 Task: Find connections with filter location Pirojpur with filter topic #whatinspiresmewith filter profile language German with filter current company CyberSecurity Jobs with filter school KRISHNA ENGINERING COLLEGE, GHAZIABAD with filter industry Plastics and Rubber Product Manufacturing with filter service category AnimationArchitecture with filter keywords title Director of Bean Counting
Action: Mouse moved to (568, 106)
Screenshot: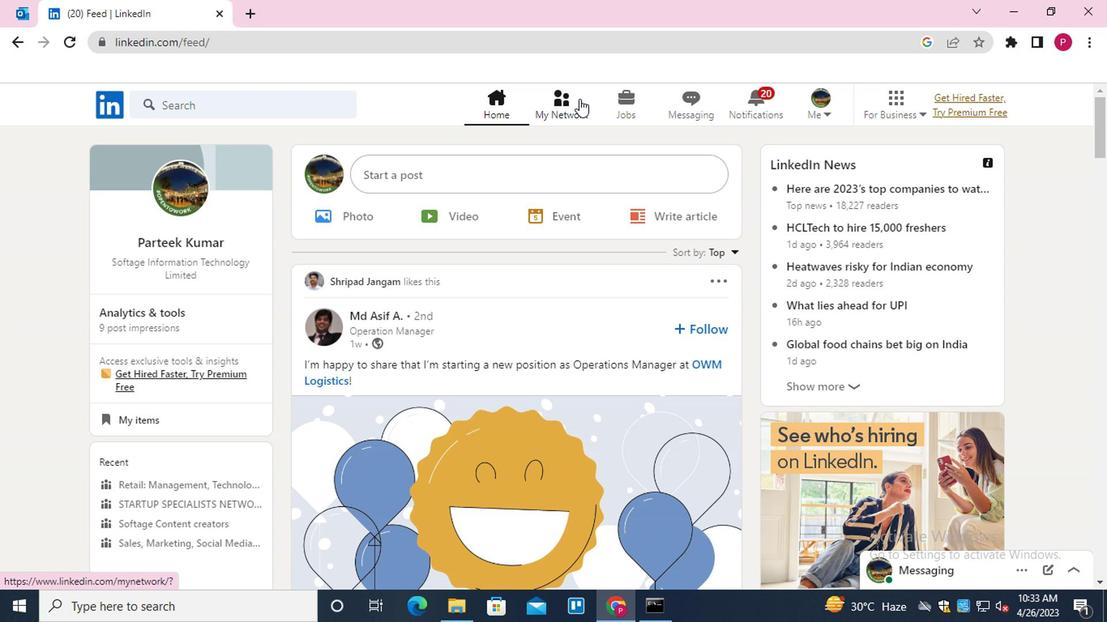 
Action: Mouse pressed left at (568, 106)
Screenshot: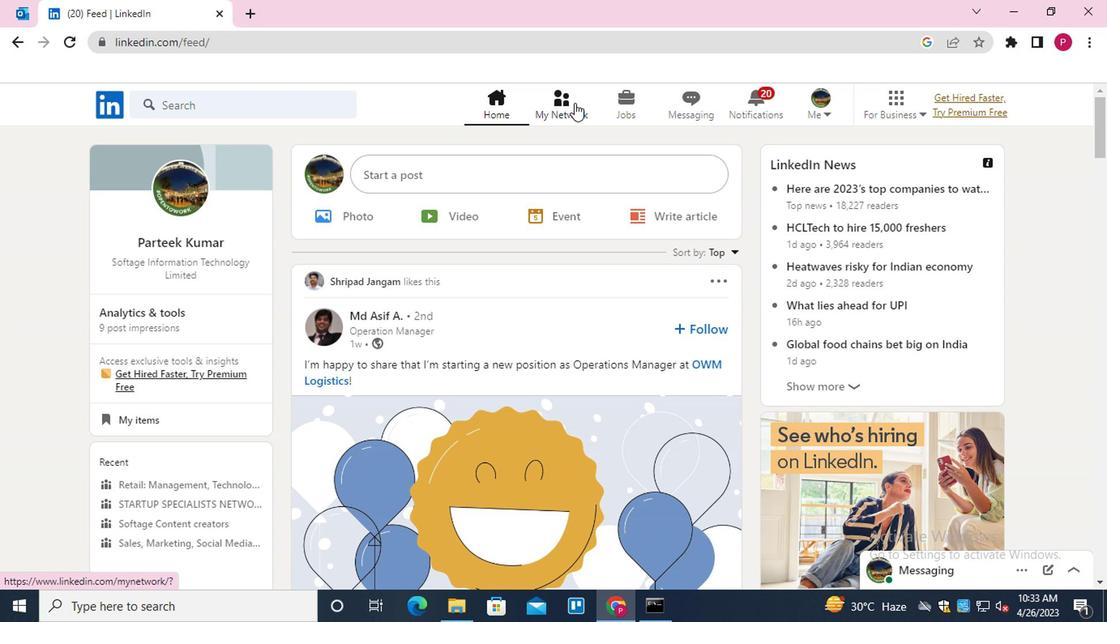 
Action: Mouse moved to (220, 204)
Screenshot: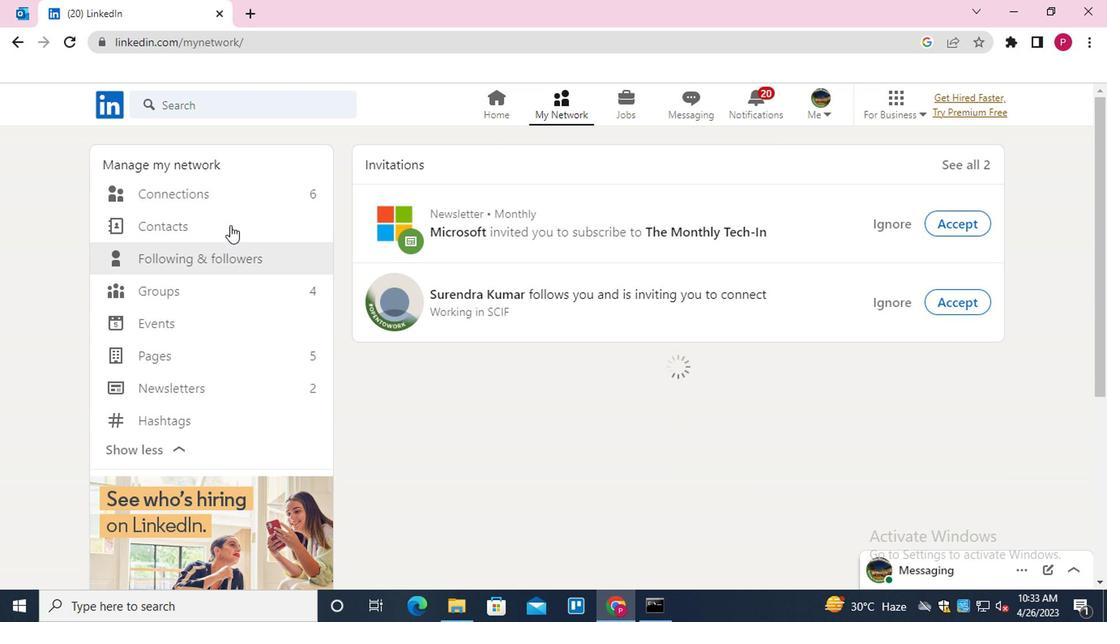 
Action: Mouse pressed left at (220, 204)
Screenshot: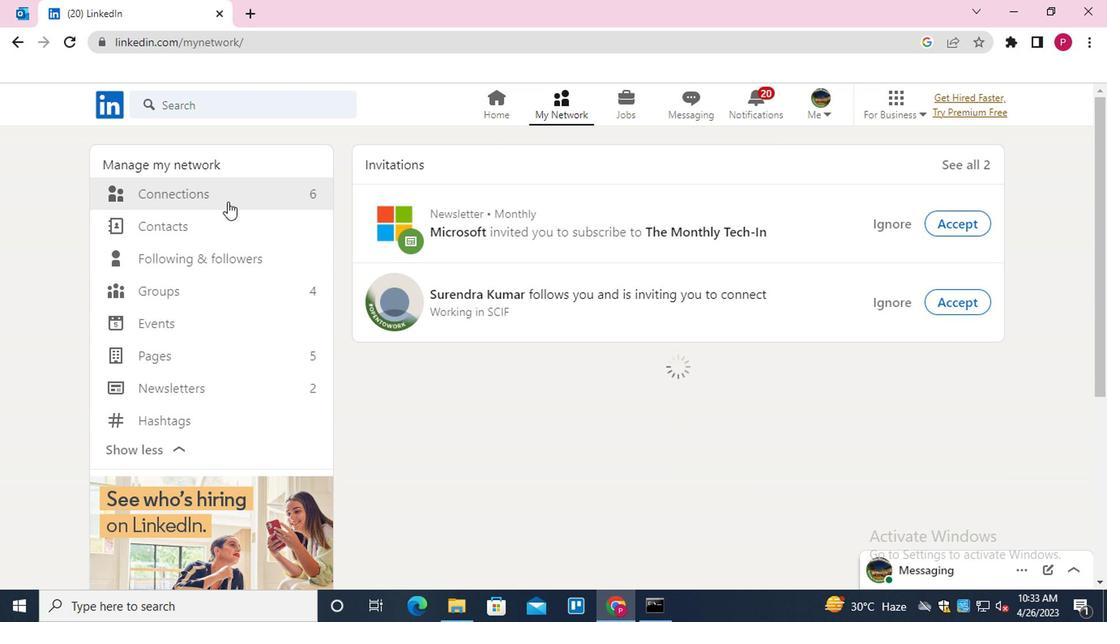 
Action: Mouse moved to (656, 200)
Screenshot: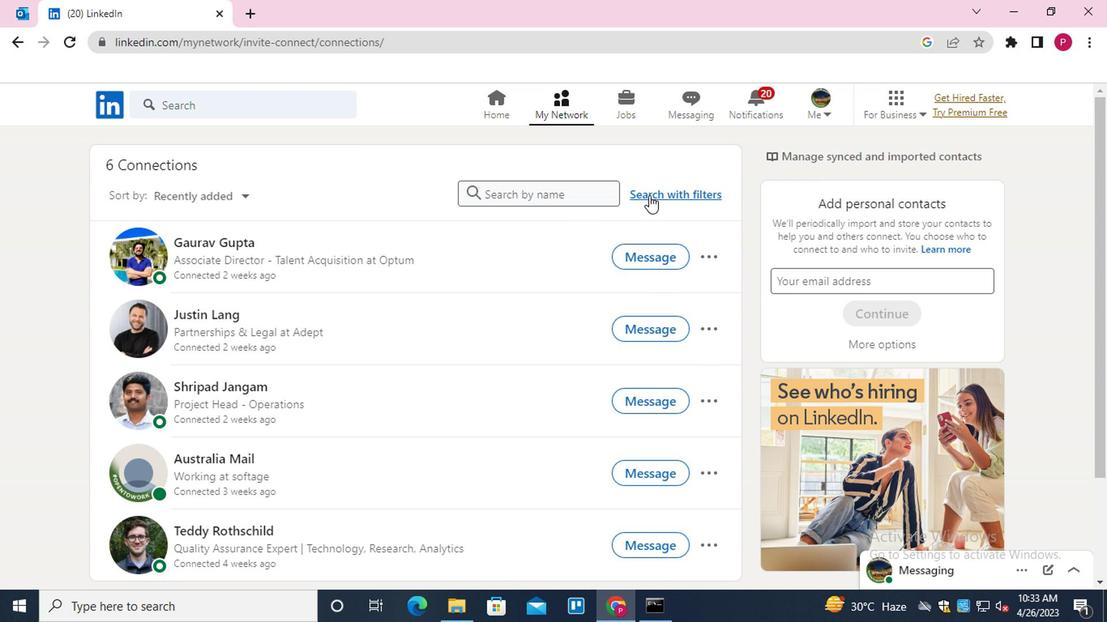 
Action: Mouse pressed left at (656, 200)
Screenshot: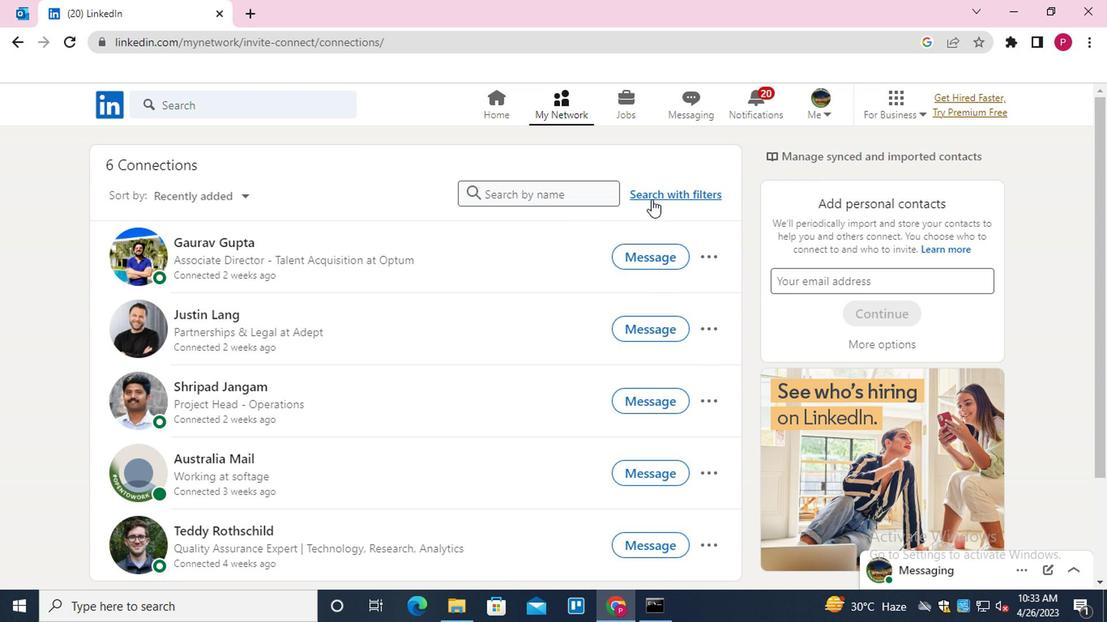 
Action: Mouse moved to (524, 154)
Screenshot: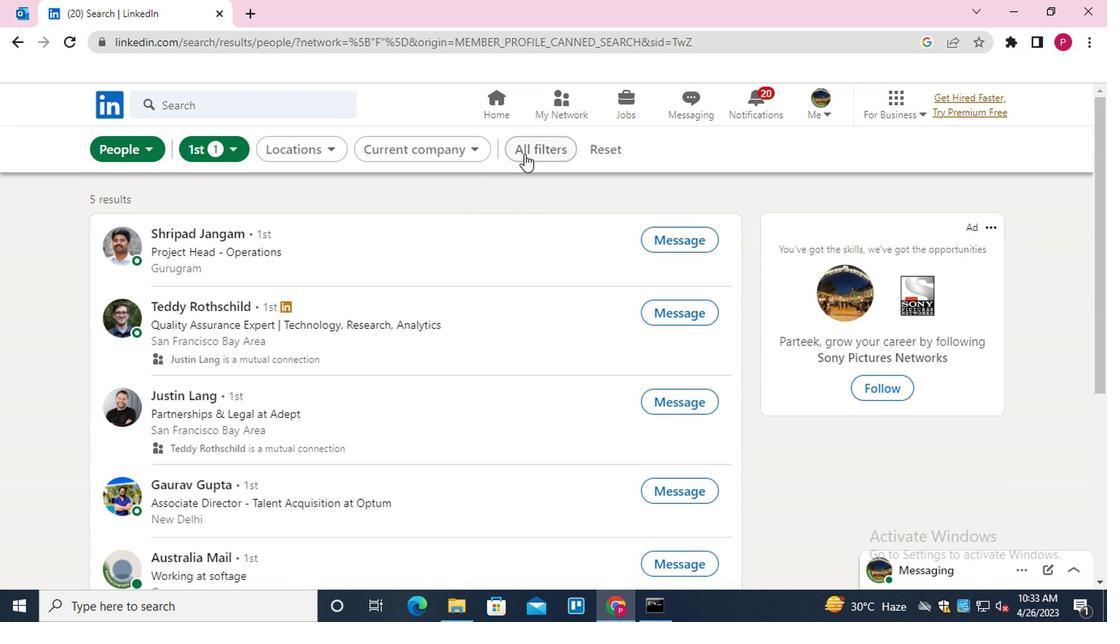 
Action: Mouse pressed left at (524, 154)
Screenshot: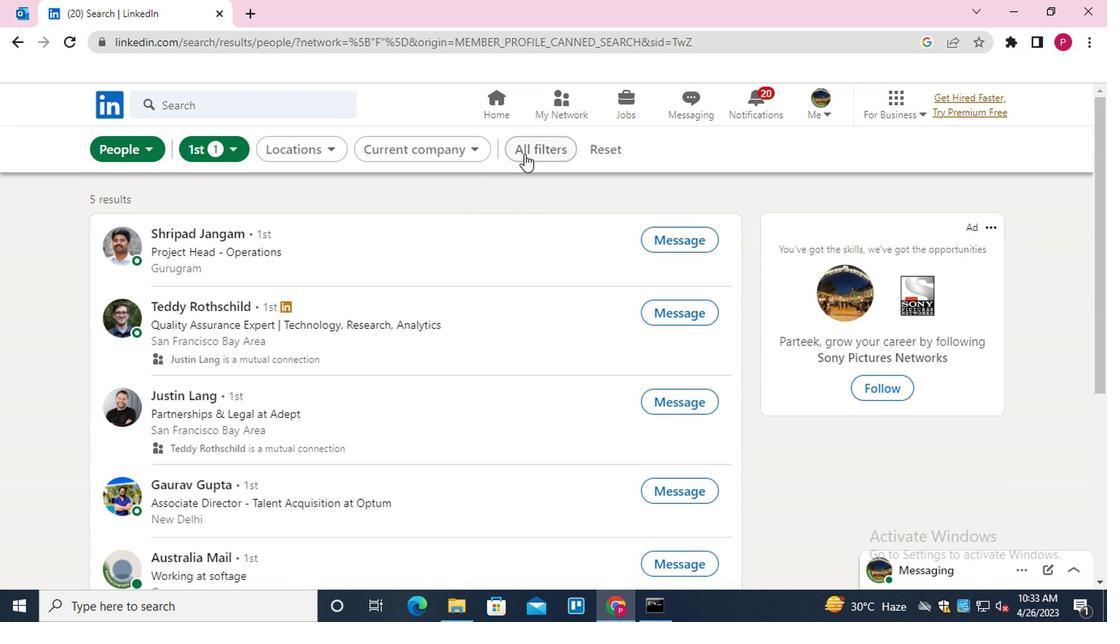 
Action: Mouse moved to (758, 352)
Screenshot: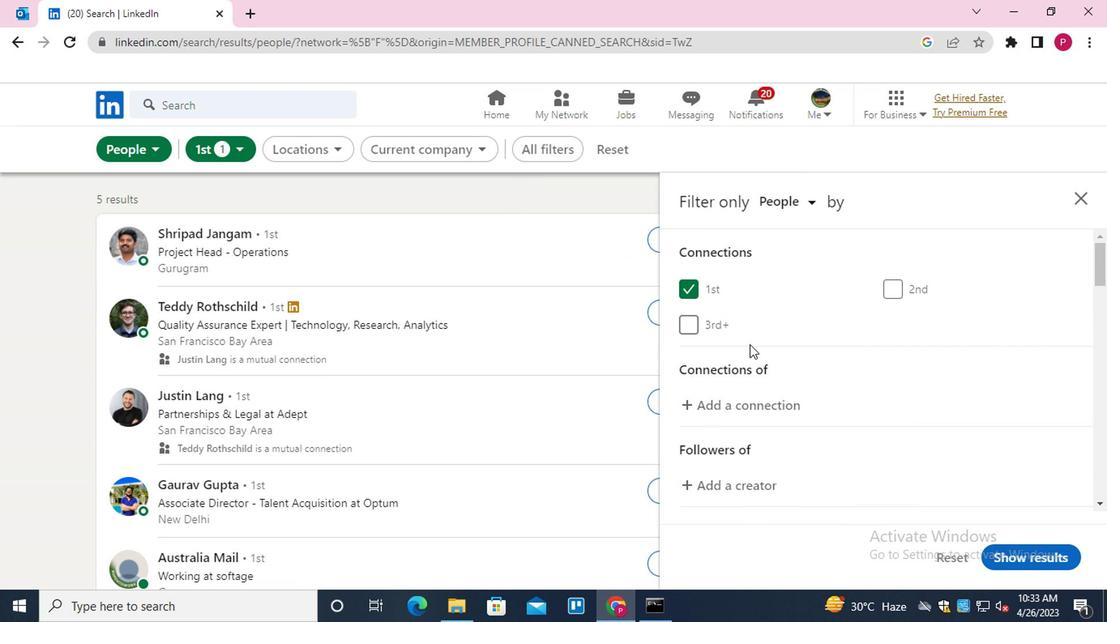 
Action: Mouse scrolled (758, 352) with delta (0, 0)
Screenshot: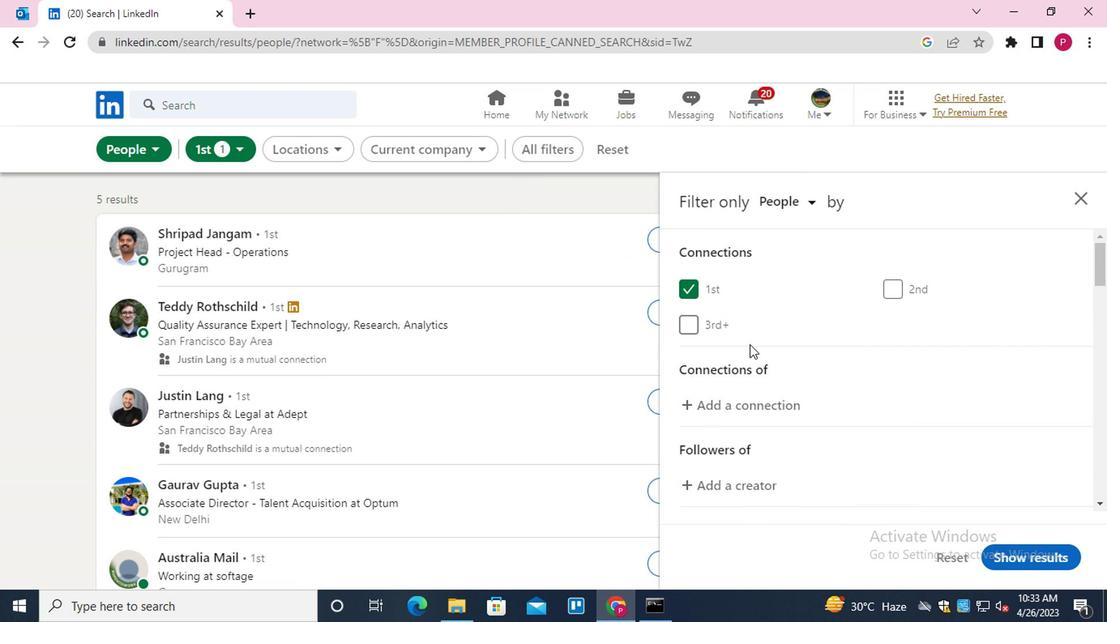 
Action: Mouse moved to (759, 354)
Screenshot: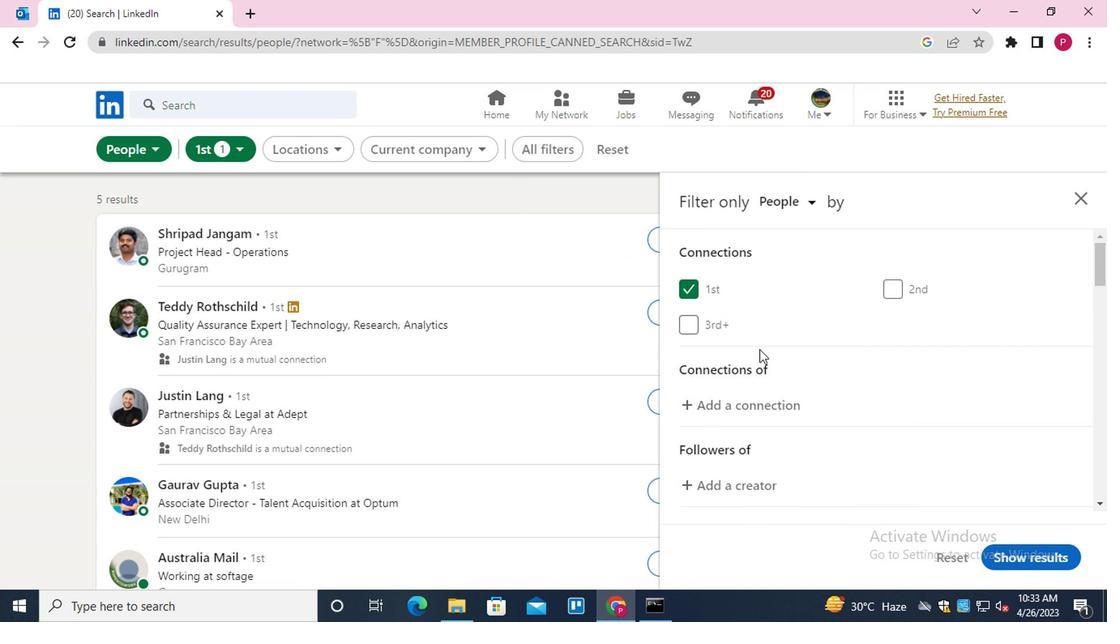 
Action: Mouse scrolled (759, 352) with delta (0, -1)
Screenshot: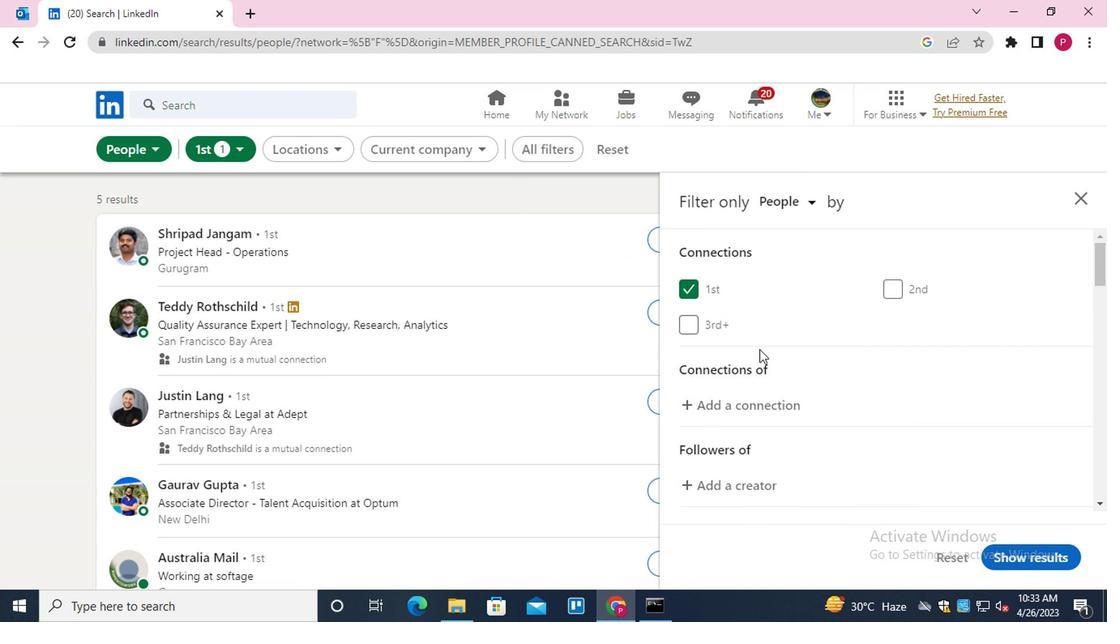 
Action: Mouse moved to (764, 355)
Screenshot: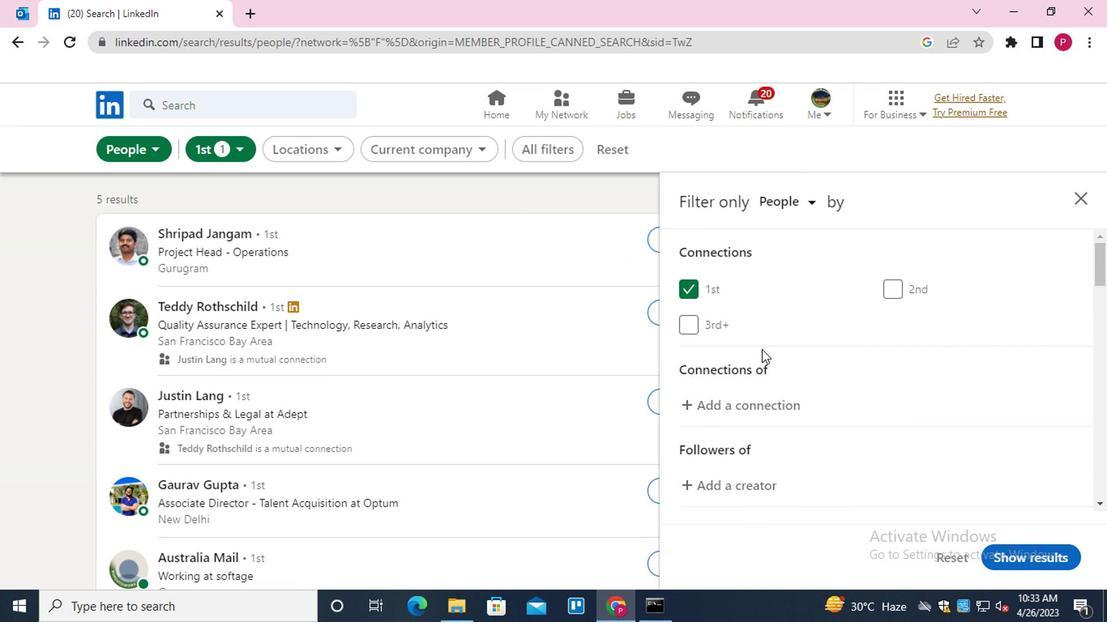 
Action: Mouse scrolled (764, 354) with delta (0, 0)
Screenshot: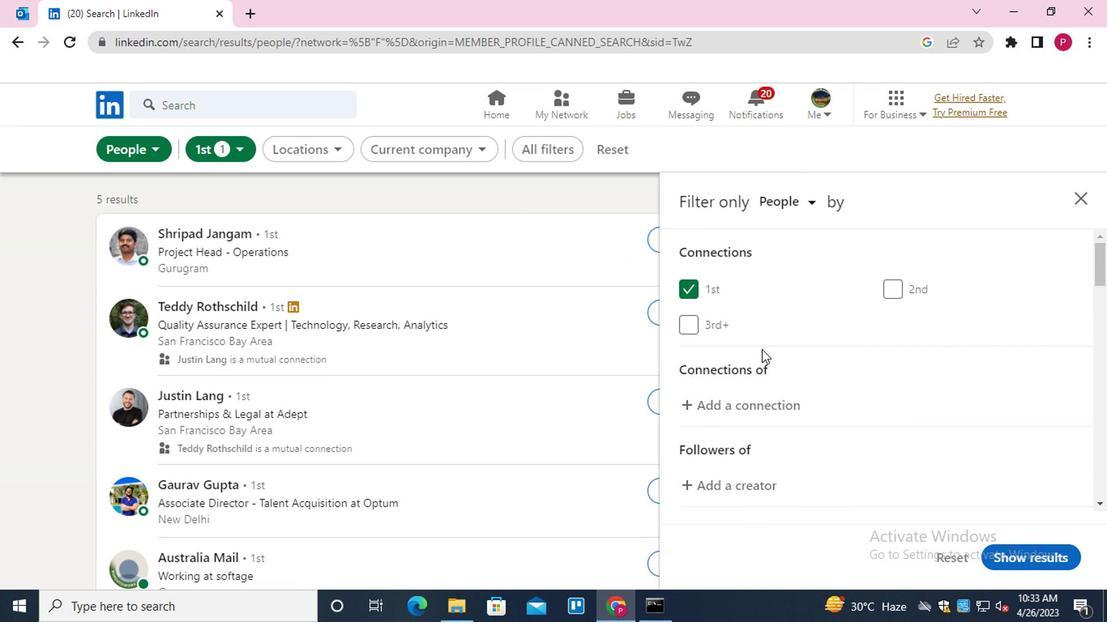 
Action: Mouse moved to (922, 394)
Screenshot: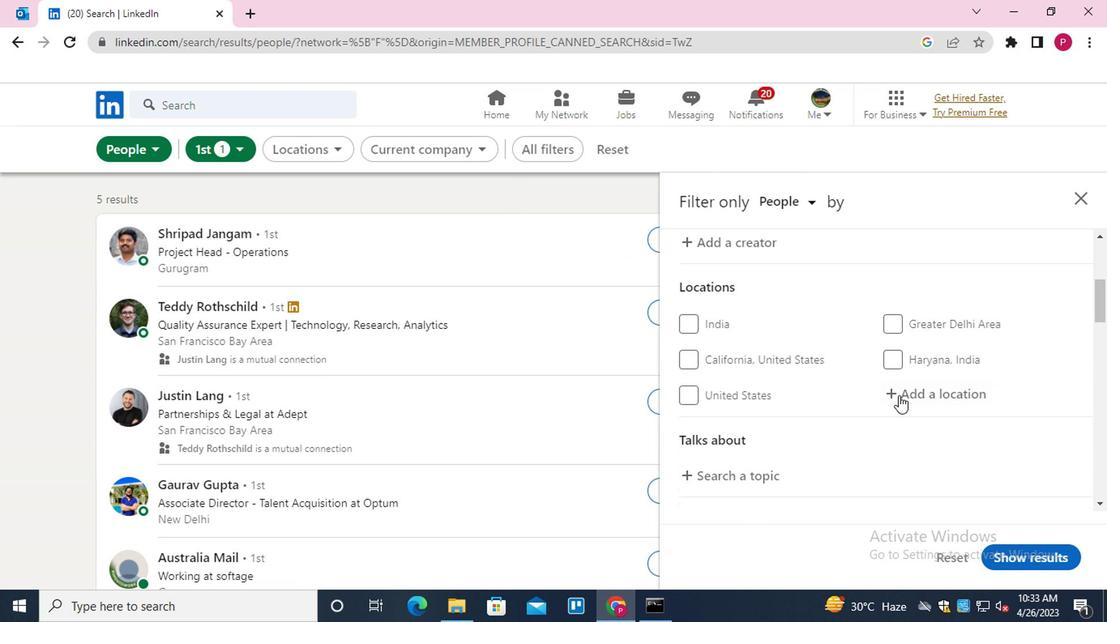 
Action: Mouse pressed left at (922, 394)
Screenshot: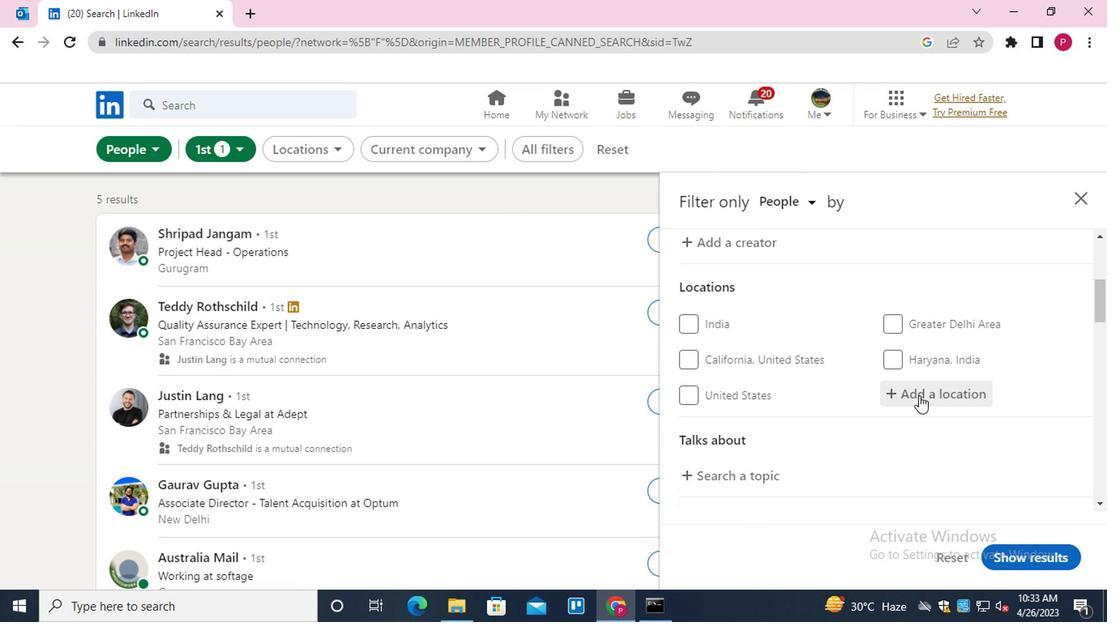
Action: Mouse moved to (906, 393)
Screenshot: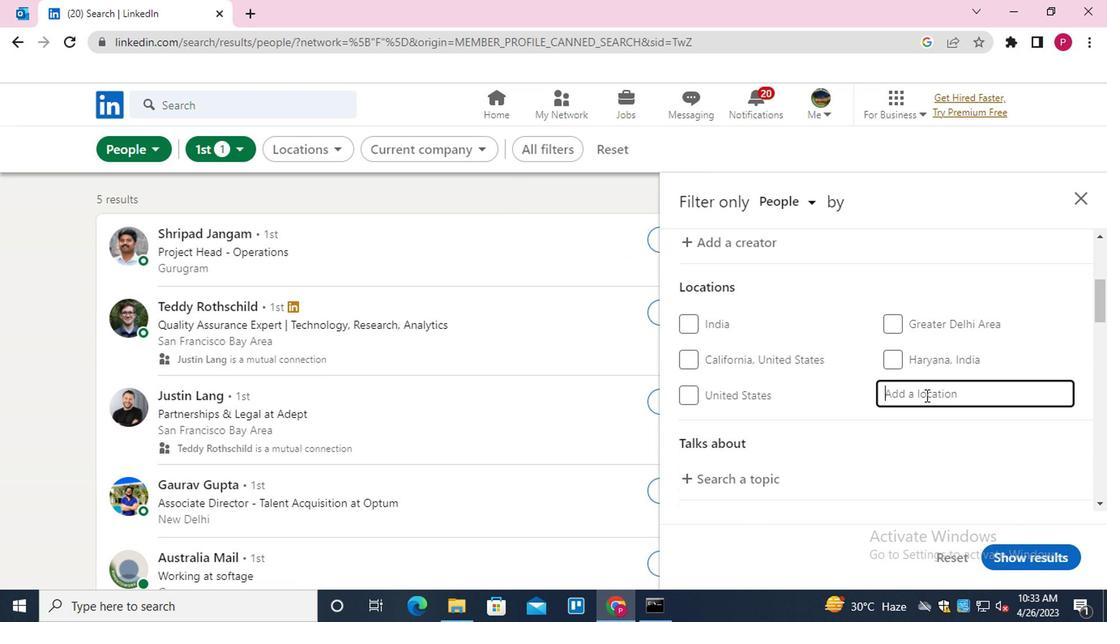 
Action: Key pressed <Key.shift>PIROJPUR<Key.backspace><Key.backspace><Key.backspace><Key.backspace><Key.backspace><Key.backspace><Key.backspace><Key.backspace><Key.shift>FIROJPUR
Screenshot: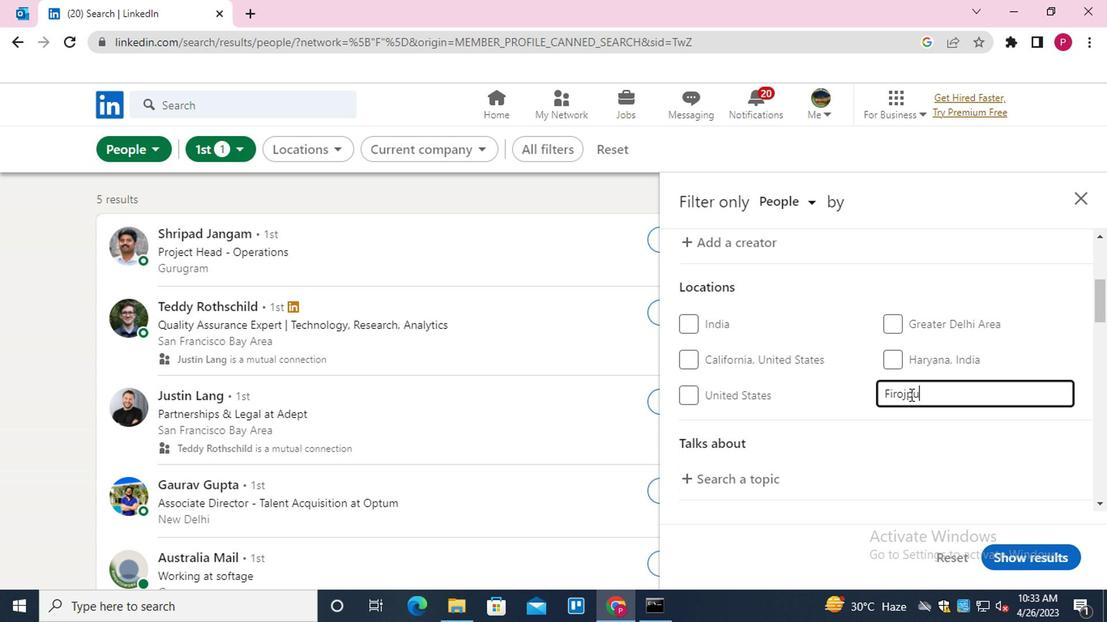 
Action: Mouse moved to (873, 403)
Screenshot: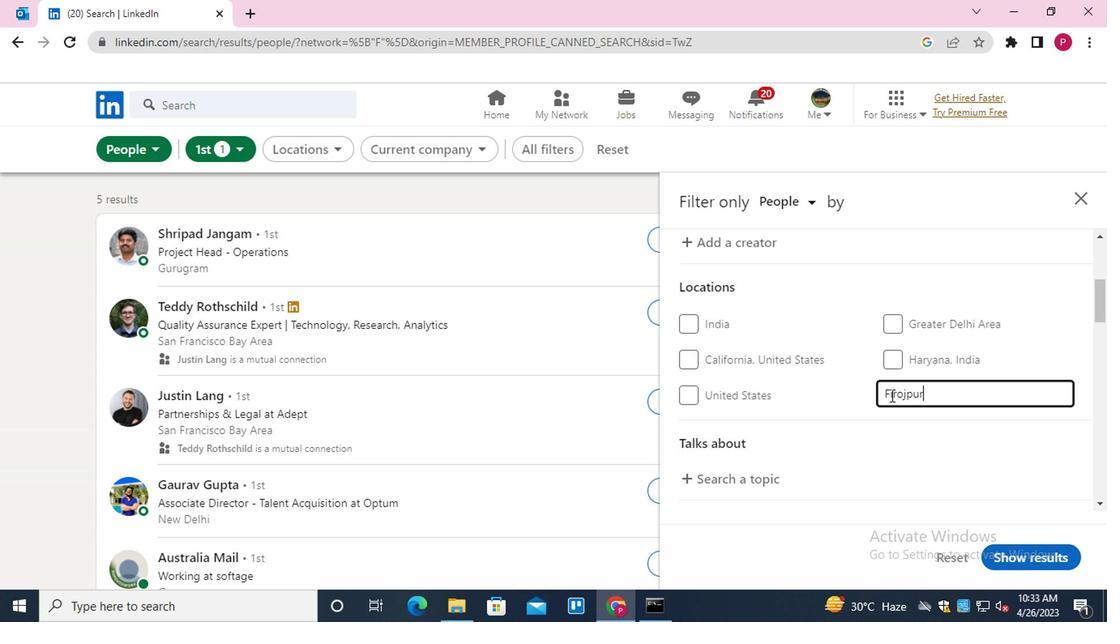 
Action: Key pressed <Key.enter><Key.backspace><Key.backspace><Key.backspace><Key.backspace><Key.backspace><Key.backspace><Key.backspace><Key.backspace><Key.backspace><Key.backspace><Key.backspace><Key.shift>PIROJPUR
Screenshot: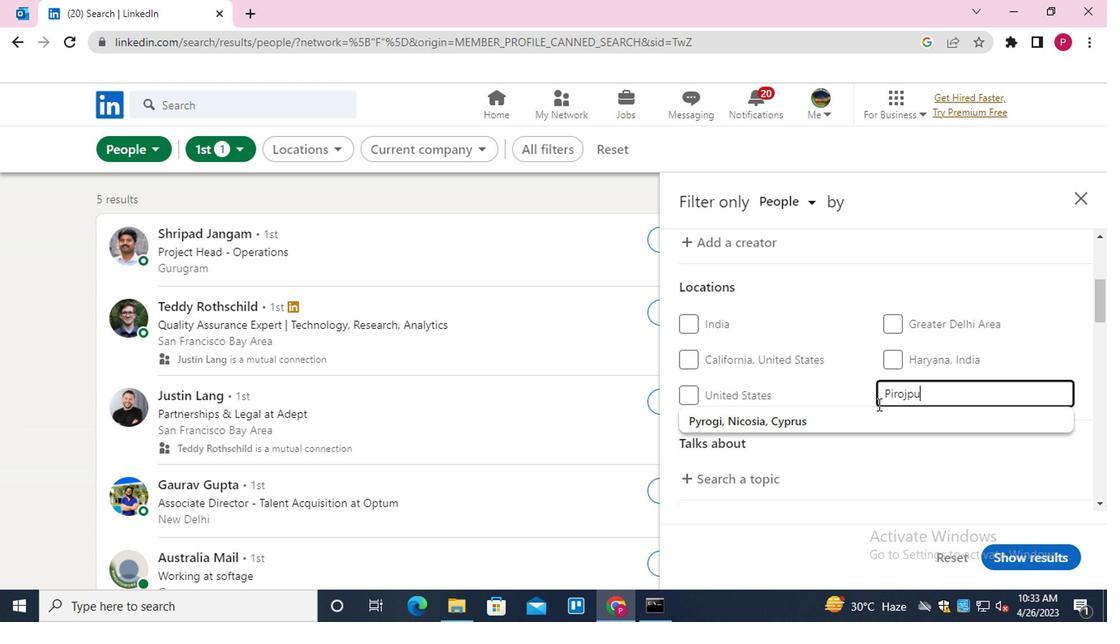 
Action: Mouse moved to (731, 374)
Screenshot: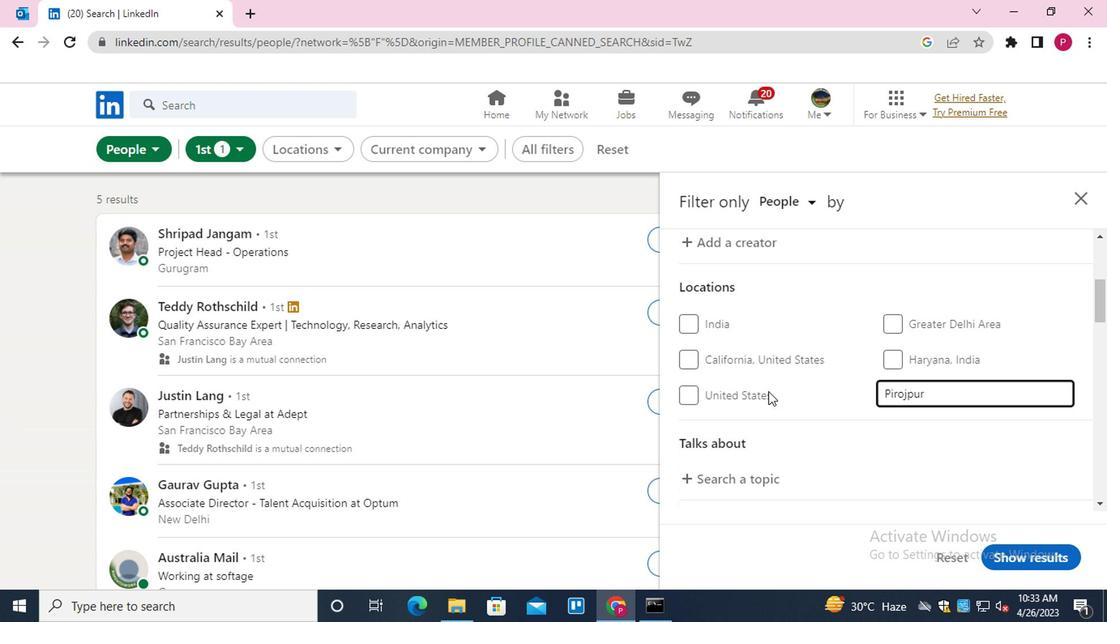
Action: Mouse scrolled (731, 373) with delta (0, -1)
Screenshot: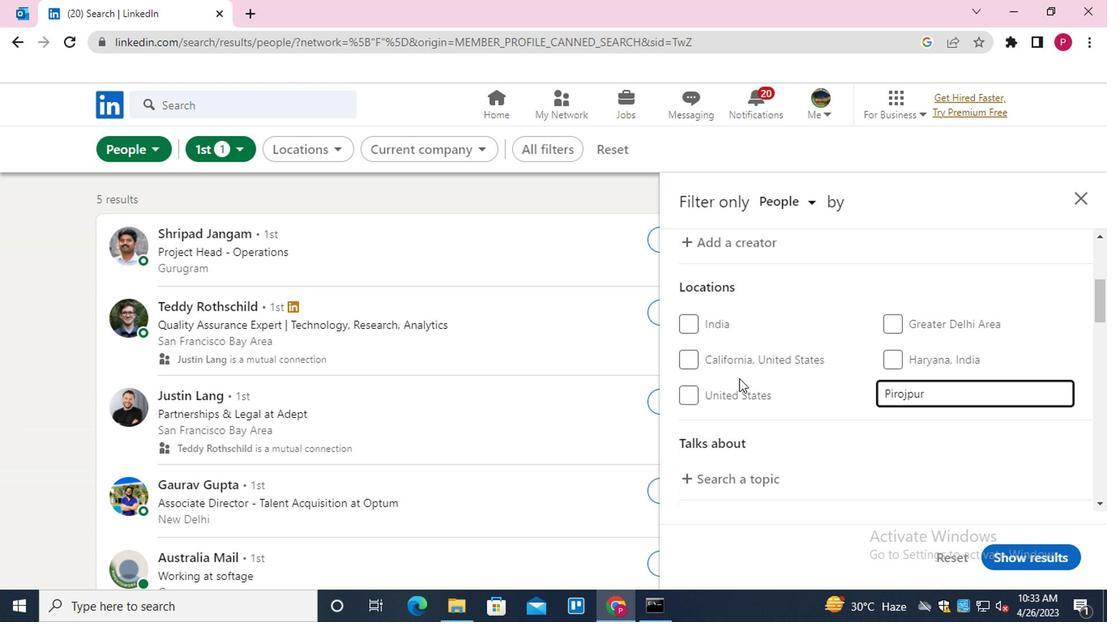 
Action: Mouse scrolled (731, 373) with delta (0, -1)
Screenshot: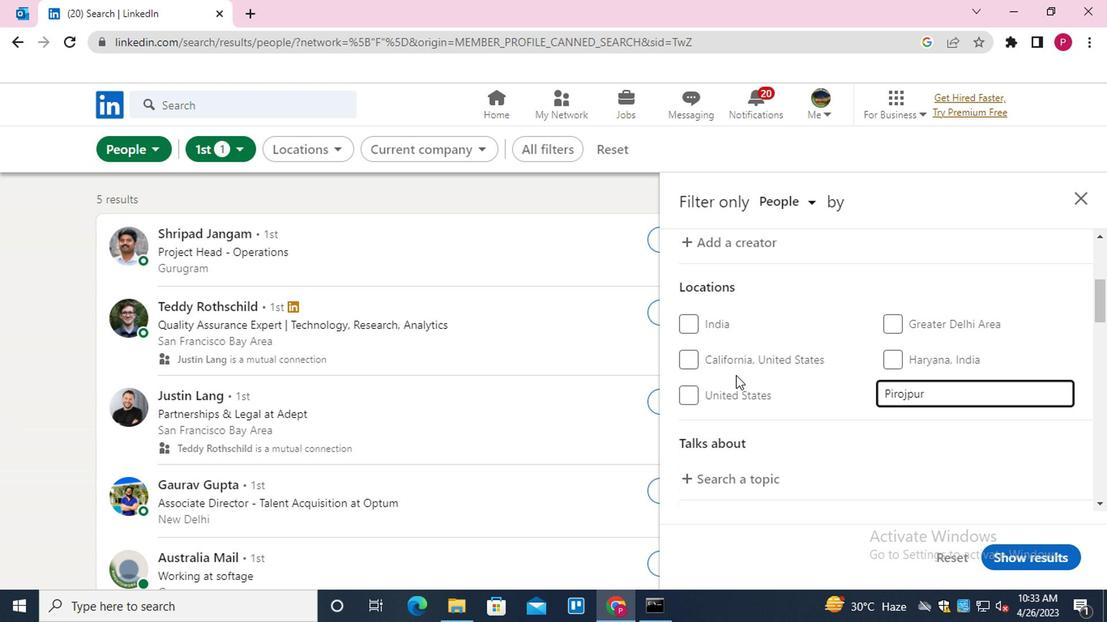 
Action: Mouse moved to (727, 317)
Screenshot: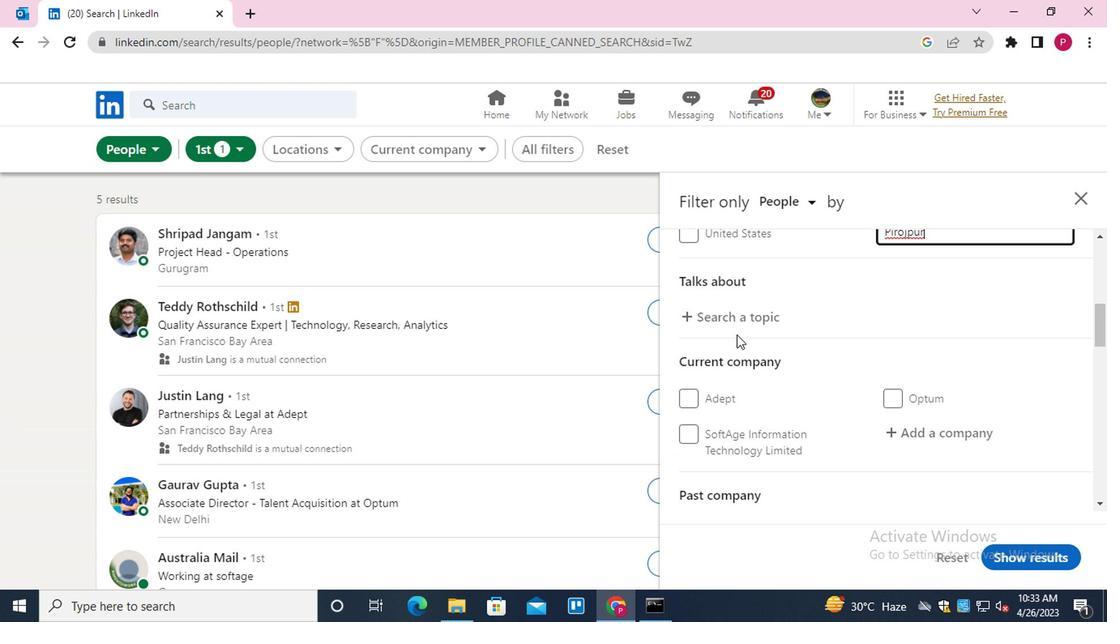 
Action: Mouse pressed left at (727, 317)
Screenshot: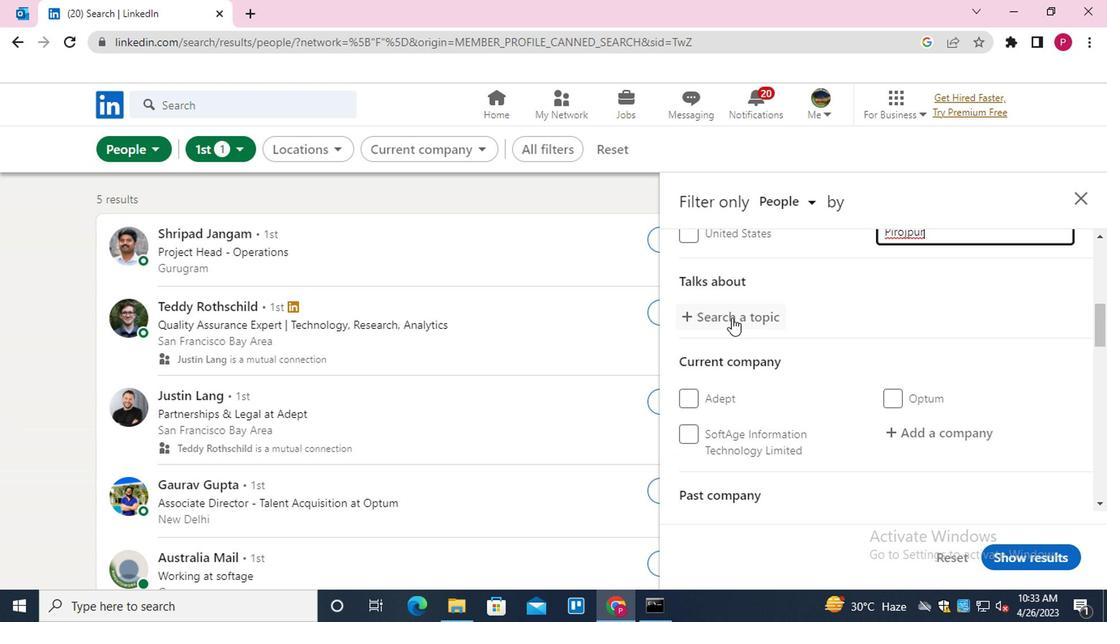 
Action: Key pressed WHATINSPIRESME<Key.down><Key.enter>
Screenshot: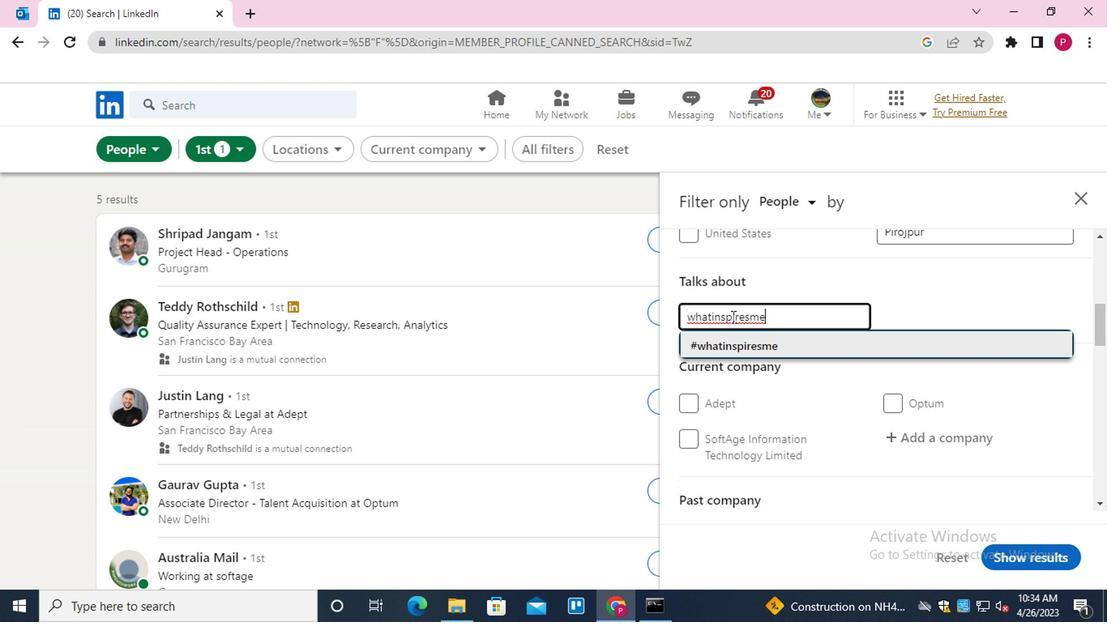 
Action: Mouse moved to (716, 322)
Screenshot: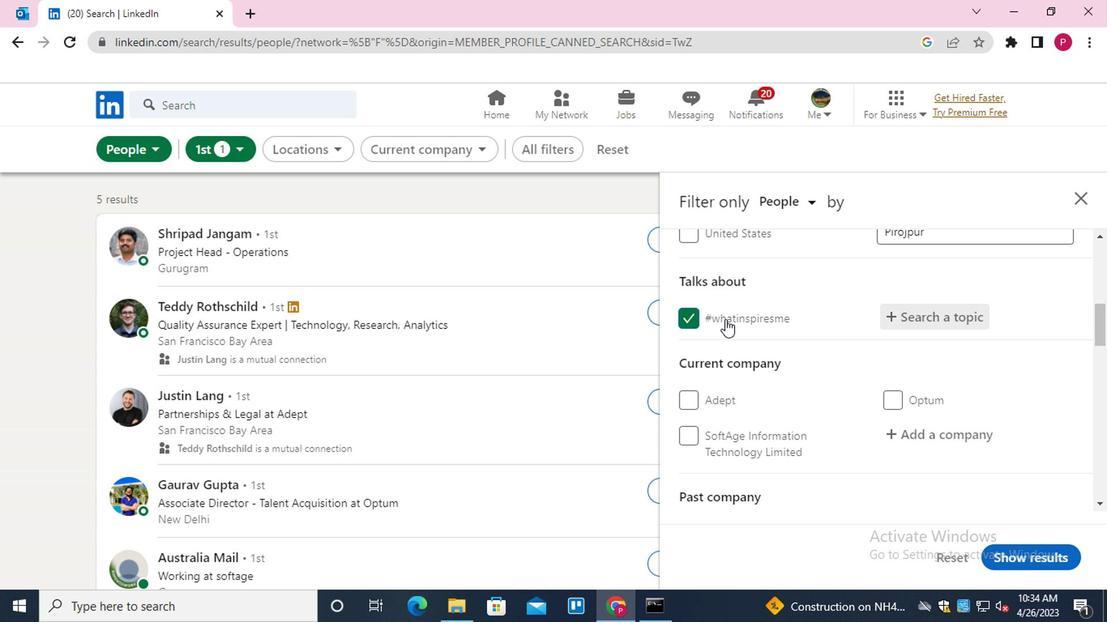
Action: Mouse scrolled (716, 321) with delta (0, -1)
Screenshot: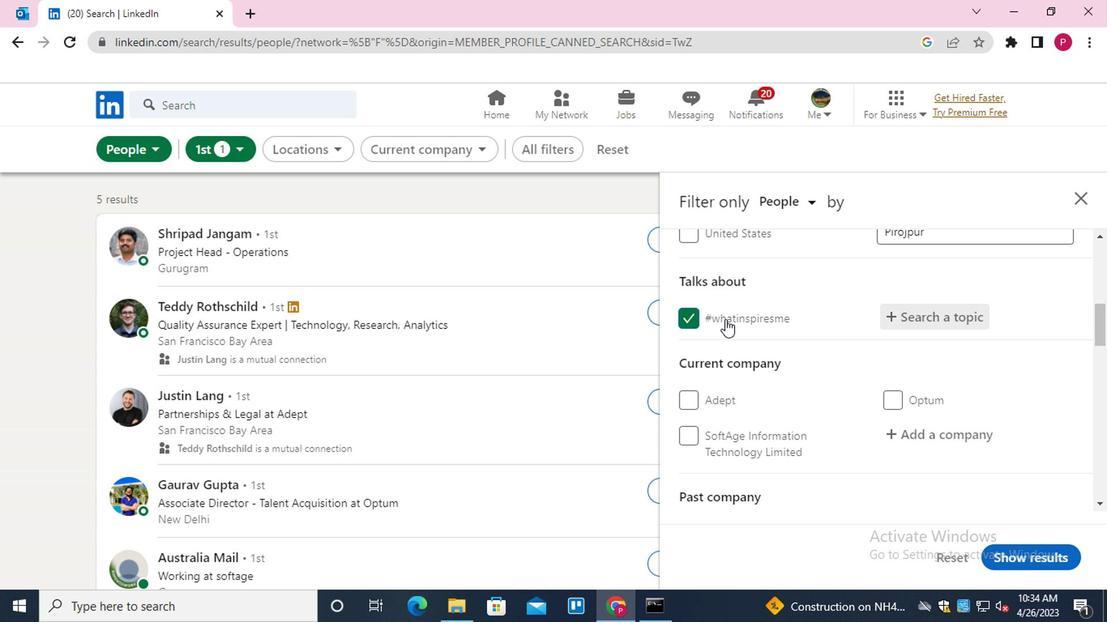 
Action: Mouse moved to (715, 325)
Screenshot: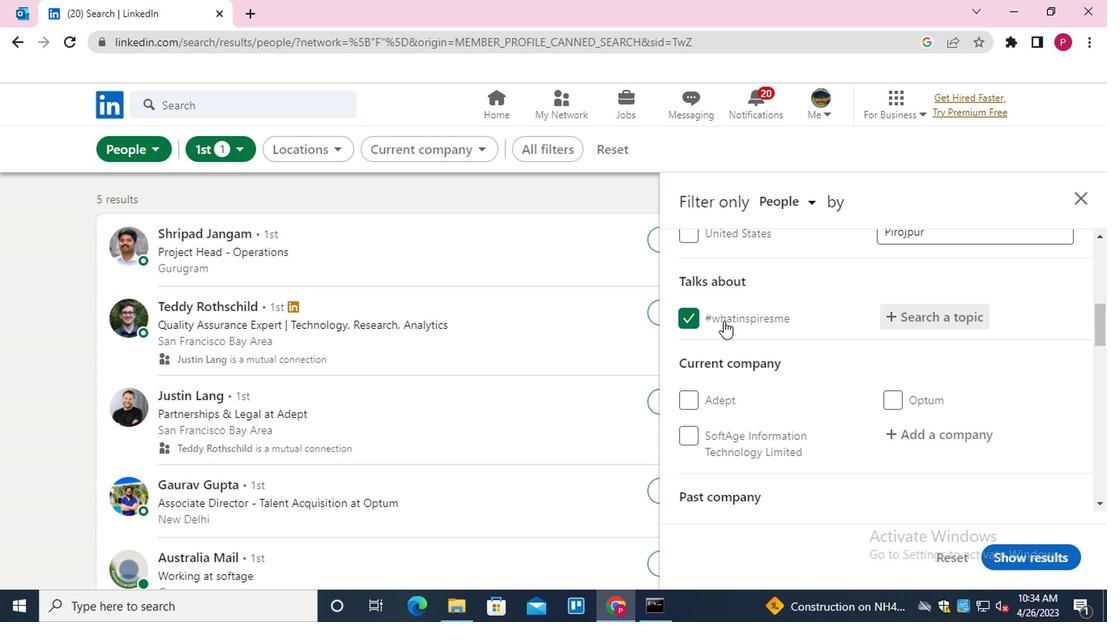
Action: Mouse scrolled (715, 325) with delta (0, 0)
Screenshot: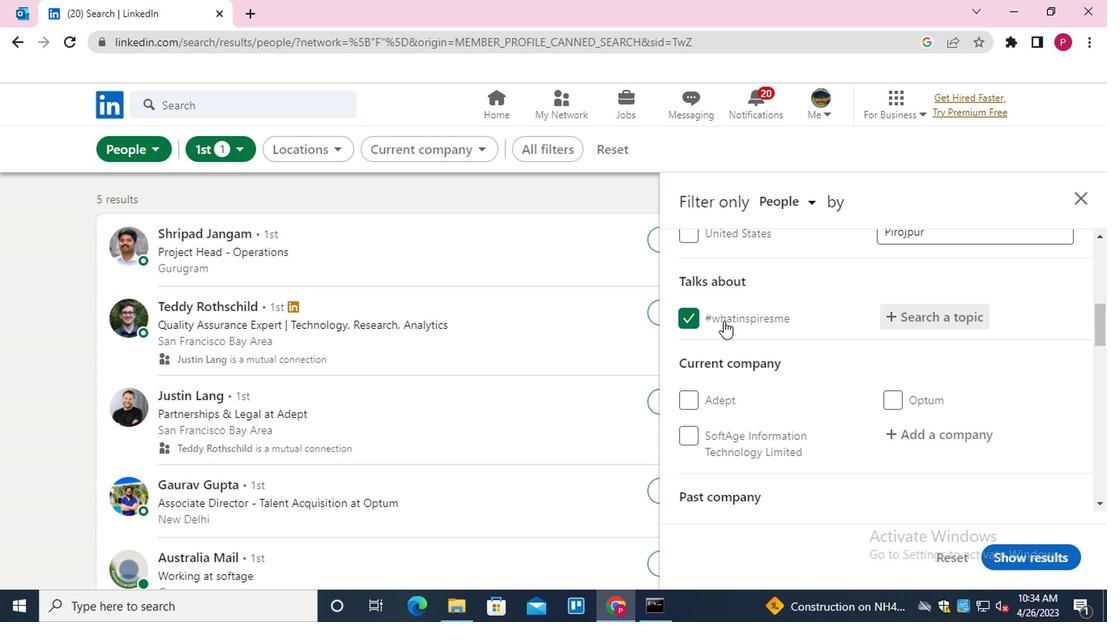 
Action: Mouse moved to (934, 273)
Screenshot: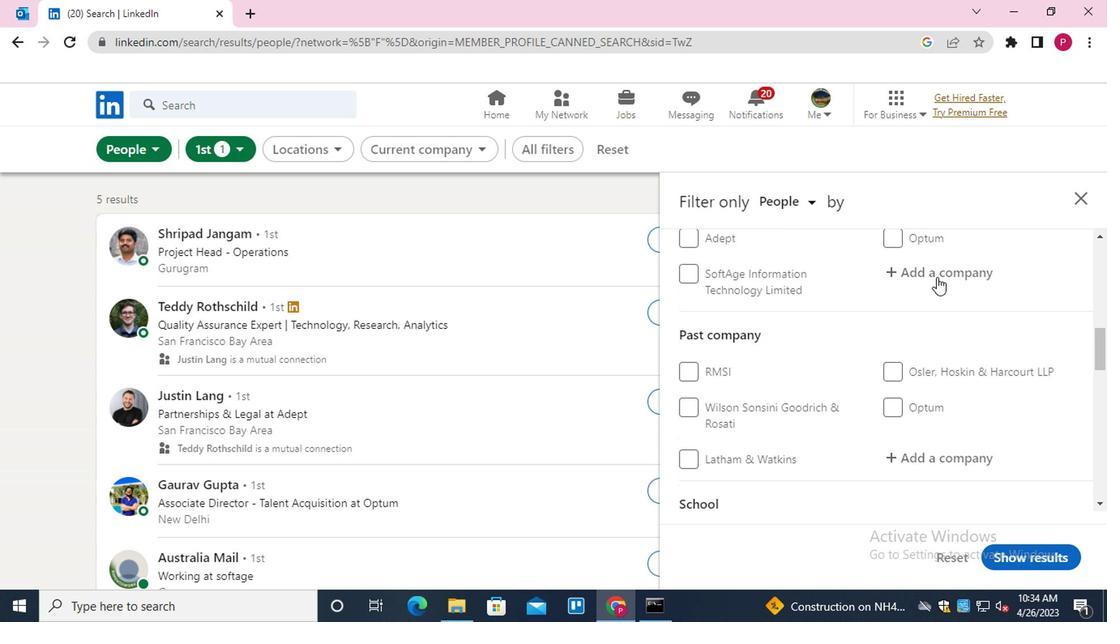 
Action: Mouse pressed left at (934, 273)
Screenshot: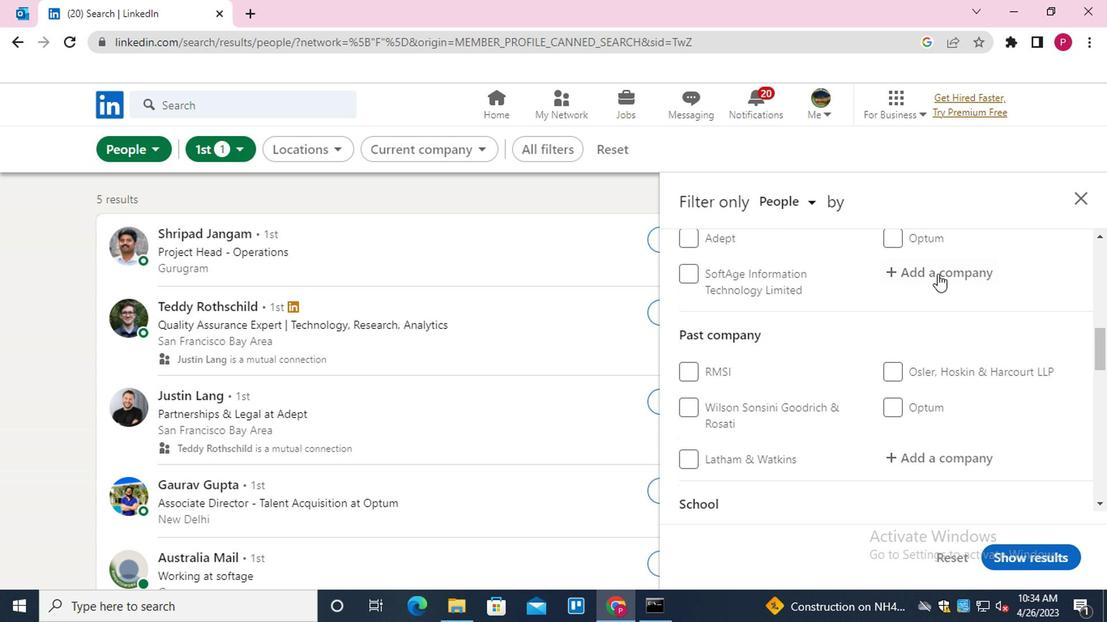
Action: Mouse moved to (905, 287)
Screenshot: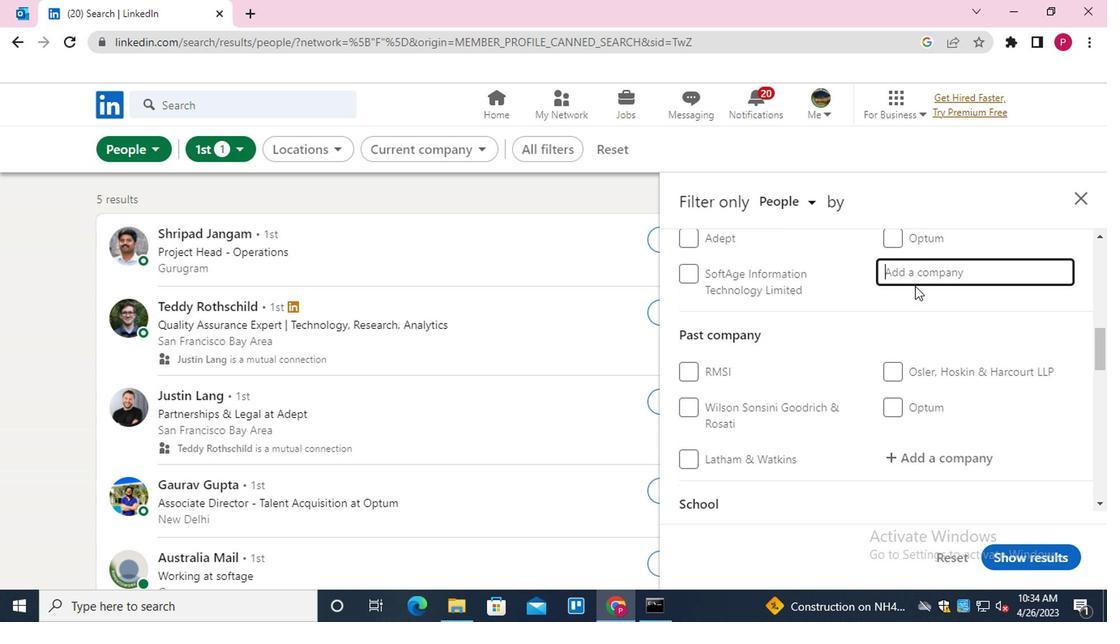 
Action: Key pressed <Key.shift>CYBER<Key.space>S<Key.backspace><Key.shift>SECURITY
Screenshot: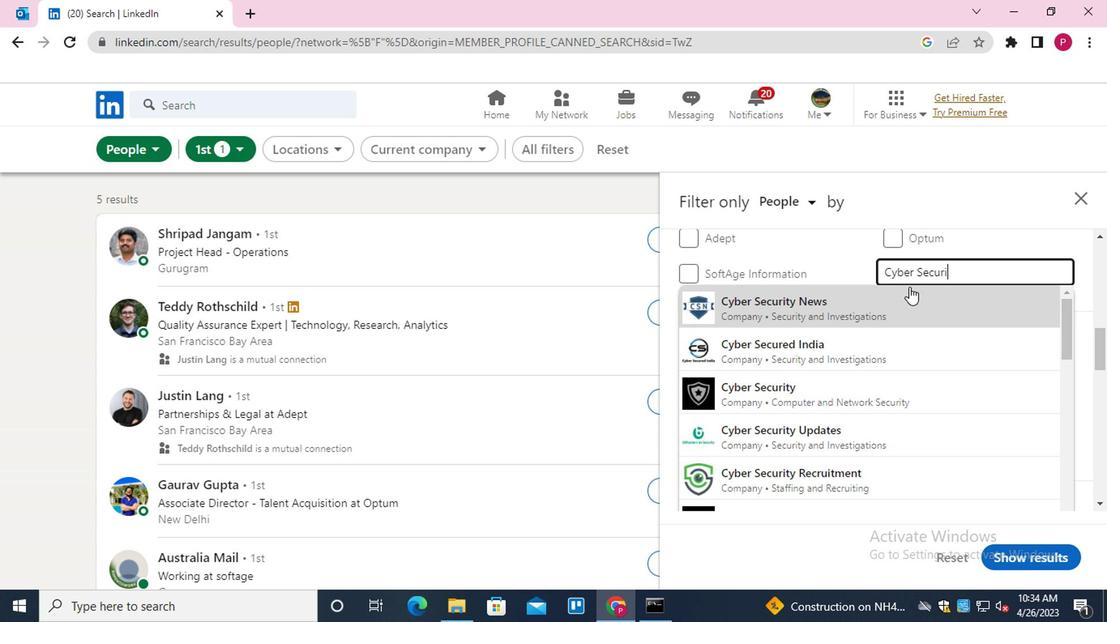
Action: Mouse moved to (898, 454)
Screenshot: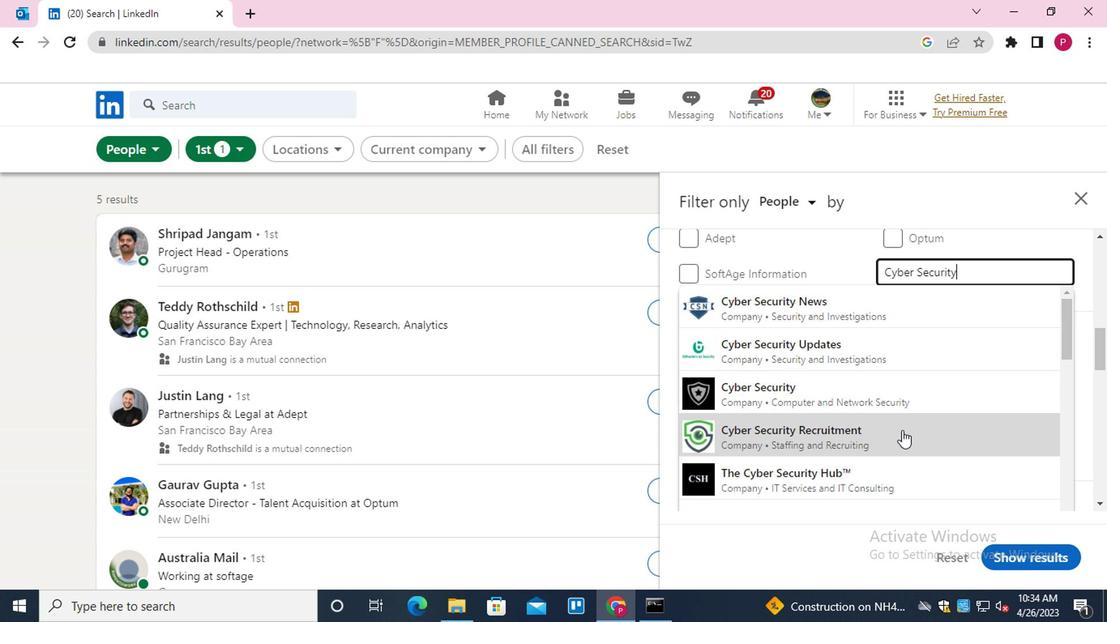 
Action: Mouse scrolled (898, 453) with delta (0, -1)
Screenshot: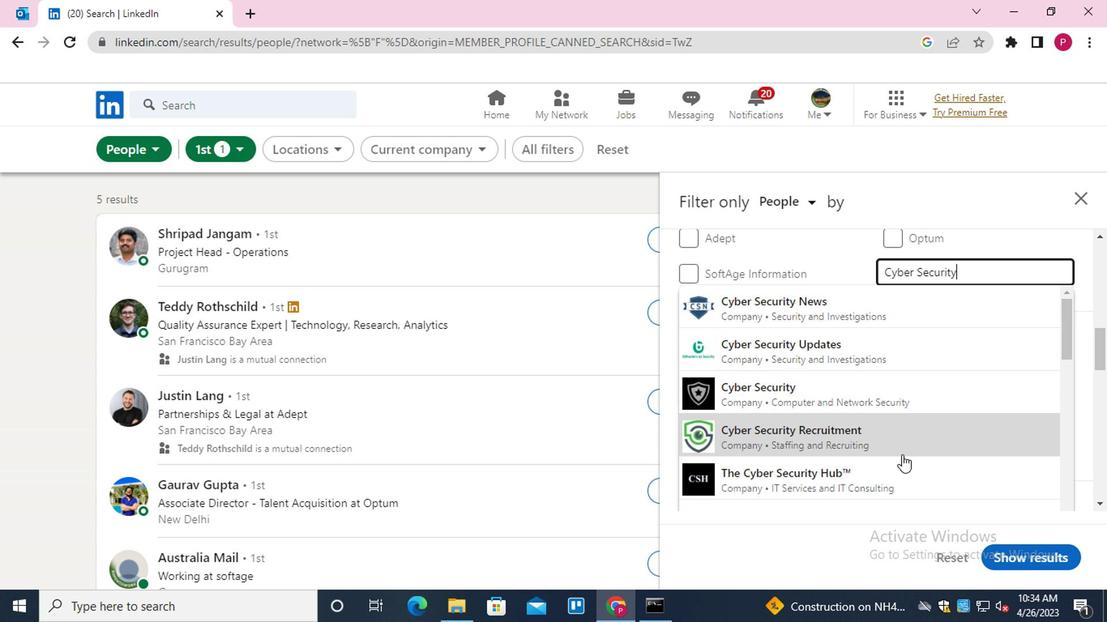 
Action: Mouse moved to (893, 450)
Screenshot: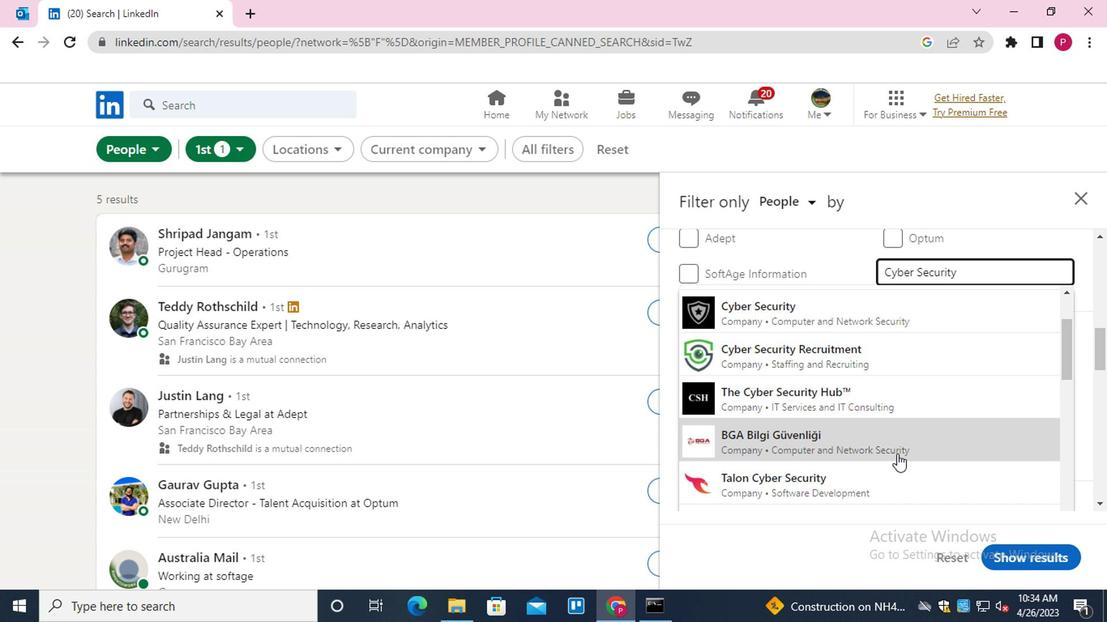 
Action: Mouse scrolled (893, 450) with delta (0, 0)
Screenshot: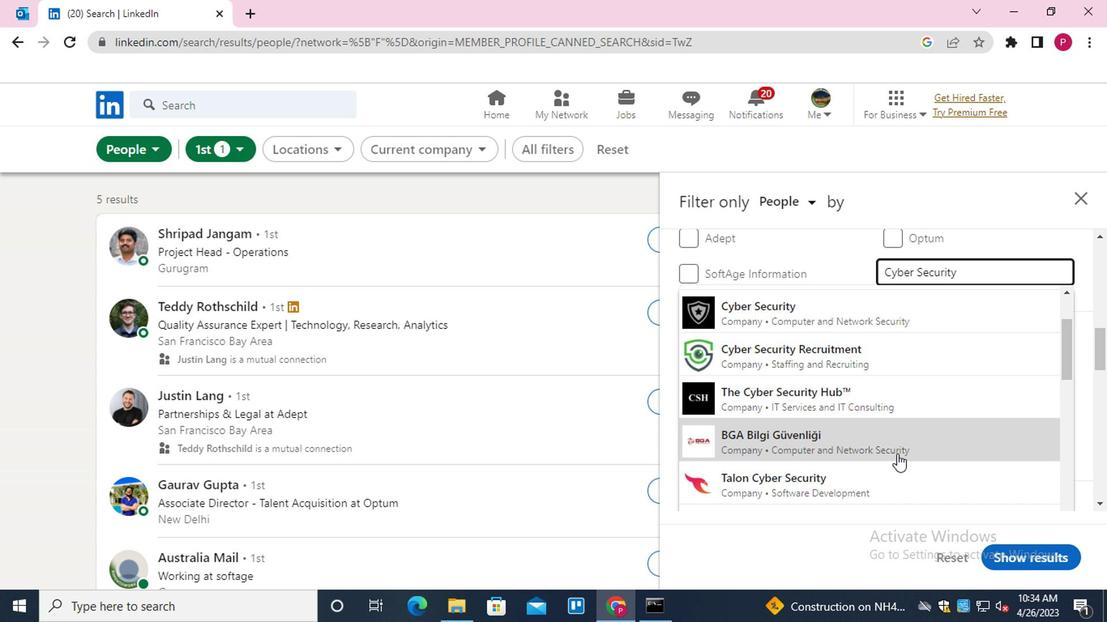 
Action: Mouse moved to (892, 449)
Screenshot: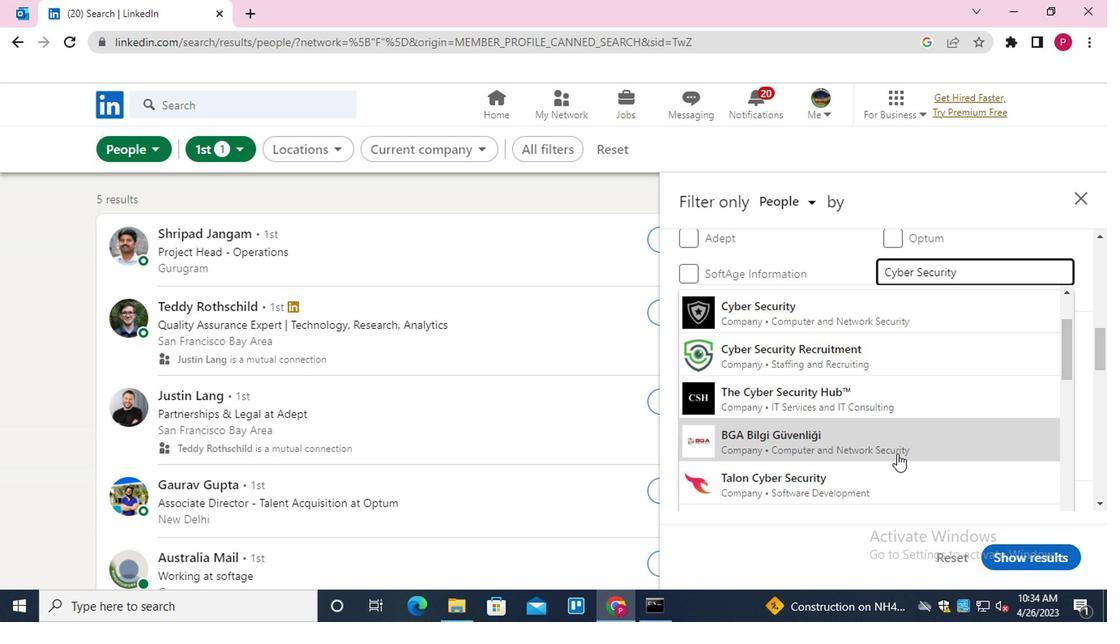 
Action: Mouse scrolled (892, 448) with delta (0, 0)
Screenshot: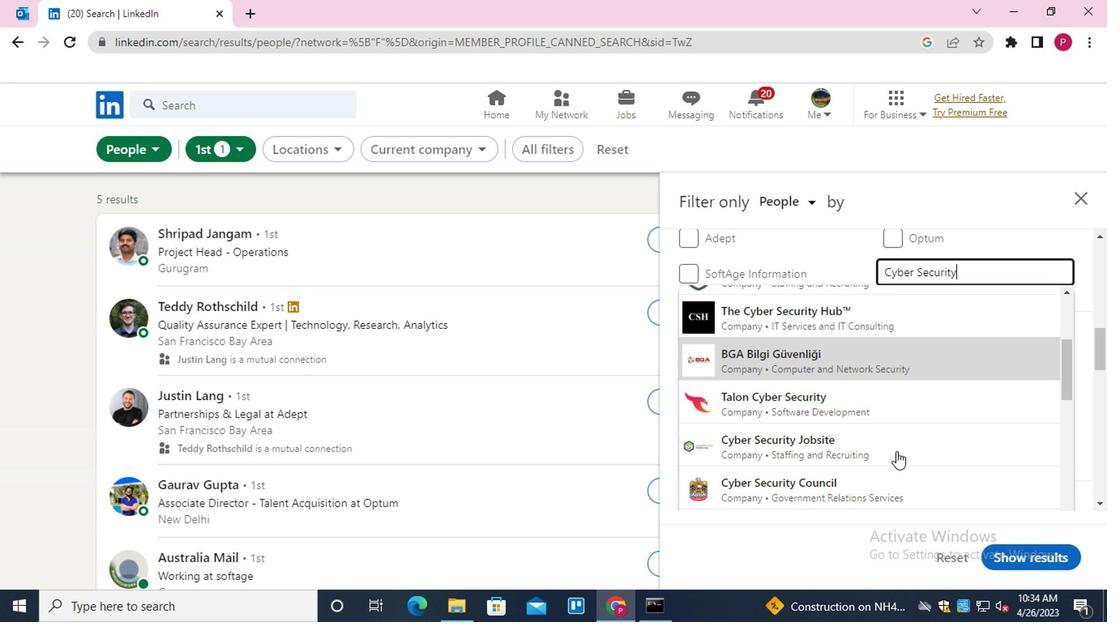 
Action: Mouse moved to (892, 448)
Screenshot: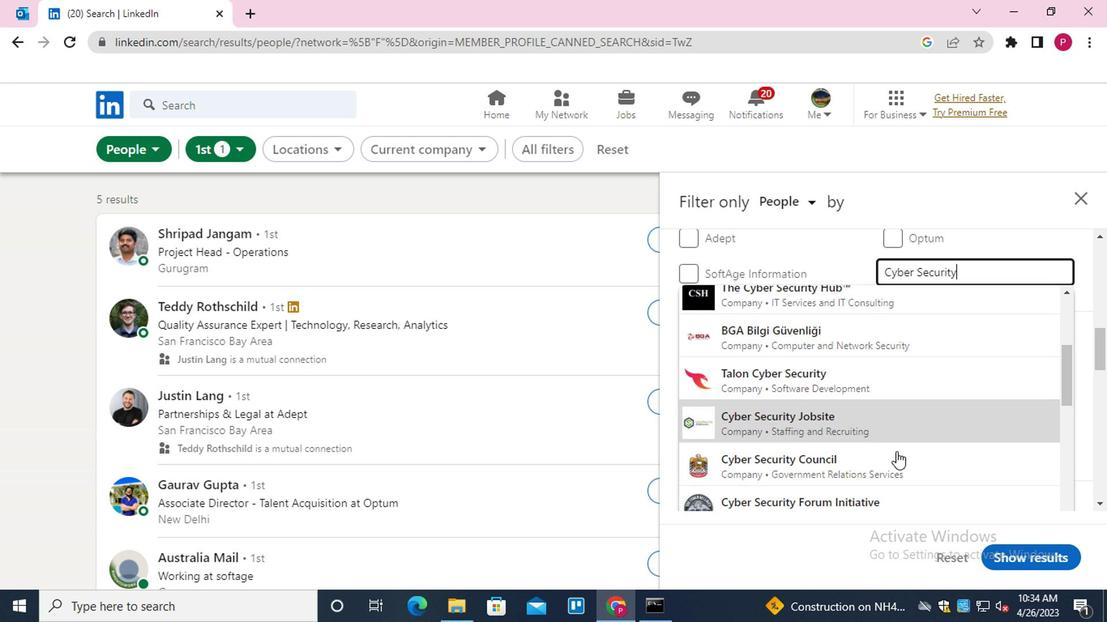 
Action: Mouse scrolled (892, 448) with delta (0, 0)
Screenshot: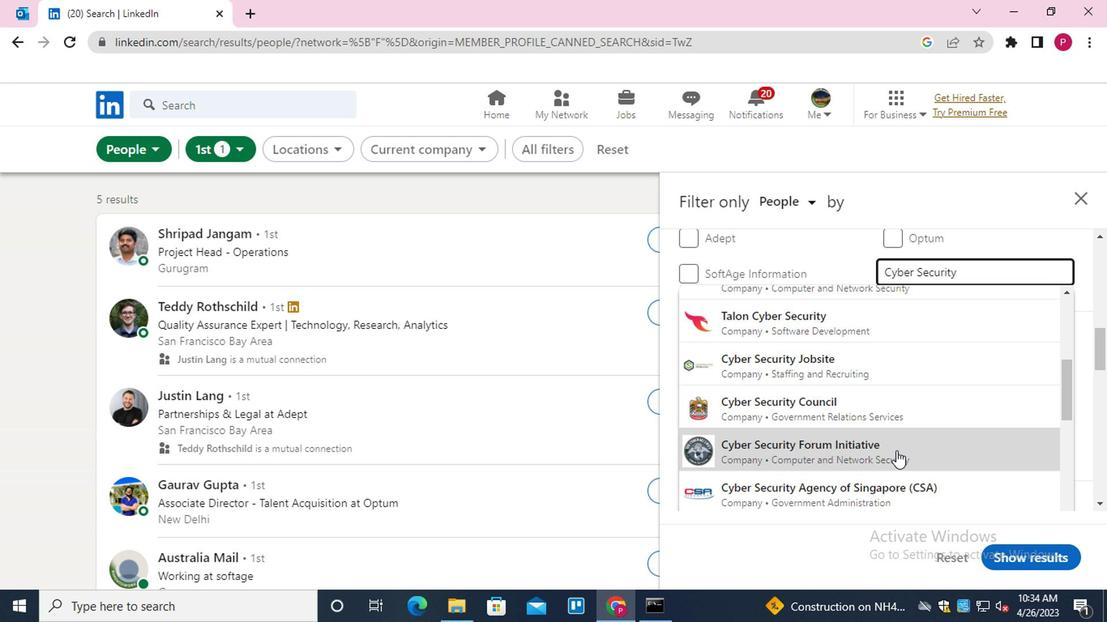 
Action: Mouse moved to (892, 446)
Screenshot: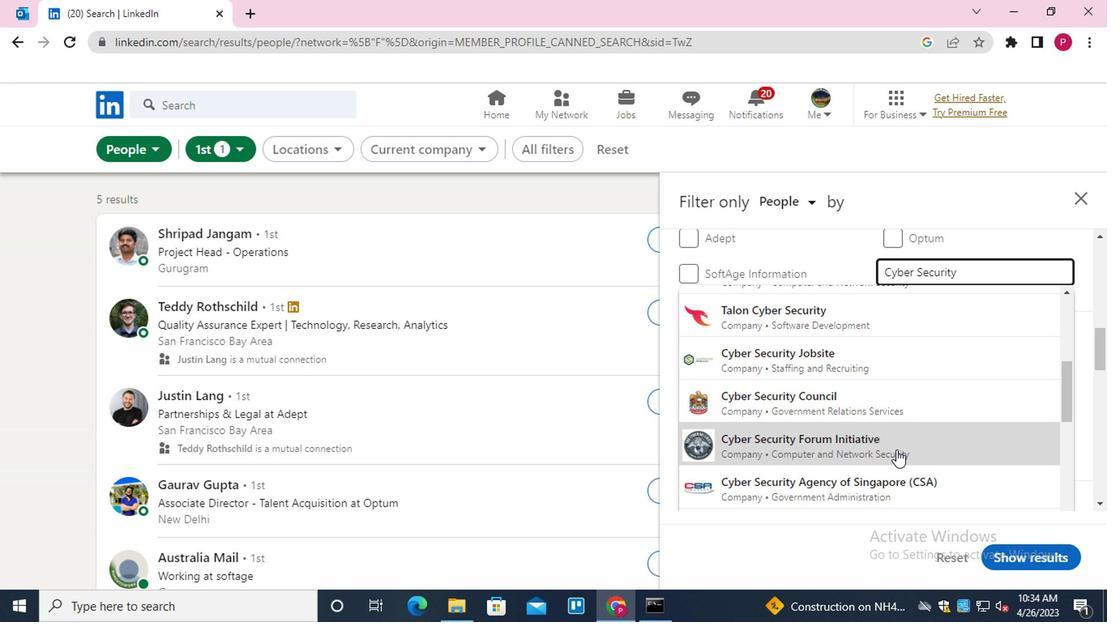 
Action: Mouse pressed left at (892, 446)
Screenshot: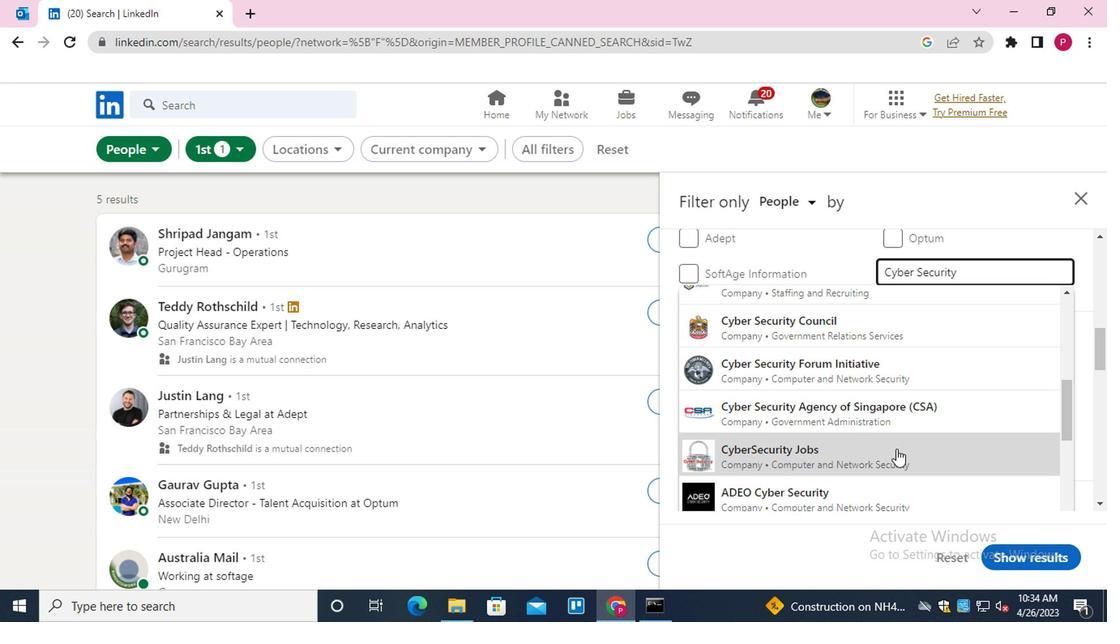 
Action: Mouse moved to (841, 317)
Screenshot: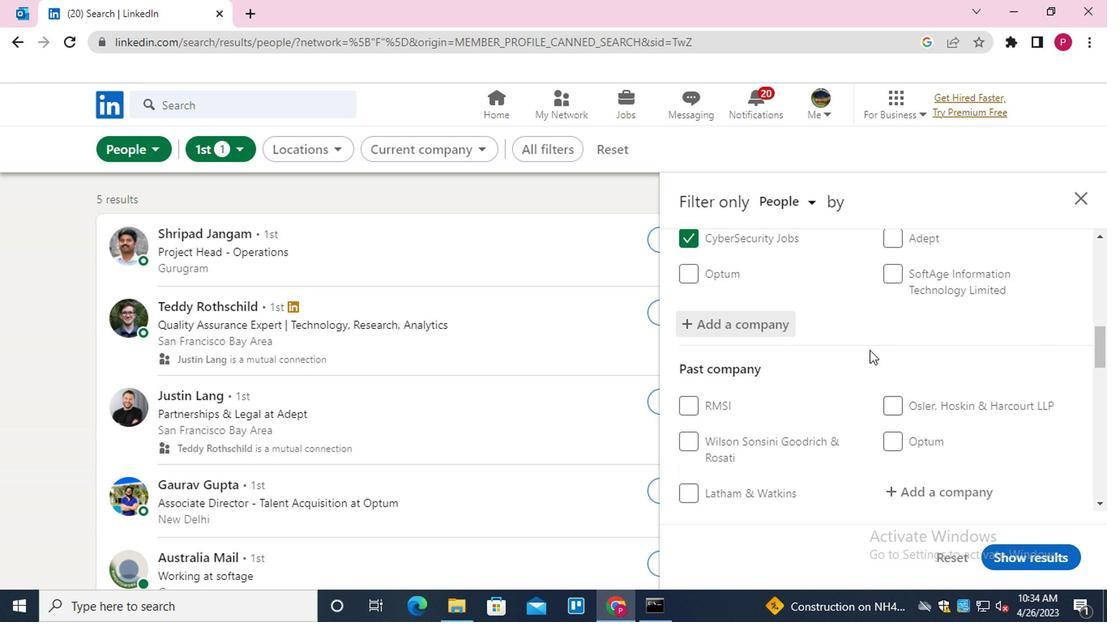 
Action: Mouse scrolled (841, 317) with delta (0, 0)
Screenshot: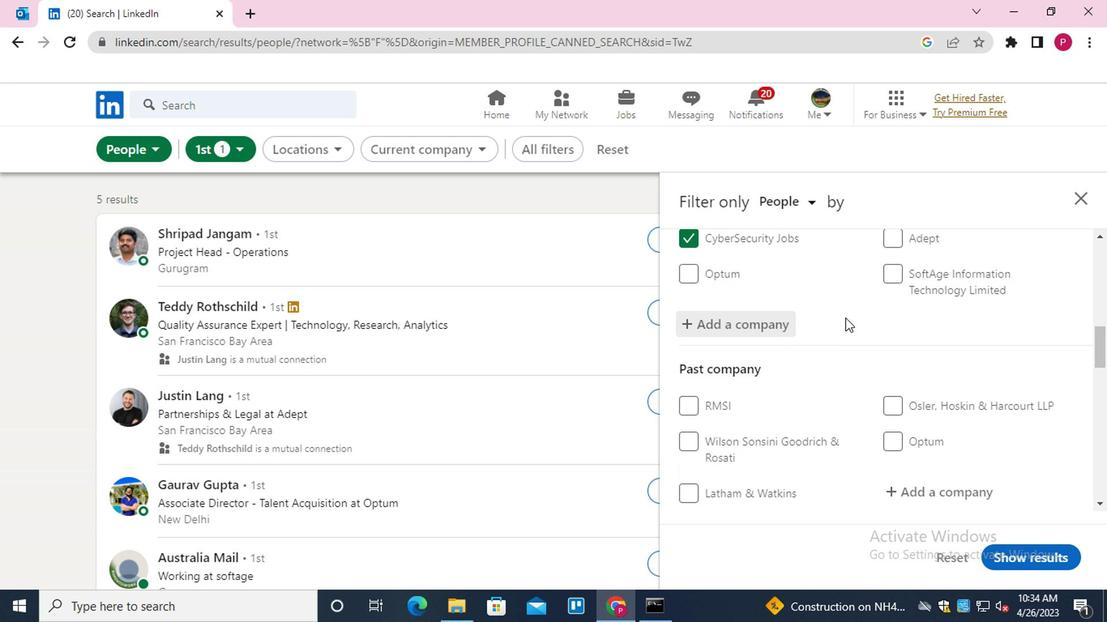 
Action: Mouse scrolled (841, 317) with delta (0, 0)
Screenshot: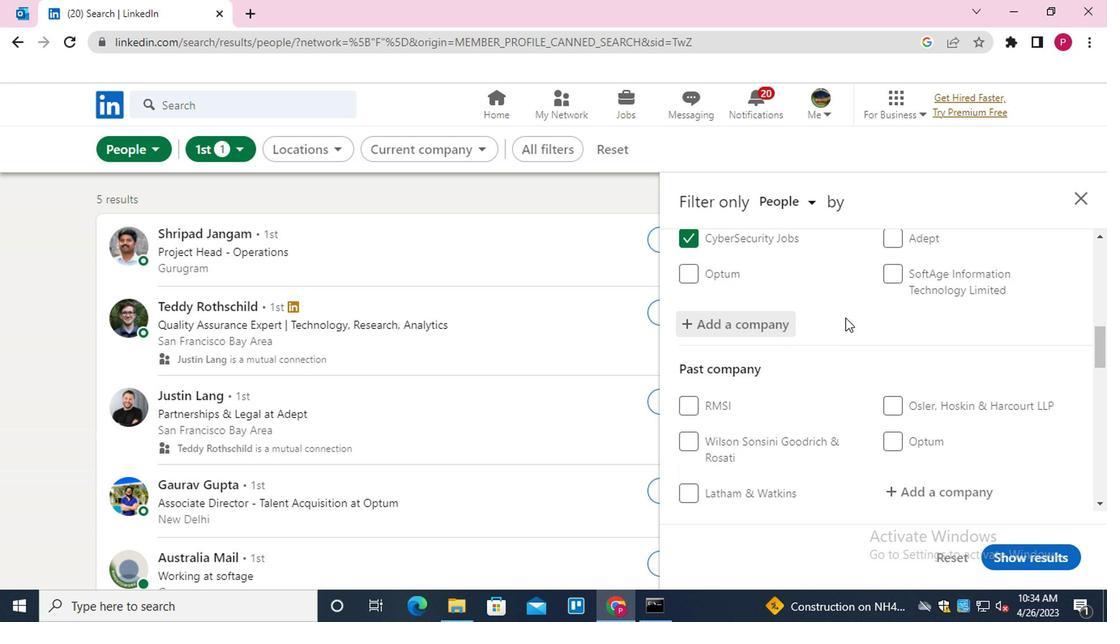 
Action: Mouse moved to (899, 347)
Screenshot: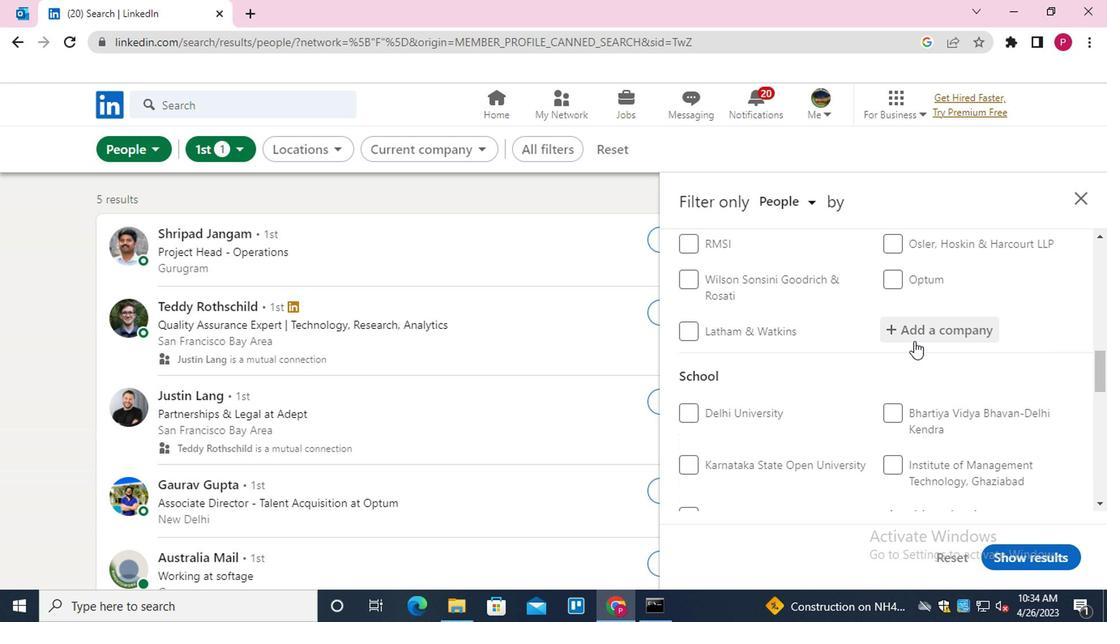 
Action: Mouse scrolled (899, 346) with delta (0, -1)
Screenshot: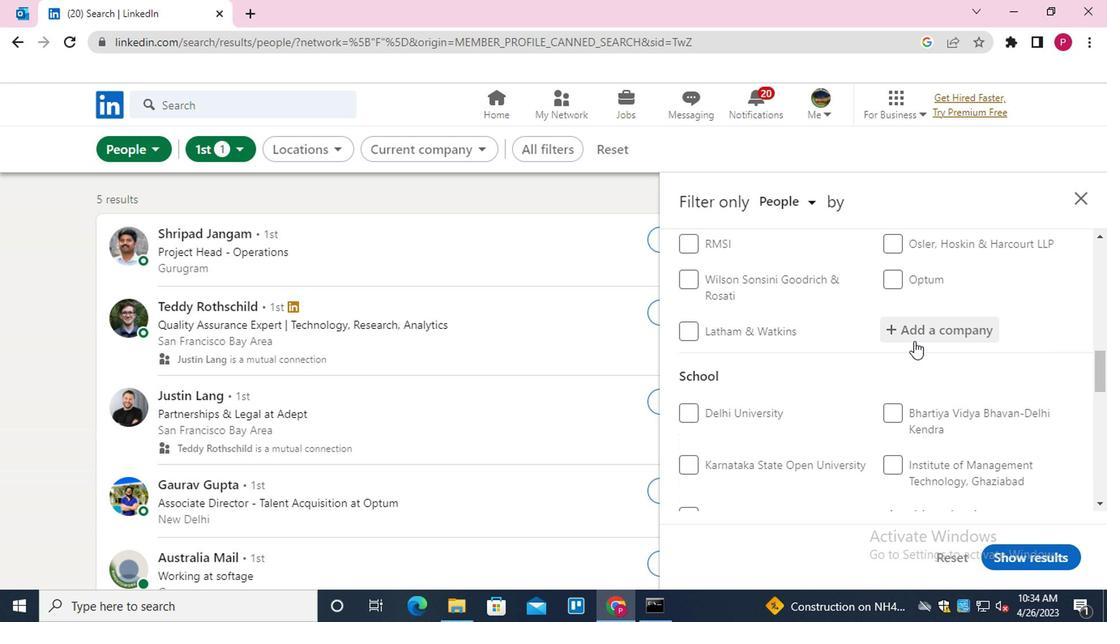 
Action: Mouse moved to (898, 347)
Screenshot: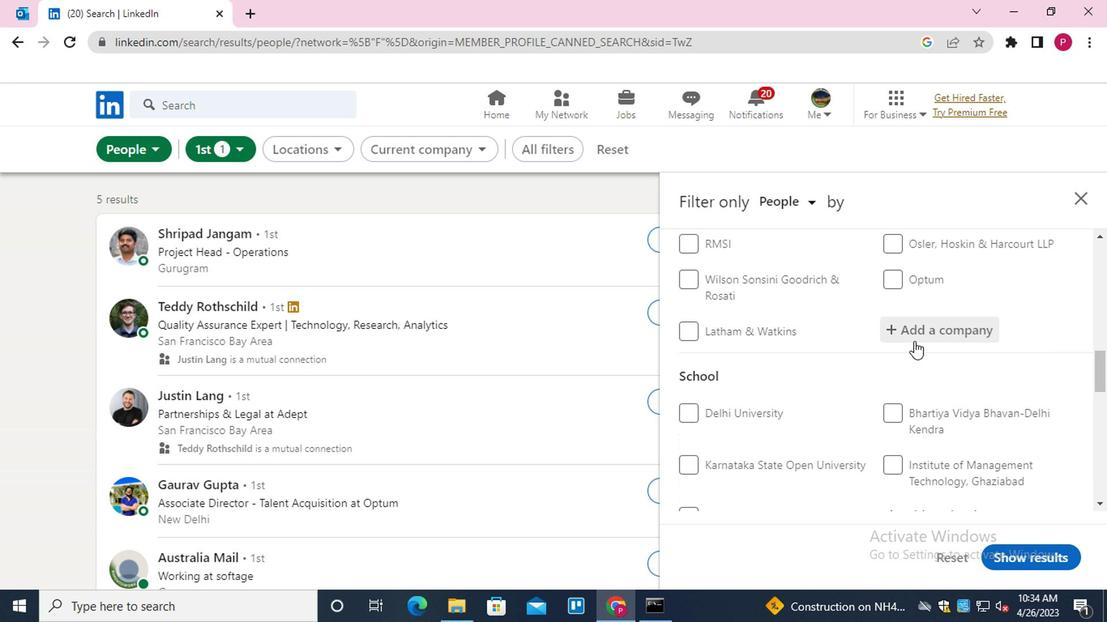 
Action: Mouse scrolled (898, 346) with delta (0, -1)
Screenshot: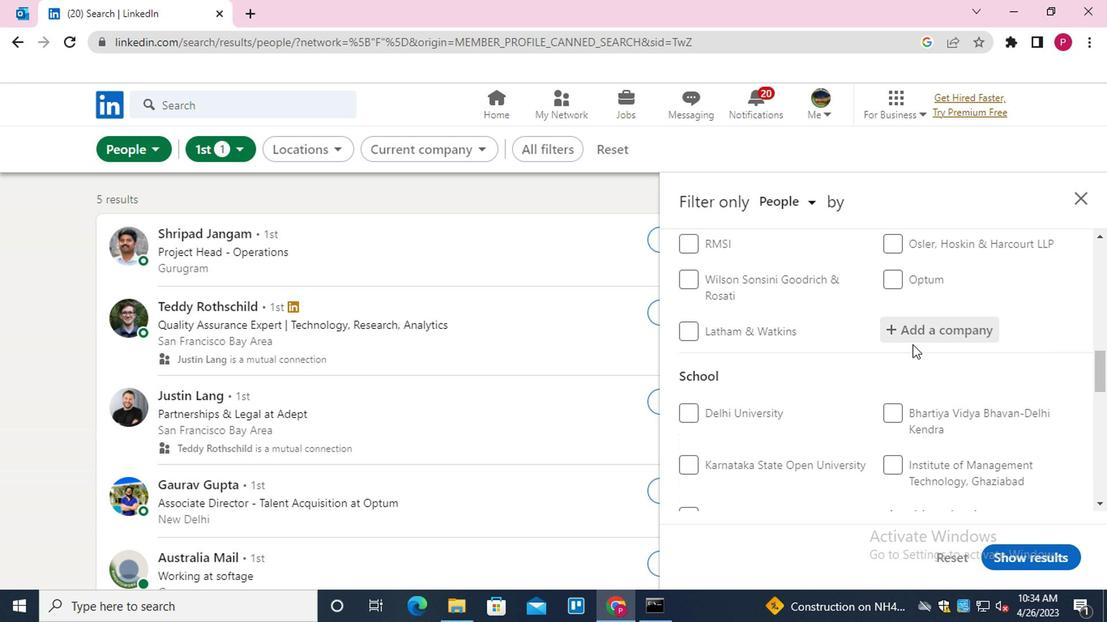 
Action: Mouse moved to (949, 348)
Screenshot: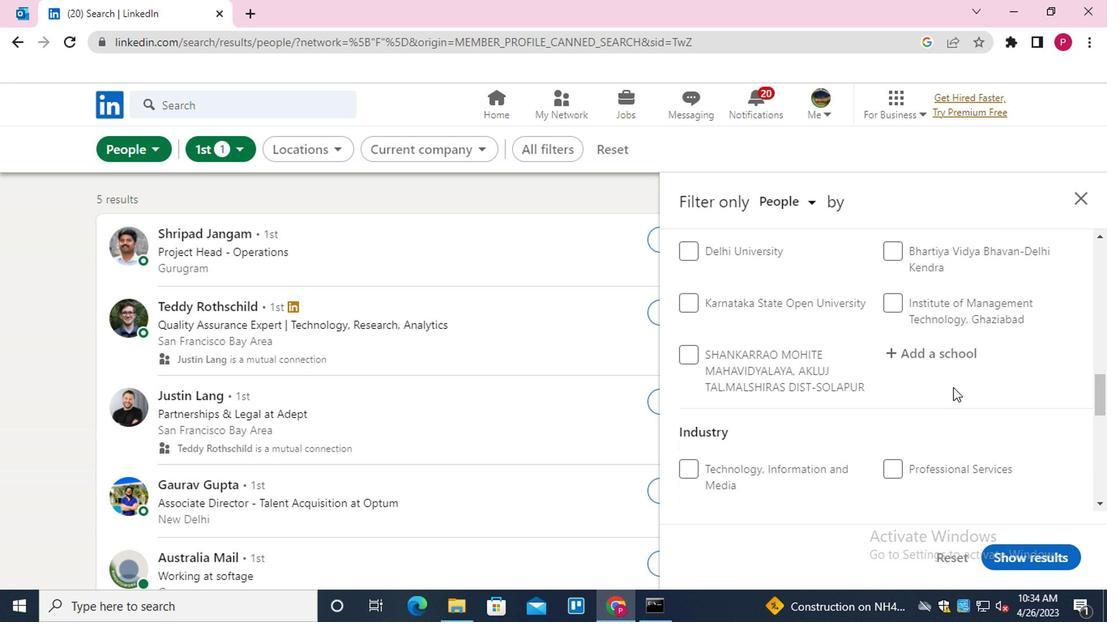 
Action: Mouse pressed left at (949, 348)
Screenshot: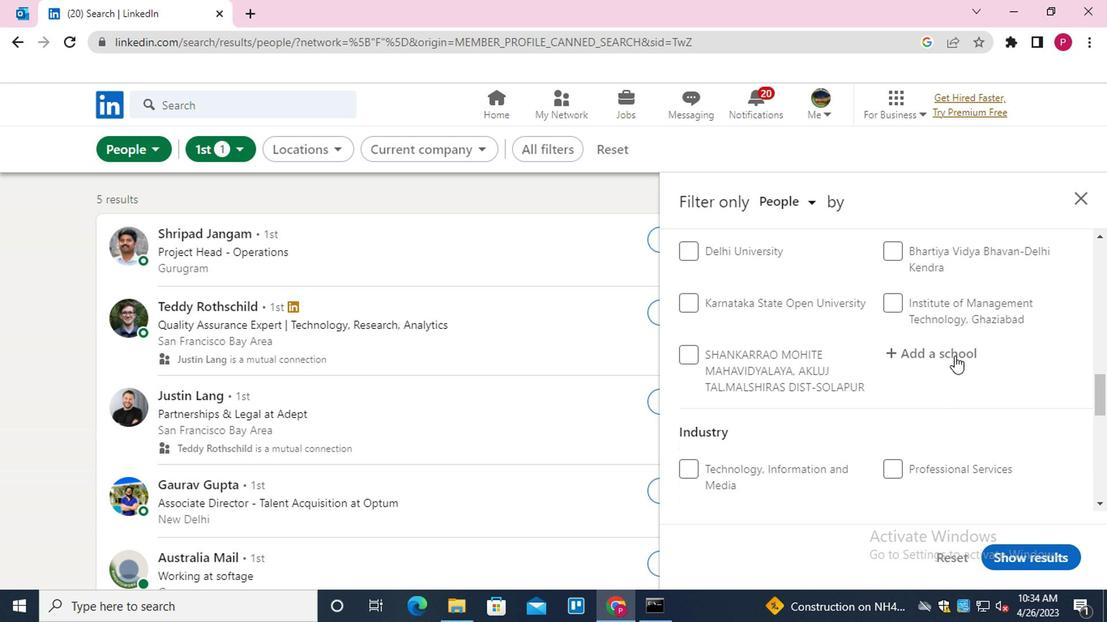 
Action: Mouse moved to (948, 348)
Screenshot: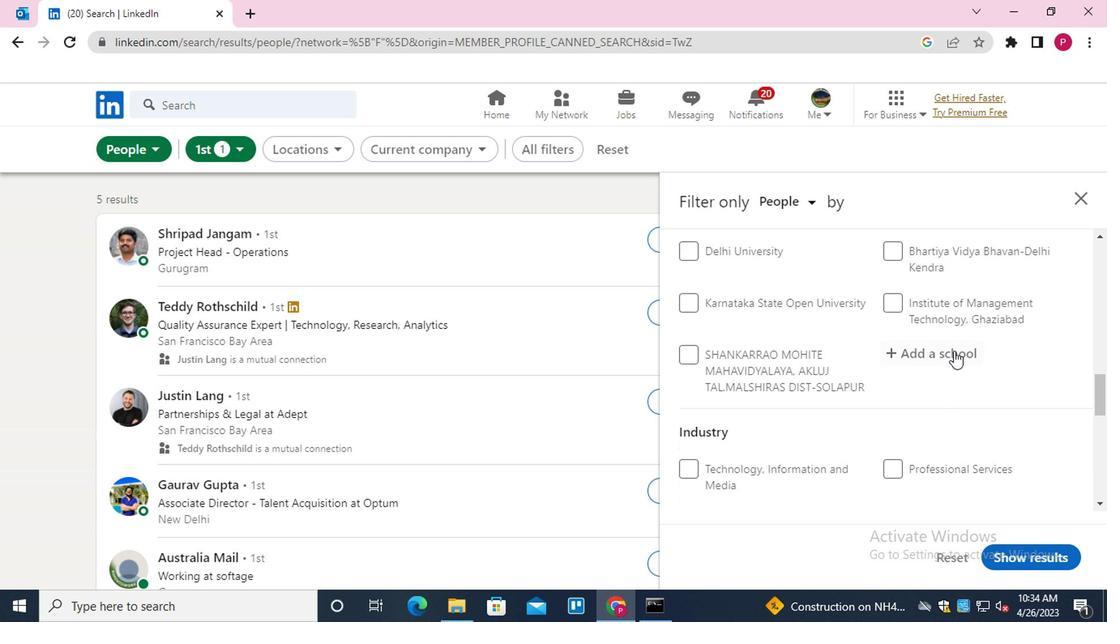 
Action: Key pressed <Key.shift>KRISHNA<Key.space><Key.shift>ENGINEERING<Key.space><Key.shift>ctrl+COLLE
Screenshot: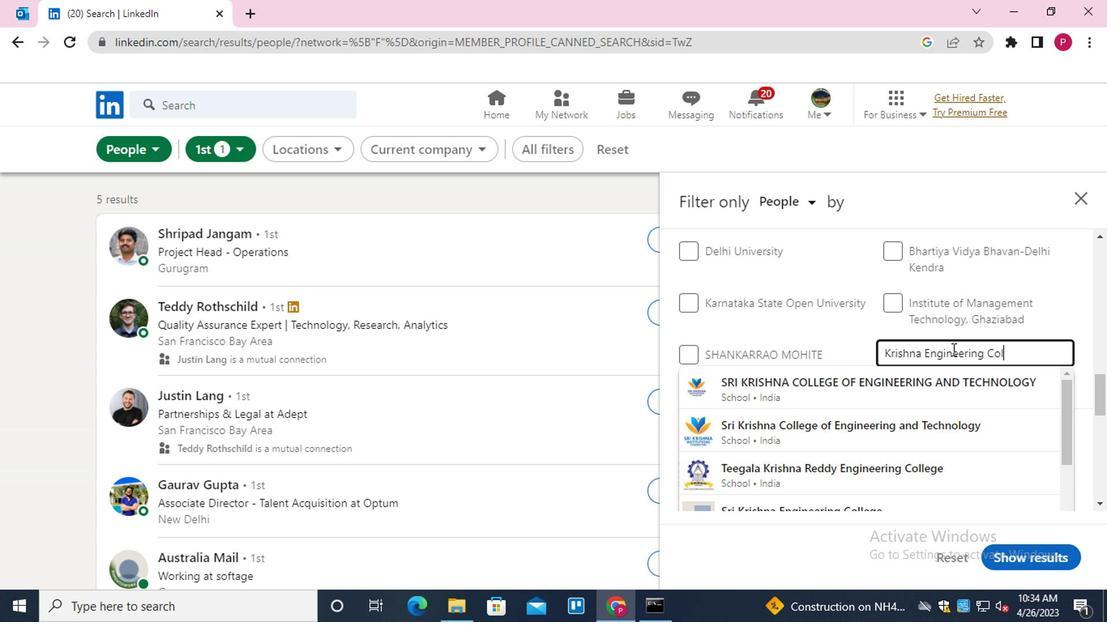 
Action: Mouse moved to (905, 419)
Screenshot: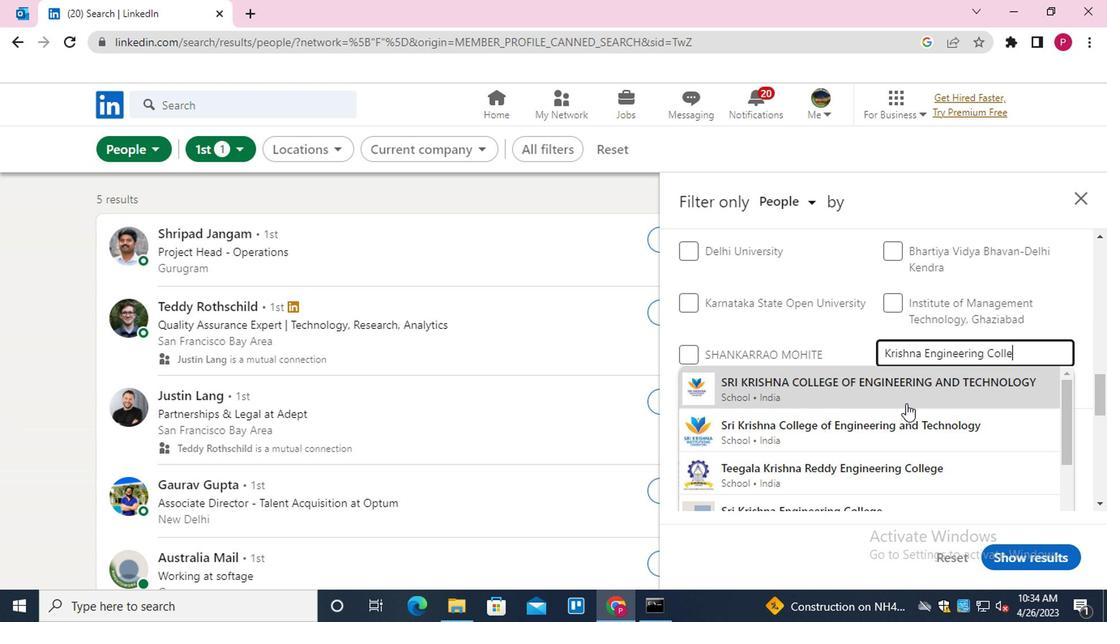 
Action: Mouse scrolled (905, 419) with delta (0, 0)
Screenshot: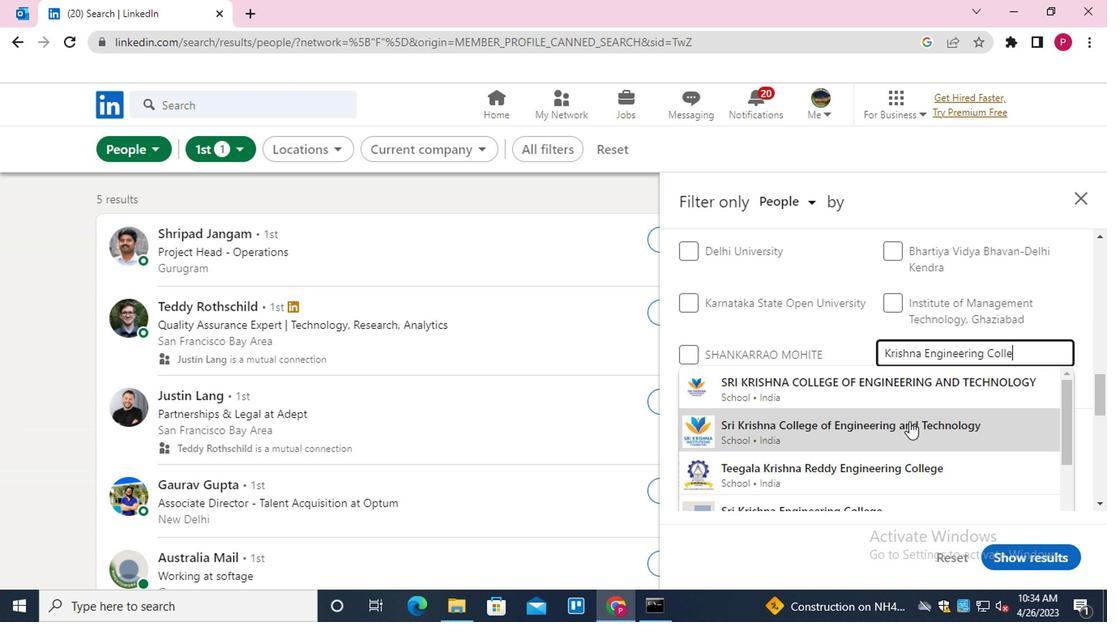 
Action: Mouse moved to (905, 423)
Screenshot: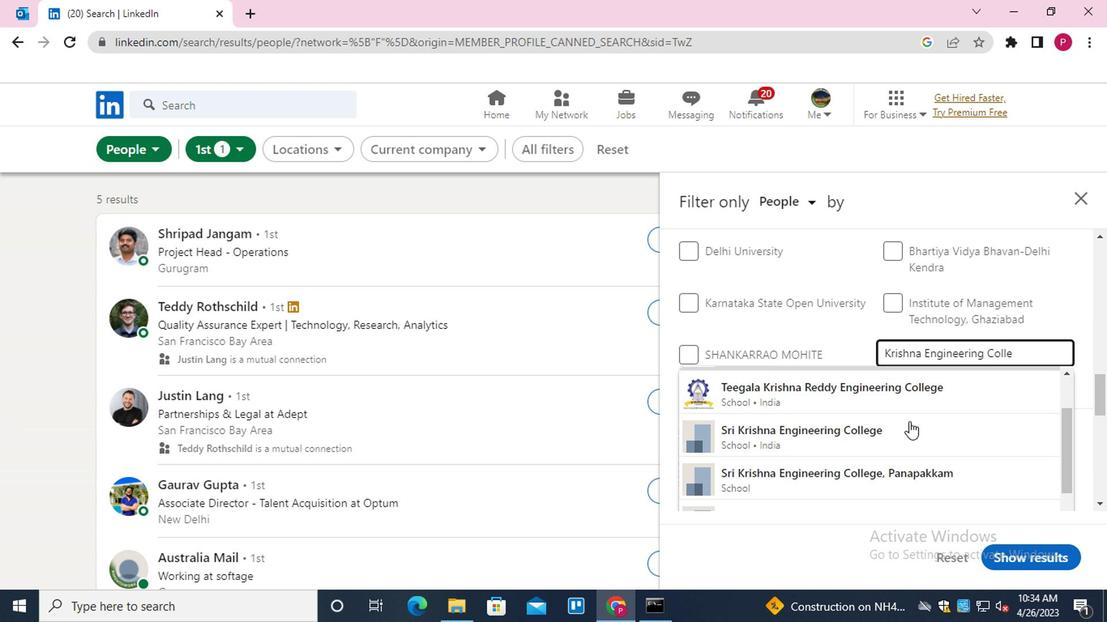 
Action: Mouse scrolled (905, 422) with delta (0, -1)
Screenshot: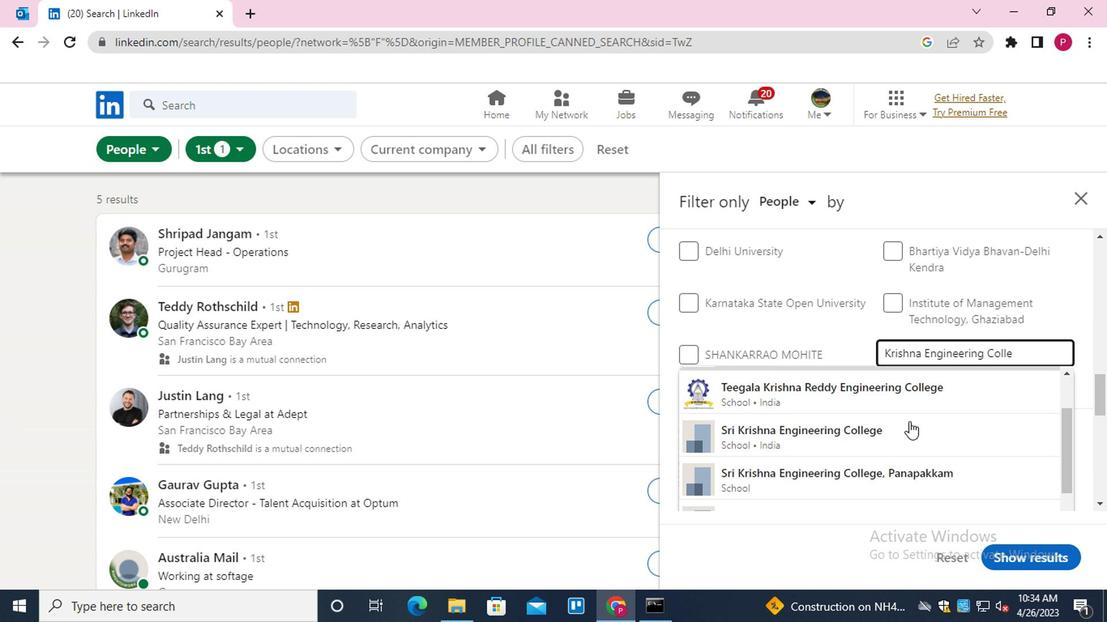 
Action: Mouse scrolled (905, 422) with delta (0, -1)
Screenshot: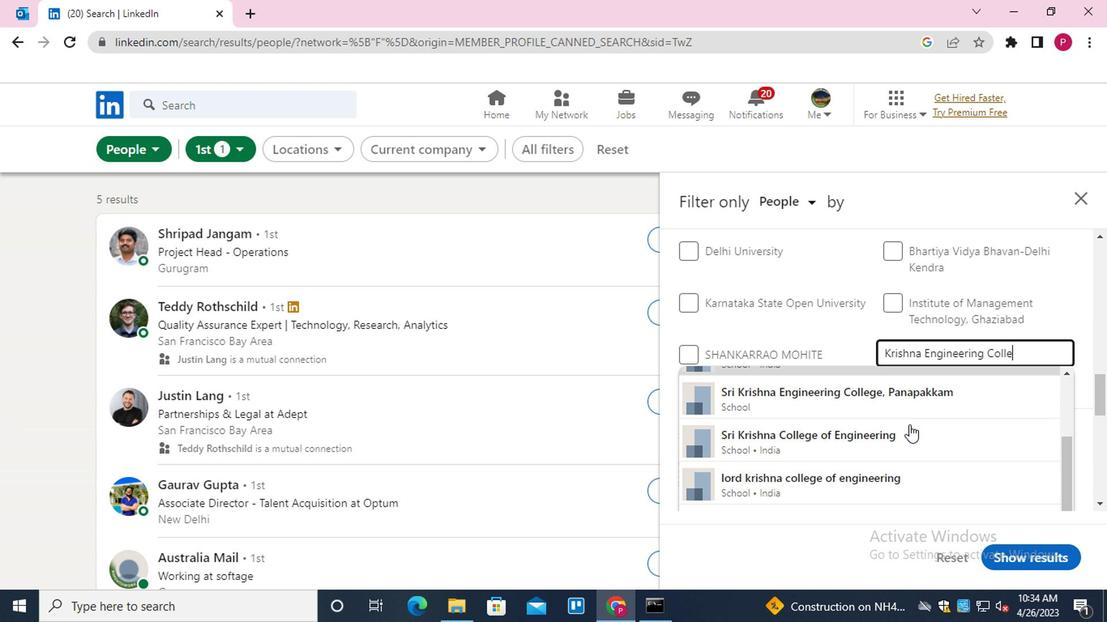 
Action: Mouse scrolled (905, 422) with delta (0, -1)
Screenshot: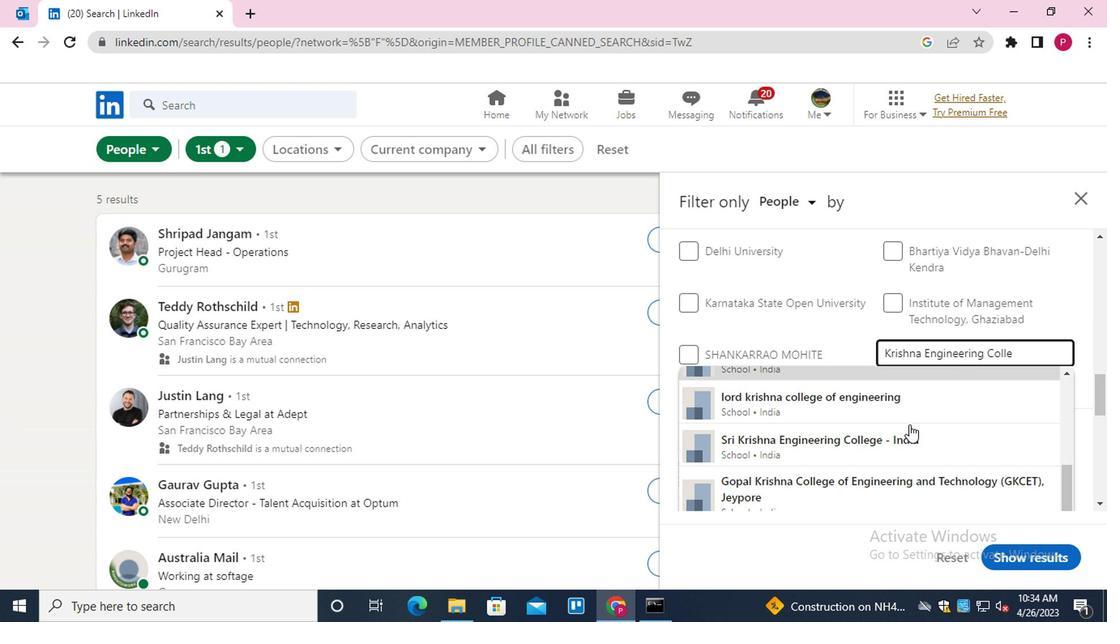 
Action: Mouse scrolled (905, 422) with delta (0, -1)
Screenshot: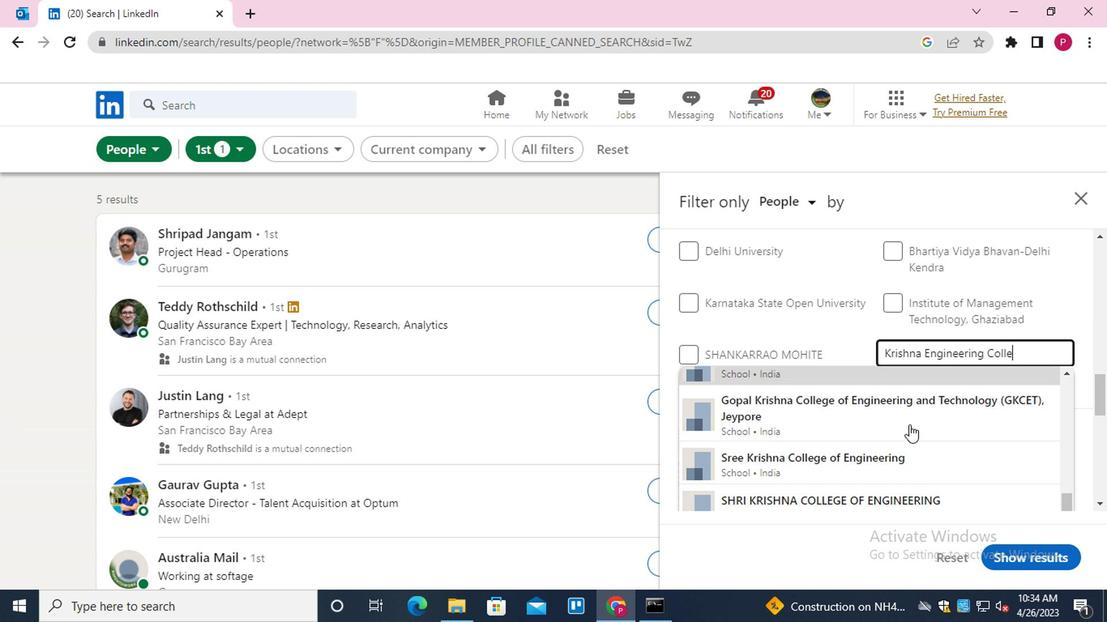 
Action: Mouse scrolled (905, 422) with delta (0, -1)
Screenshot: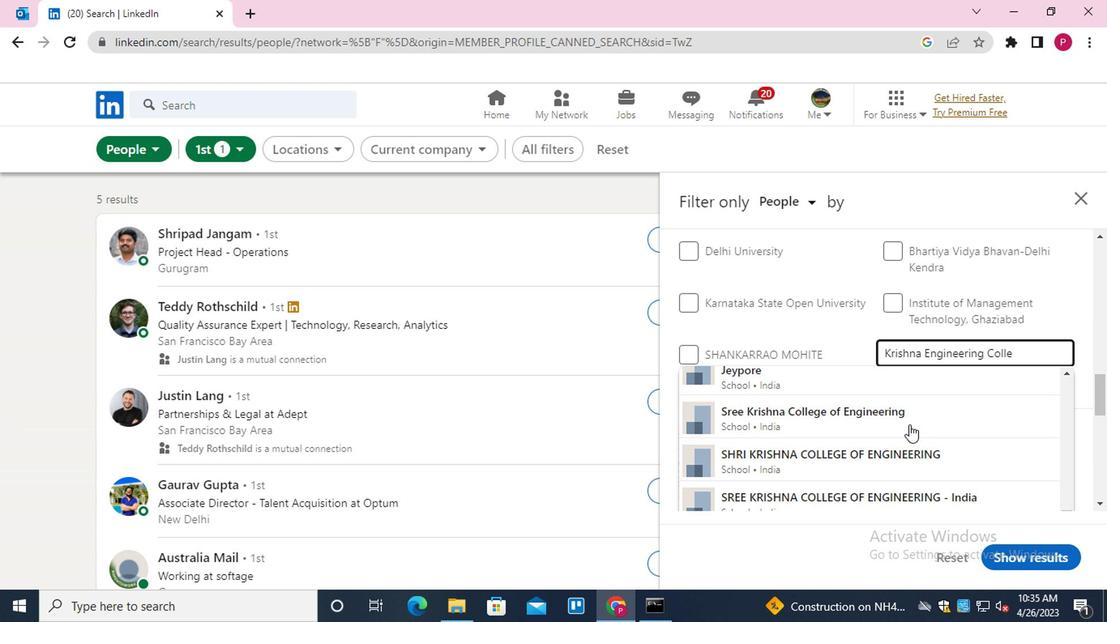 
Action: Mouse scrolled (905, 422) with delta (0, -1)
Screenshot: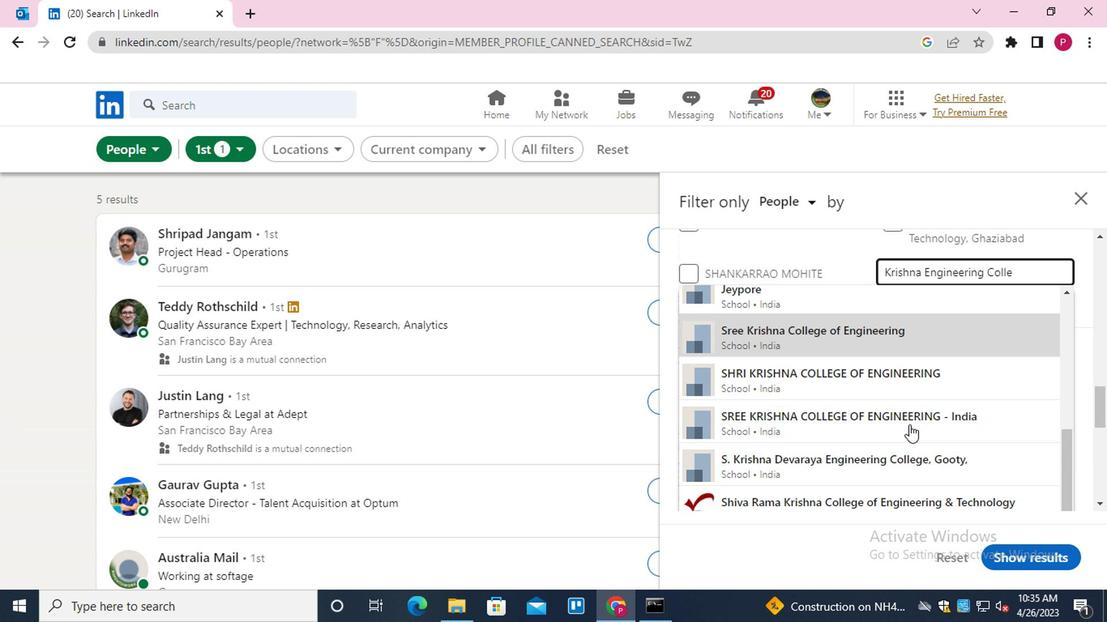 
Action: Mouse scrolled (905, 423) with delta (0, 0)
Screenshot: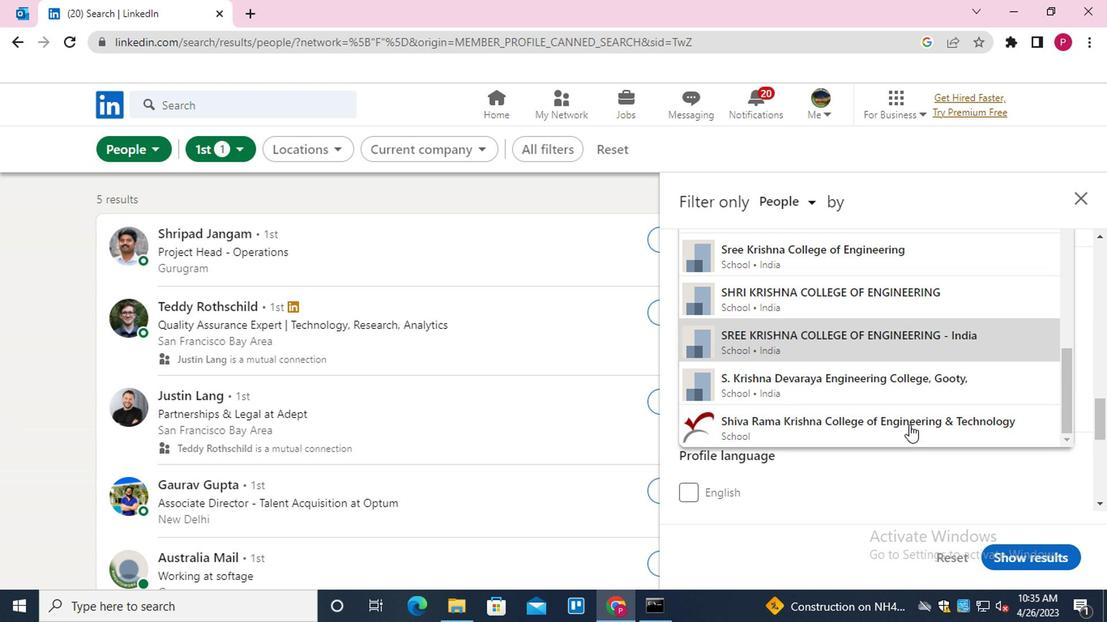 
Action: Mouse scrolled (905, 423) with delta (0, 0)
Screenshot: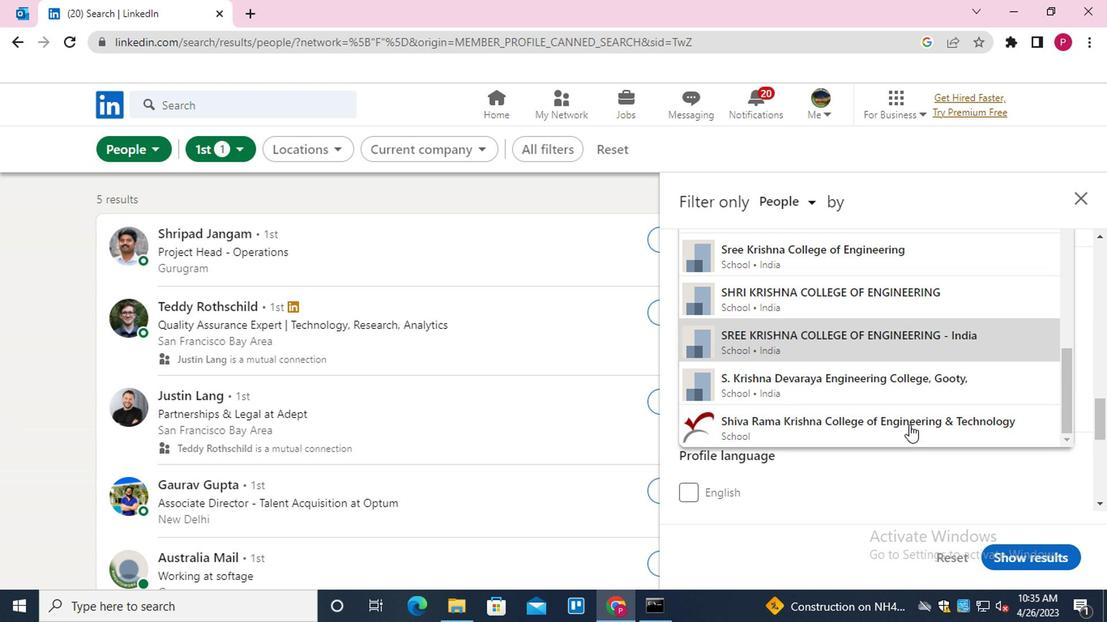 
Action: Mouse scrolled (905, 423) with delta (0, 0)
Screenshot: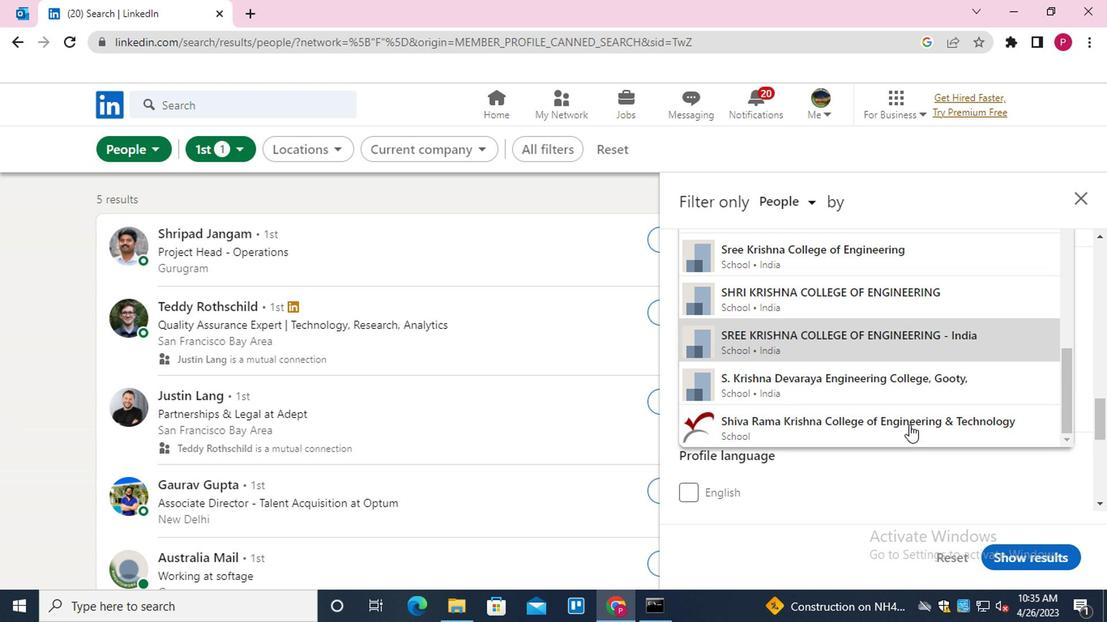 
Action: Mouse scrolled (905, 423) with delta (0, 0)
Screenshot: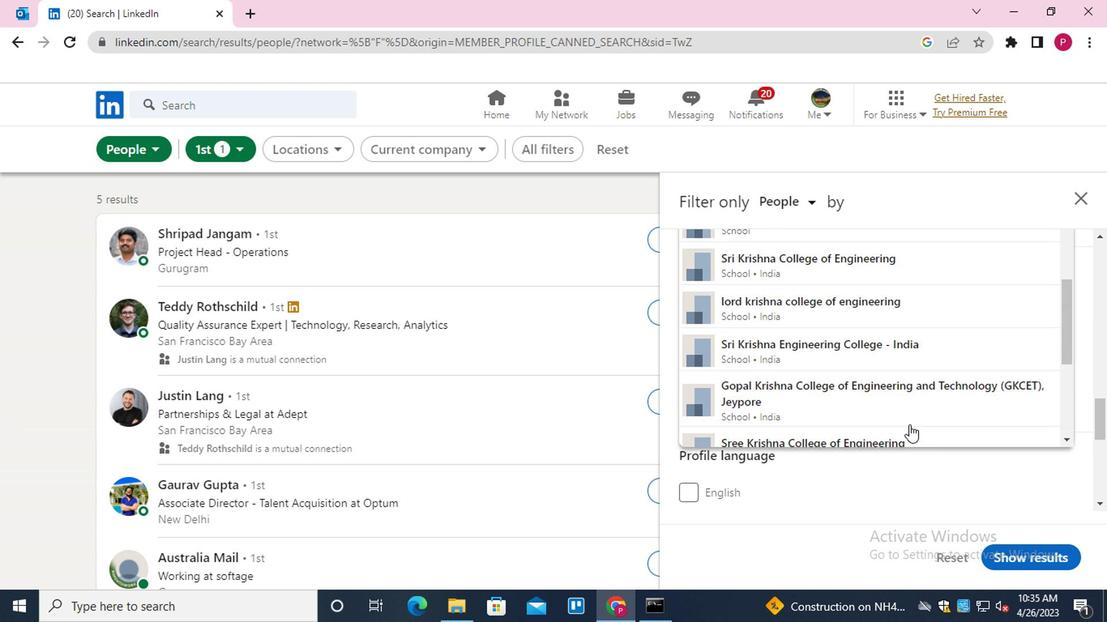 
Action: Mouse scrolled (905, 423) with delta (0, 0)
Screenshot: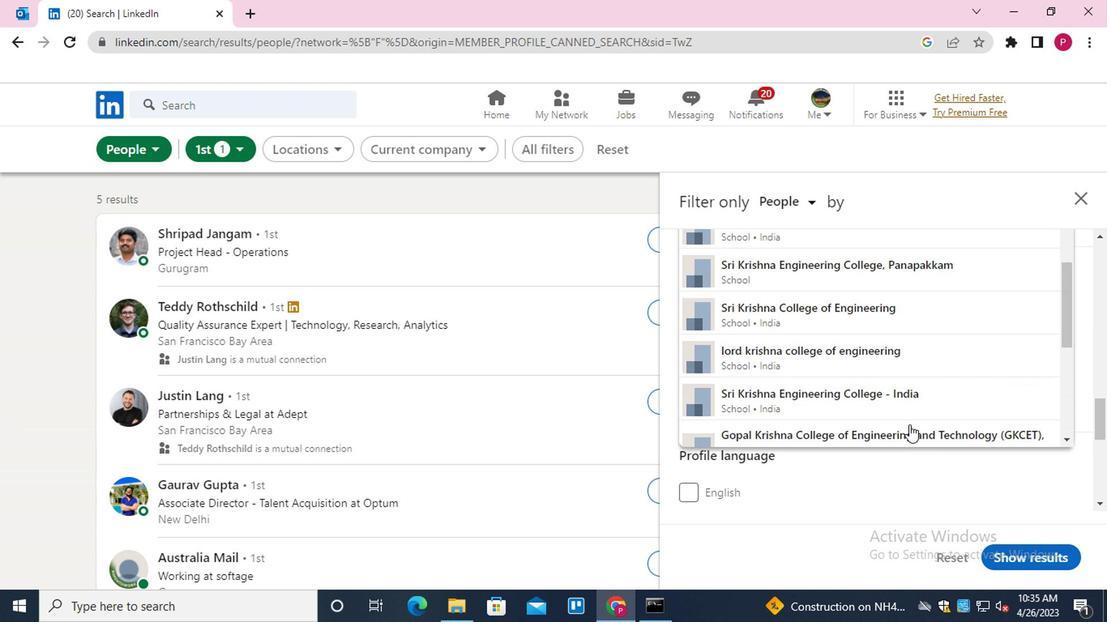 
Action: Mouse scrolled (905, 423) with delta (0, 0)
Screenshot: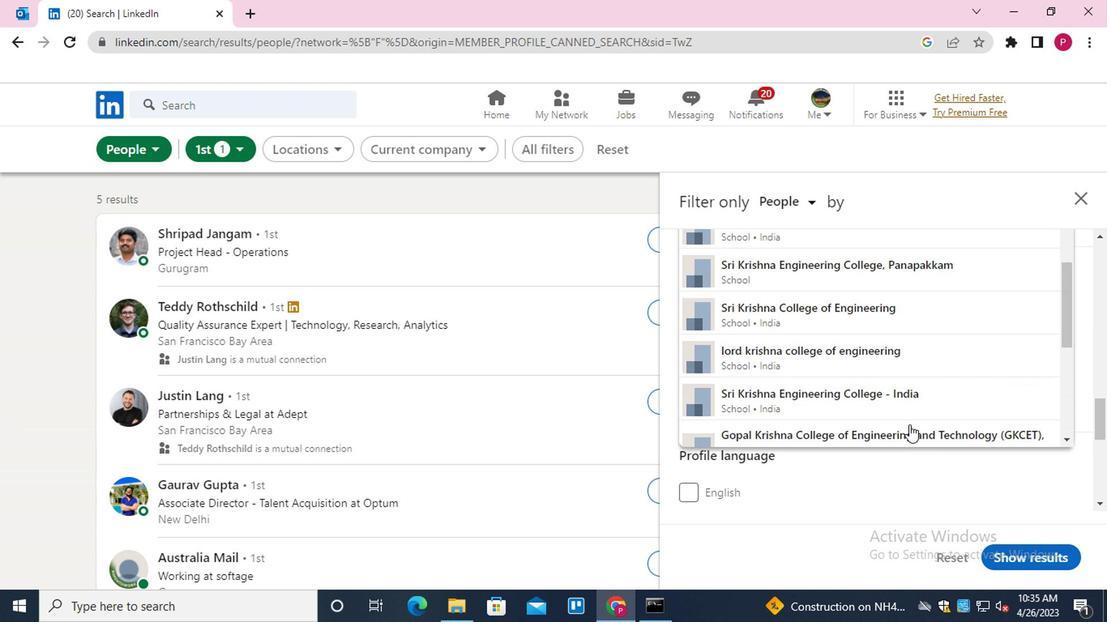 
Action: Mouse scrolled (905, 423) with delta (0, 0)
Screenshot: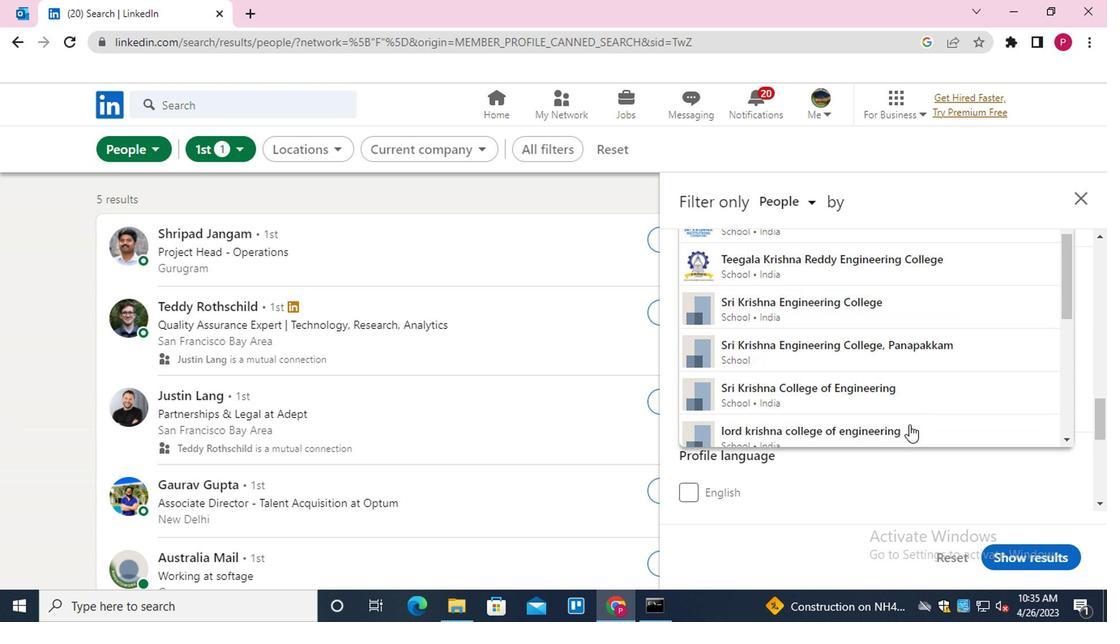 
Action: Mouse scrolled (905, 423) with delta (0, 0)
Screenshot: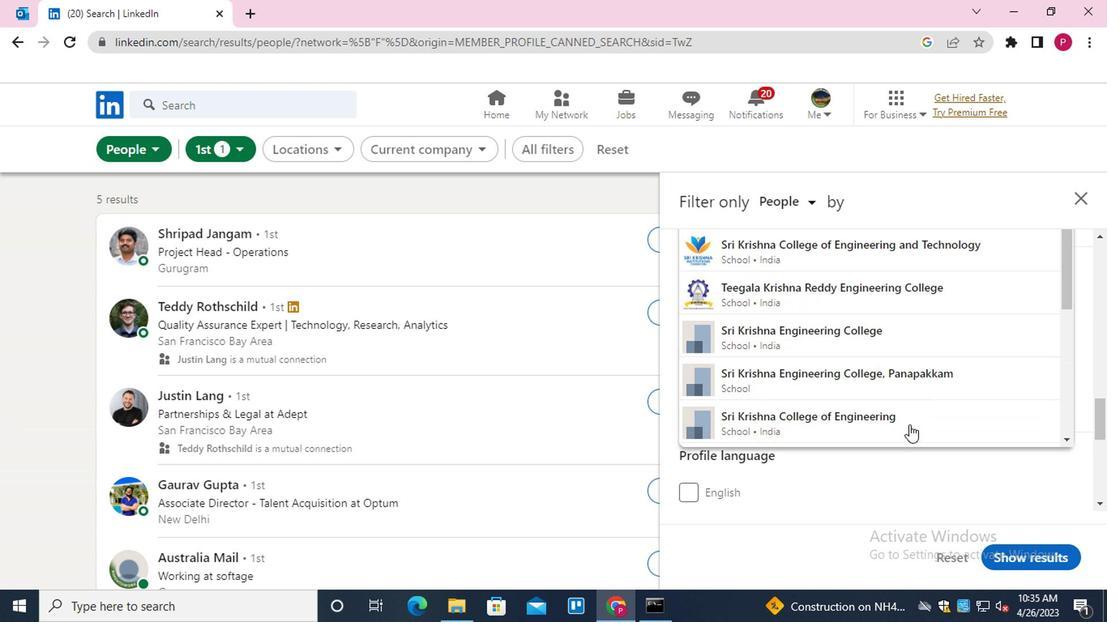 
Action: Mouse scrolled (905, 423) with delta (0, 0)
Screenshot: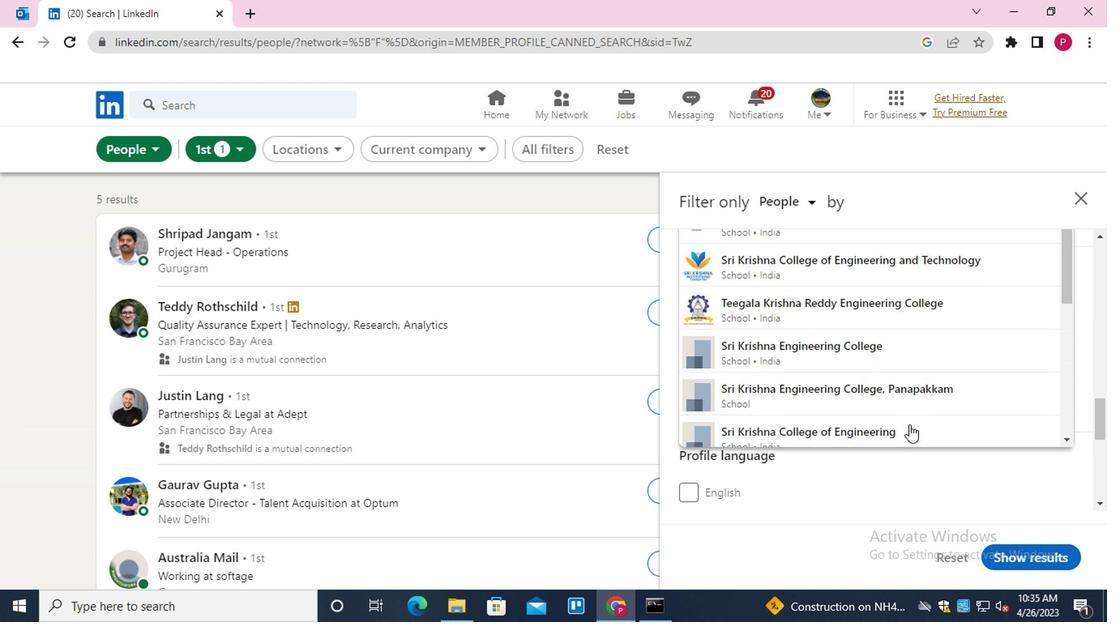 
Action: Mouse scrolled (905, 423) with delta (0, 0)
Screenshot: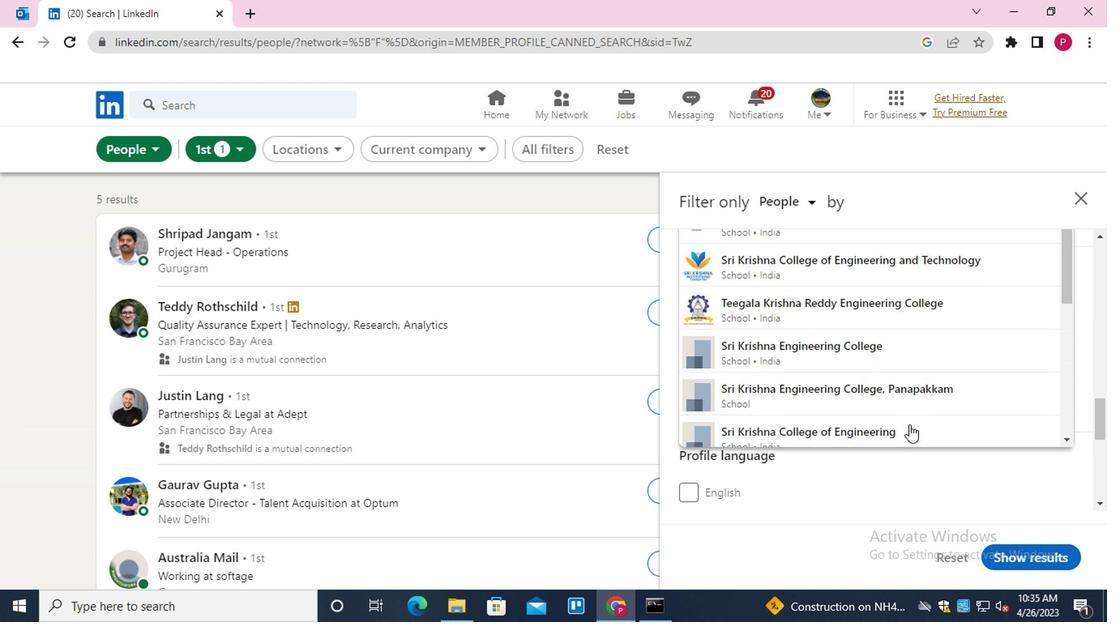 
Action: Mouse scrolled (905, 423) with delta (0, 0)
Screenshot: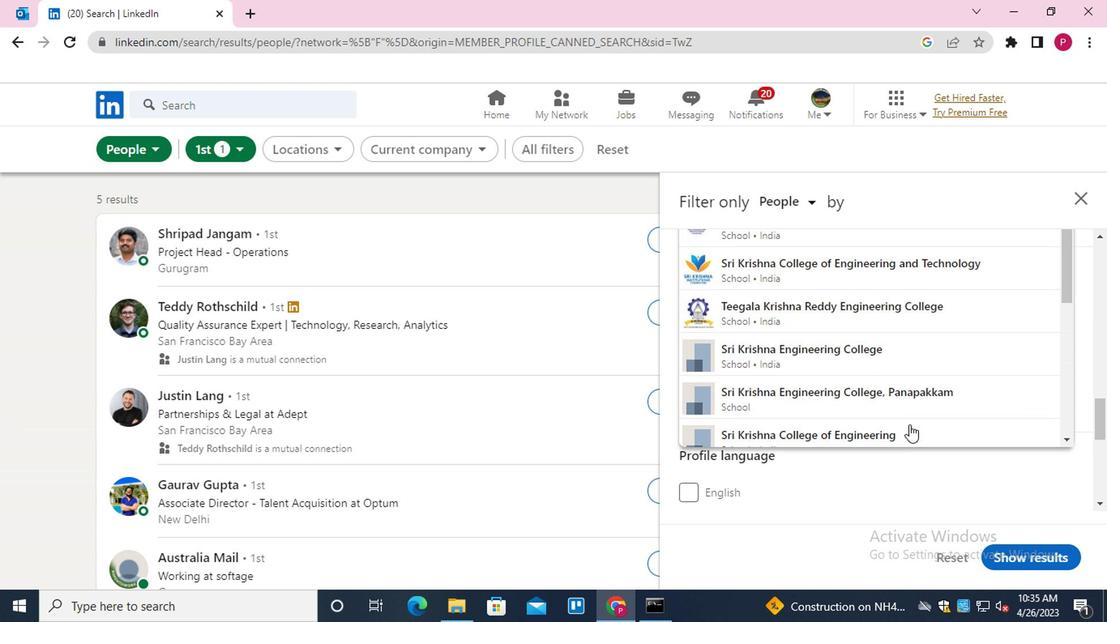 
Action: Mouse moved to (913, 404)
Screenshot: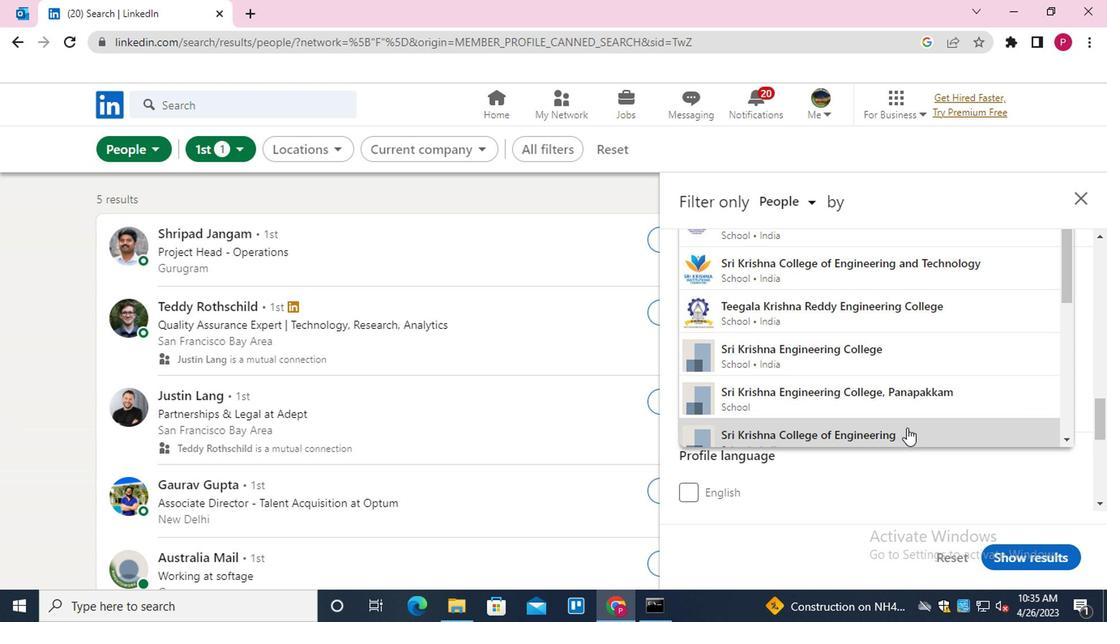 
Action: Mouse scrolled (913, 405) with delta (0, 0)
Screenshot: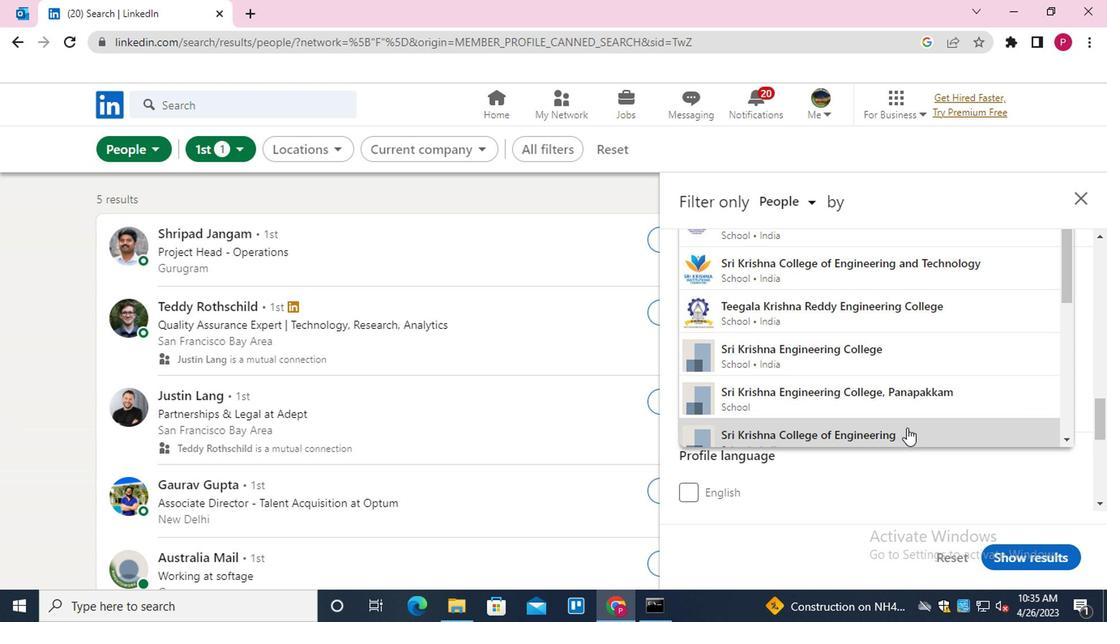 
Action: Mouse moved to (930, 388)
Screenshot: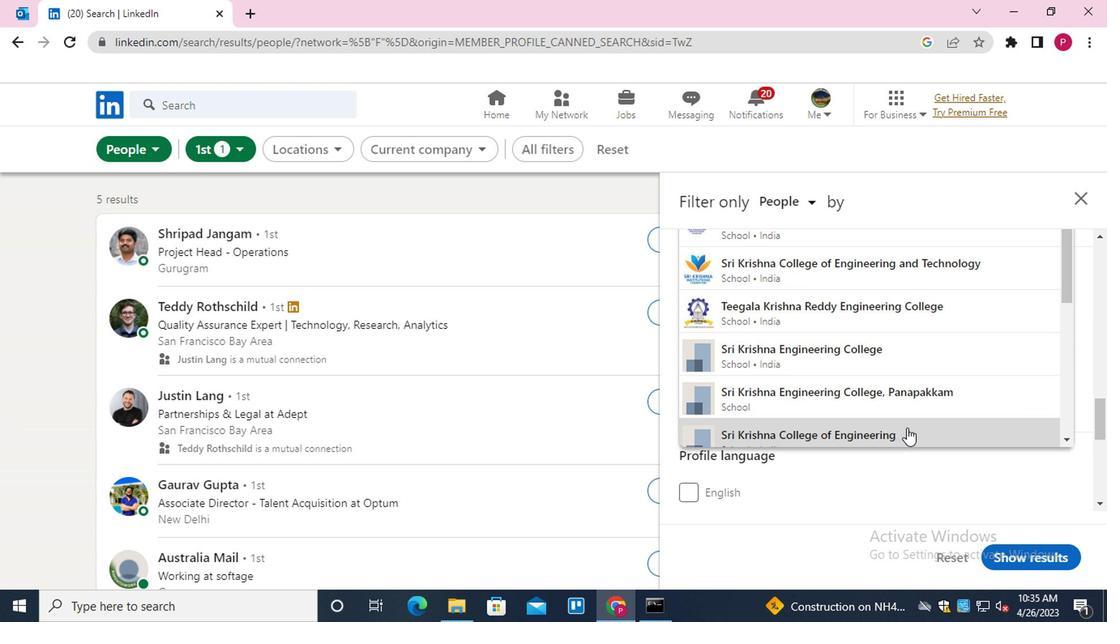 
Action: Mouse scrolled (930, 389) with delta (0, 1)
Screenshot: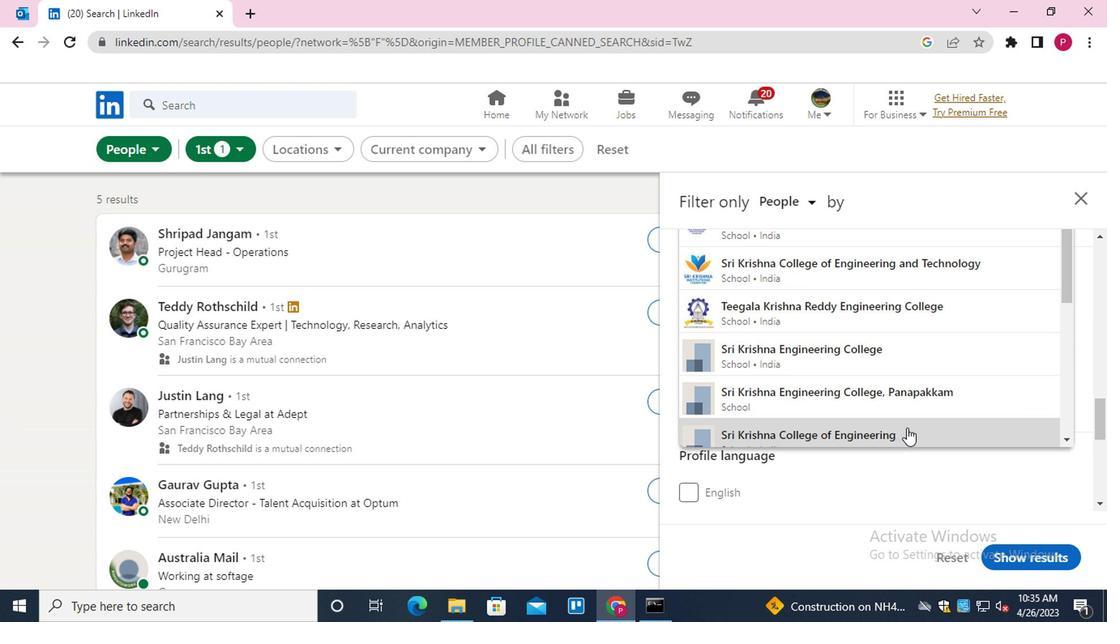 
Action: Mouse moved to (1022, 348)
Screenshot: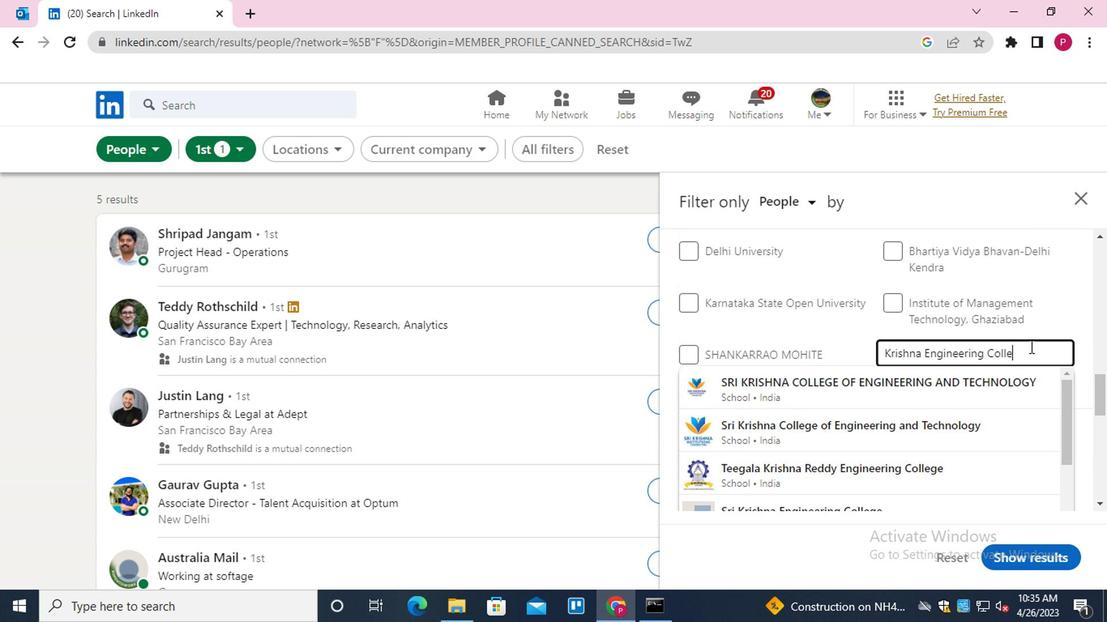 
Action: Key pressed GE<Key.space><Key.shift><Key.shift><Key.shift><Key.shift><Key.shift><Key.shift><Key.shift><Key.shift><Key.shift><Key.shift><Key.shift><Key.shift><Key.shift><Key.shift><Key.shift><Key.shift><Key.shift><Key.shift><Key.shift>GAZIABAD<Key.enter>
Screenshot: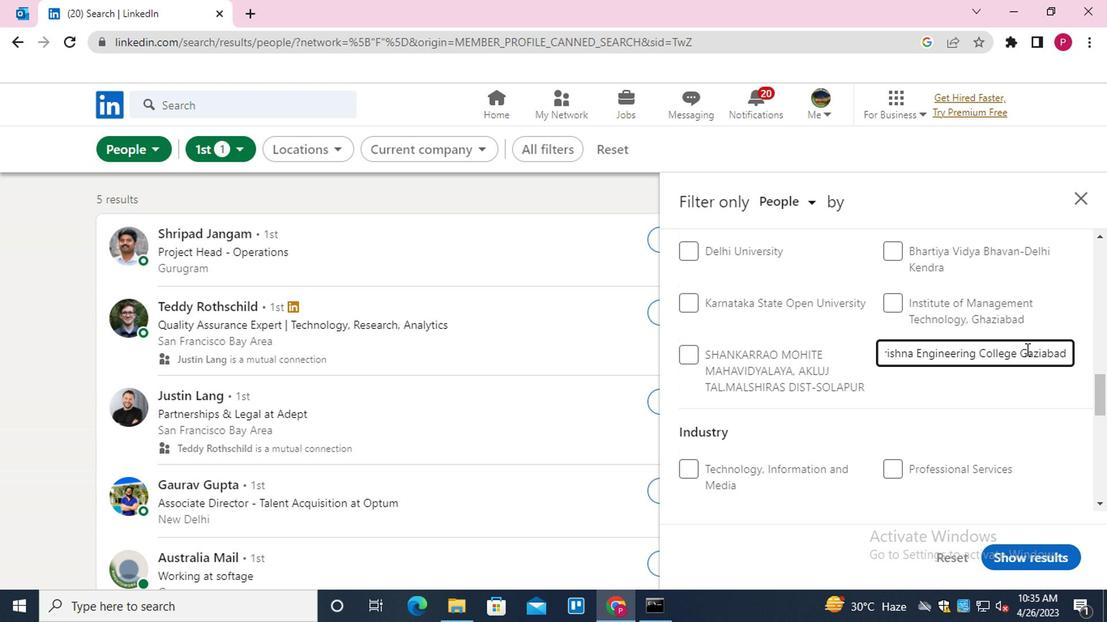
Action: Mouse moved to (999, 368)
Screenshot: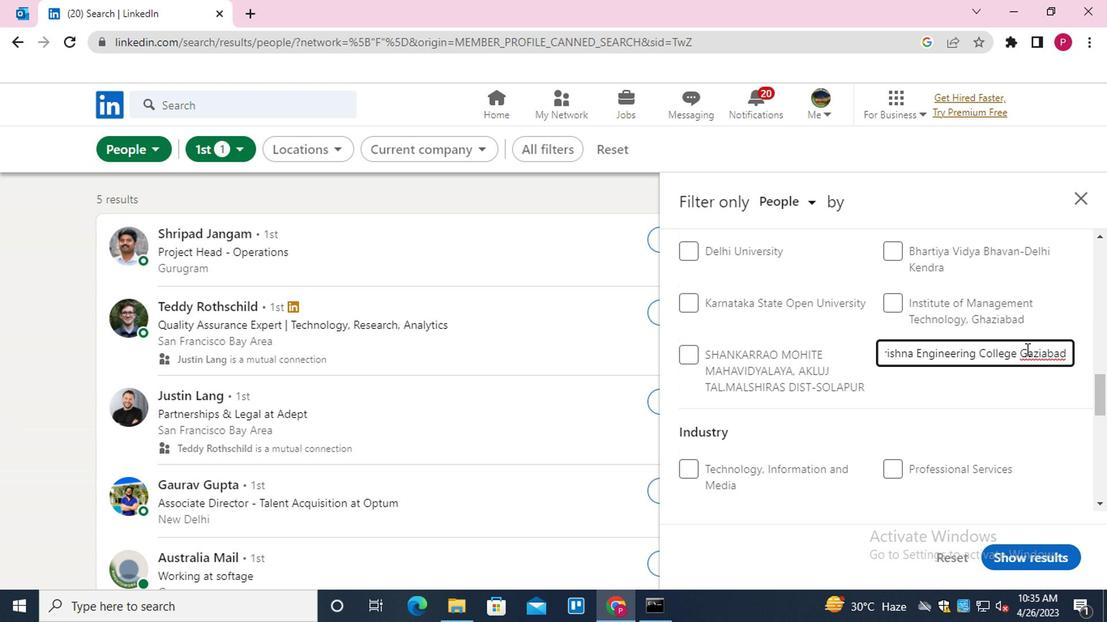 
Action: Mouse scrolled (999, 367) with delta (0, -1)
Screenshot: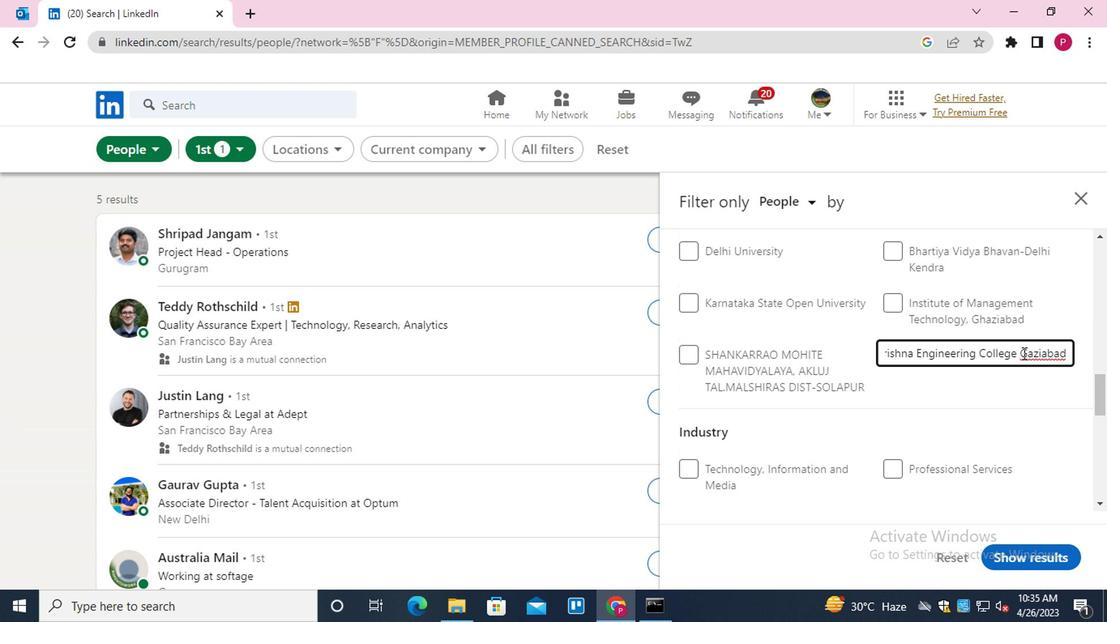
Action: Mouse moved to (968, 373)
Screenshot: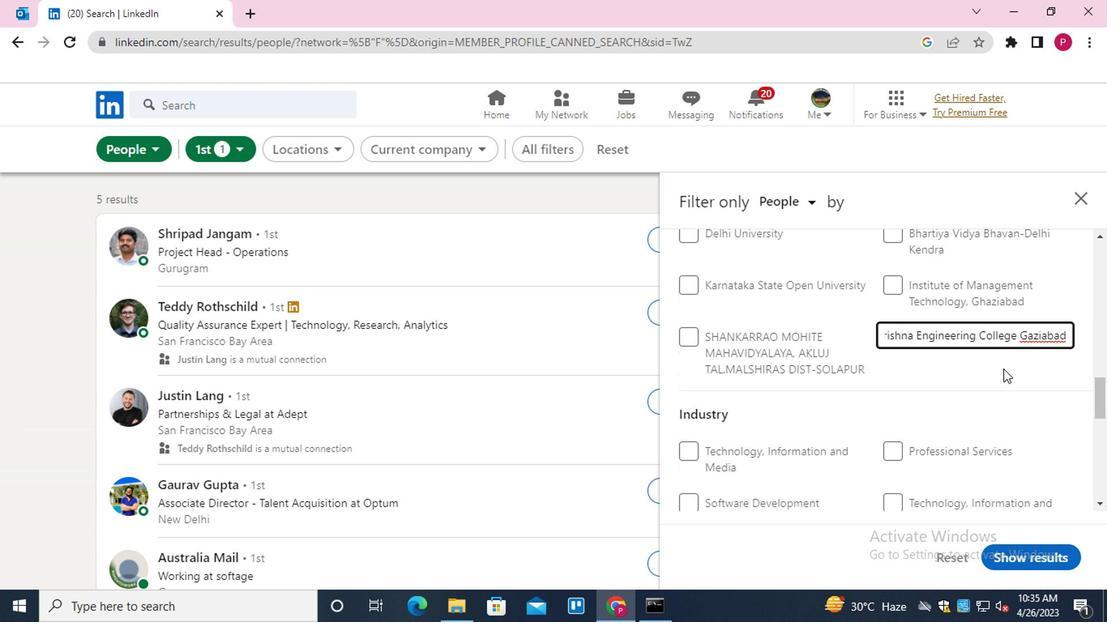 
Action: Mouse scrolled (968, 371) with delta (0, -1)
Screenshot: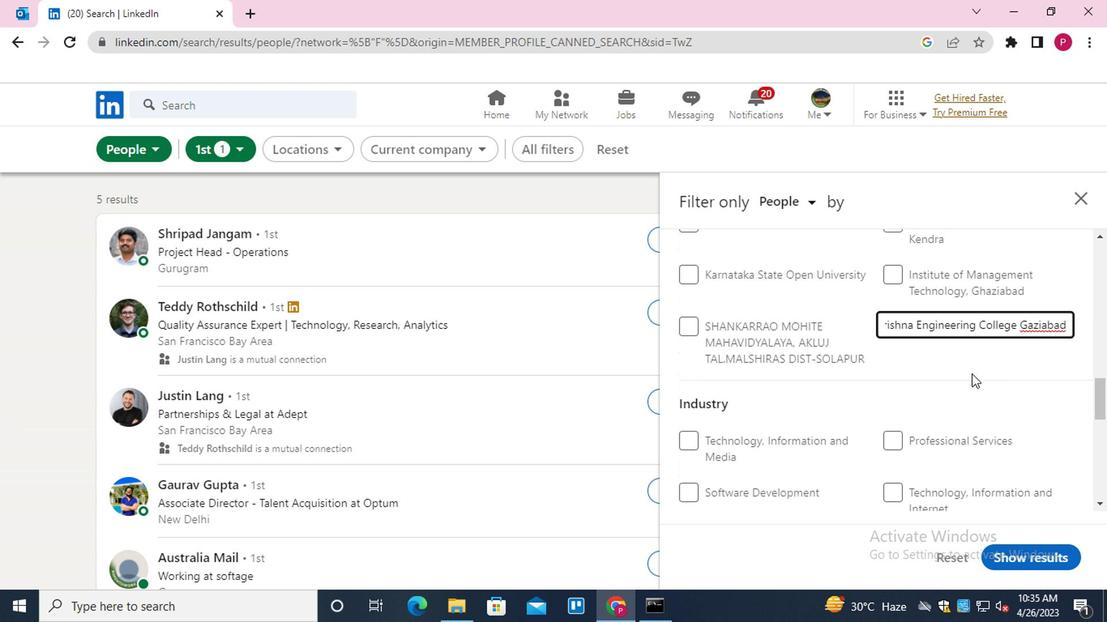 
Action: Mouse scrolled (968, 371) with delta (0, -1)
Screenshot: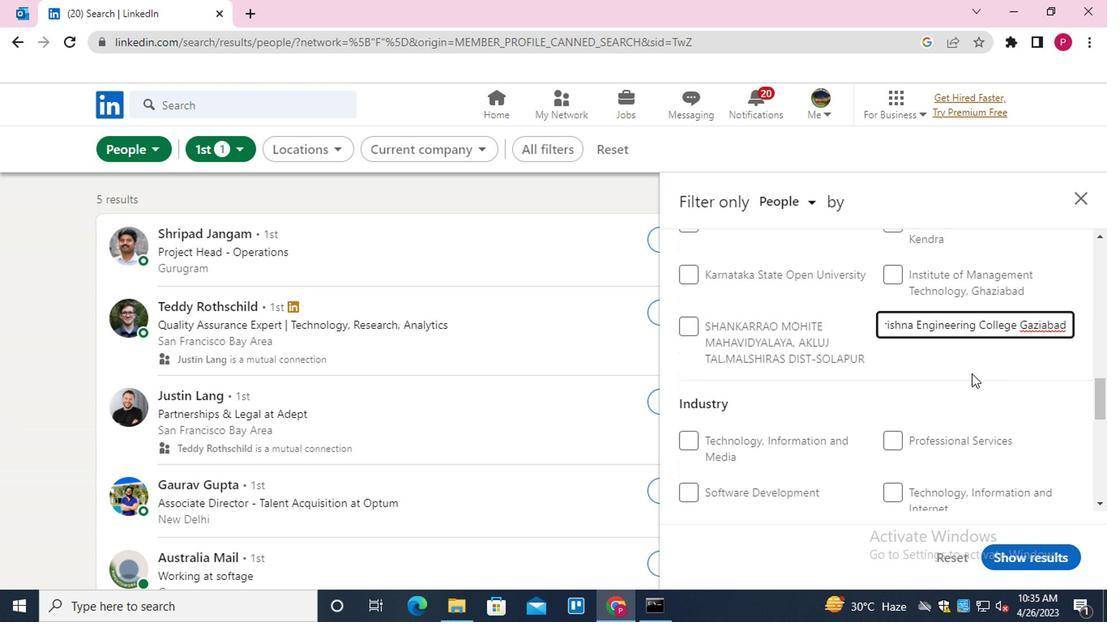 
Action: Mouse moved to (956, 325)
Screenshot: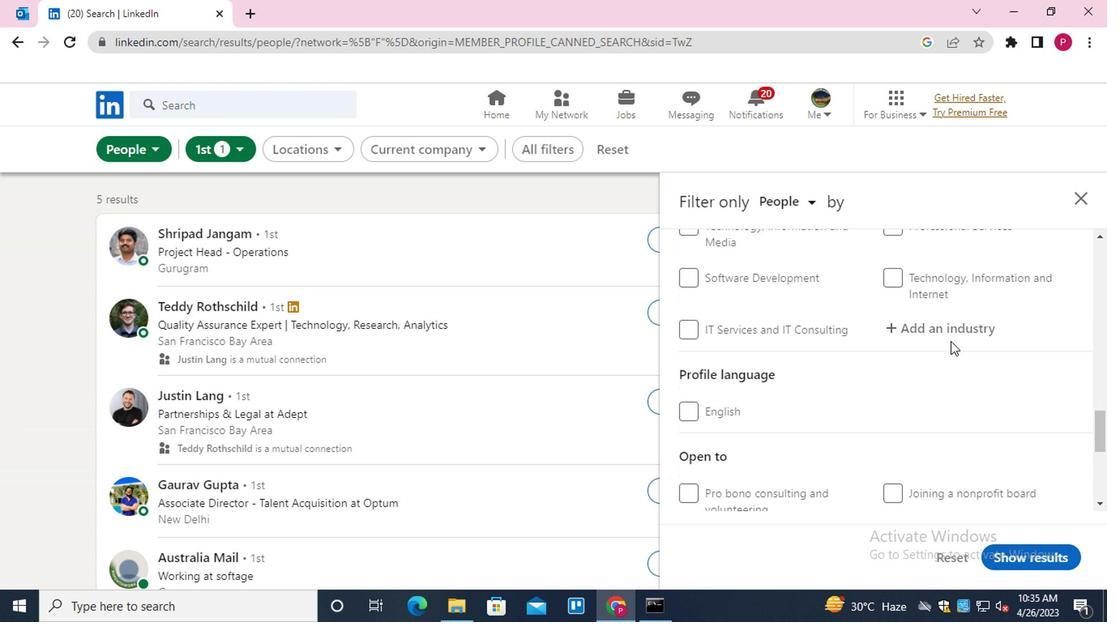 
Action: Mouse pressed left at (956, 325)
Screenshot: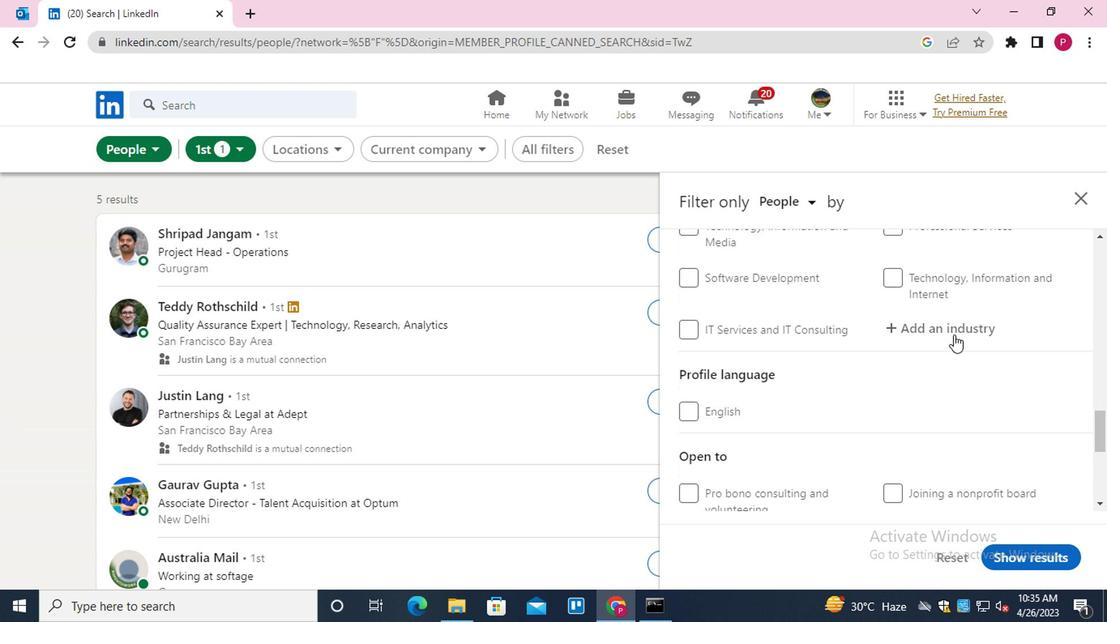 
Action: Key pressed <Key.shift><Key.shift><Key.shift><Key.shift><Key.shift>PRODUCT<Key.down><Key.down><Key.down><Key.down><Key.down><Key.down><Key.down><Key.down><Key.down><Key.down><Key.down><Key.down><Key.down><Key.down><Key.down><Key.down><Key.down><Key.down><Key.down><Key.down><Key.down><Key.down><Key.space><Key.shift>MANUFACTURING<Key.enter>
Screenshot: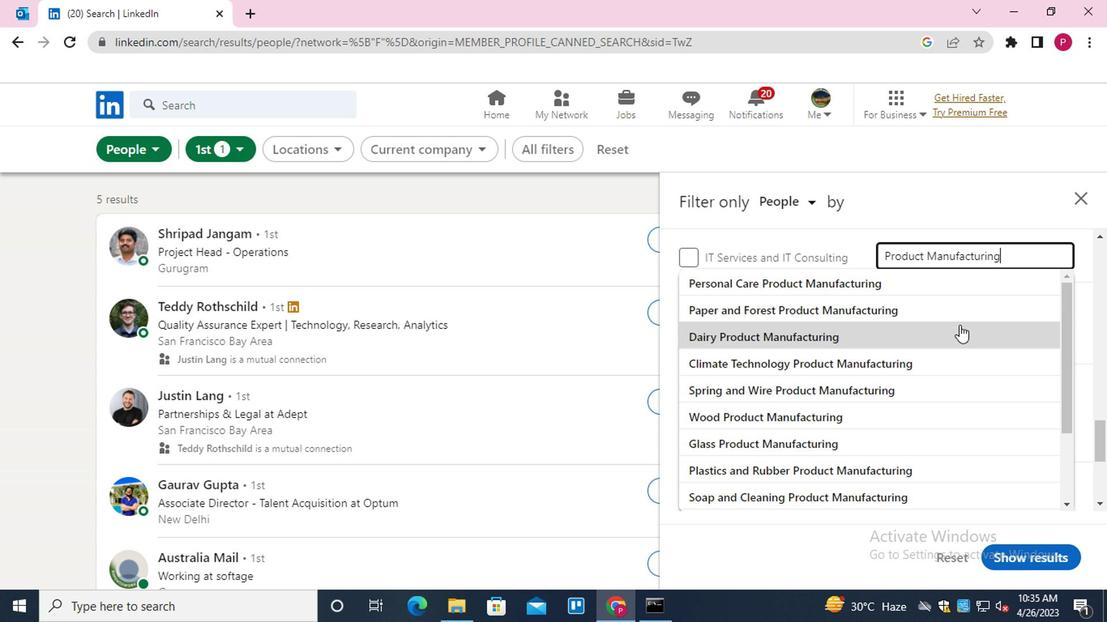 
Action: Mouse moved to (1005, 252)
Screenshot: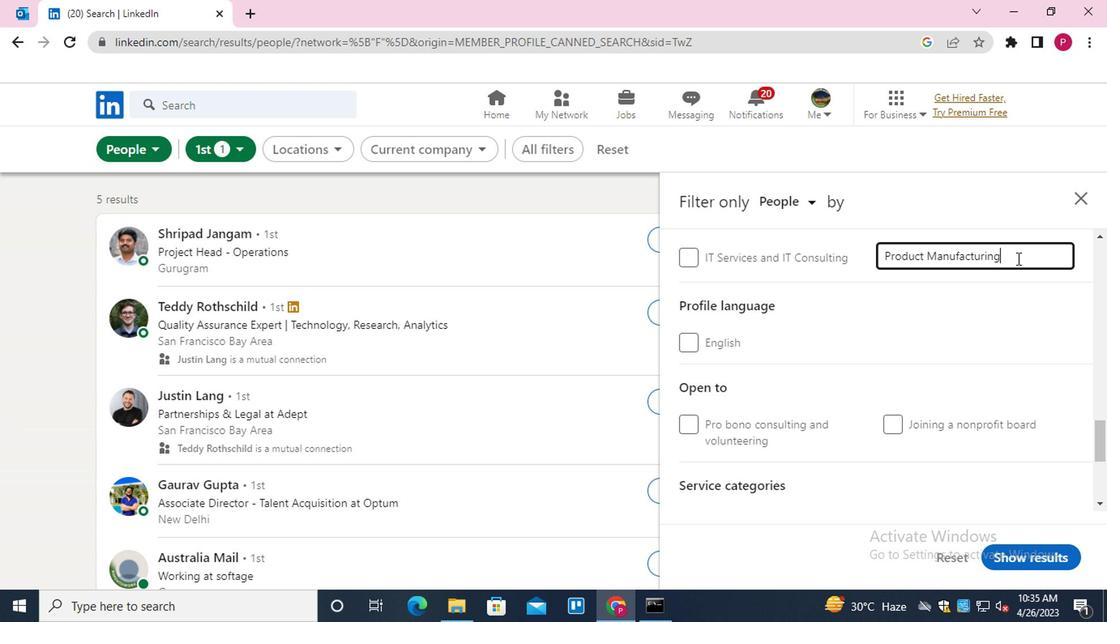 
Action: Mouse pressed left at (1005, 252)
Screenshot: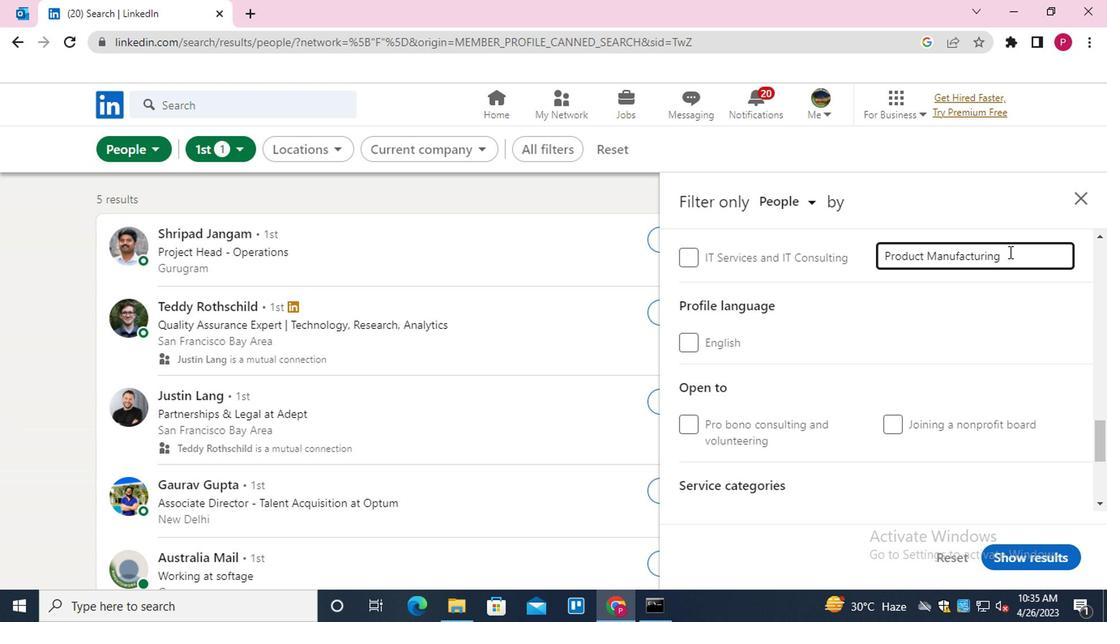 
Action: Mouse moved to (847, 262)
Screenshot: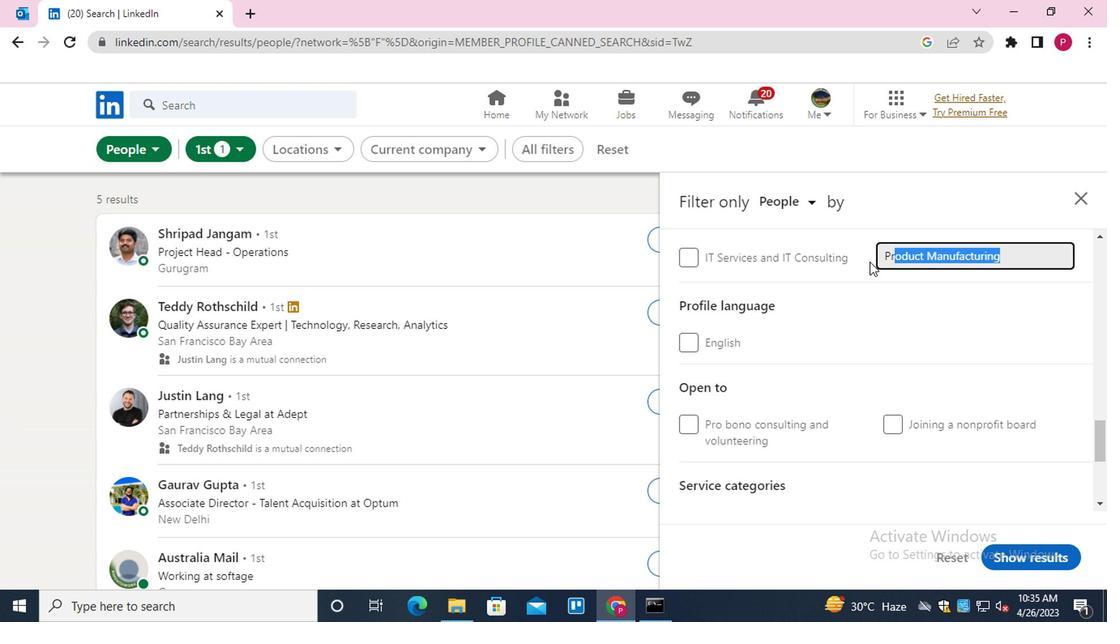 
Action: Key pressed <Key.backspace><Key.shift>PLASTTI<Key.down><Key.down><Key.backspace><Key.backspace><Key.down><Key.down><Key.enter>
Screenshot: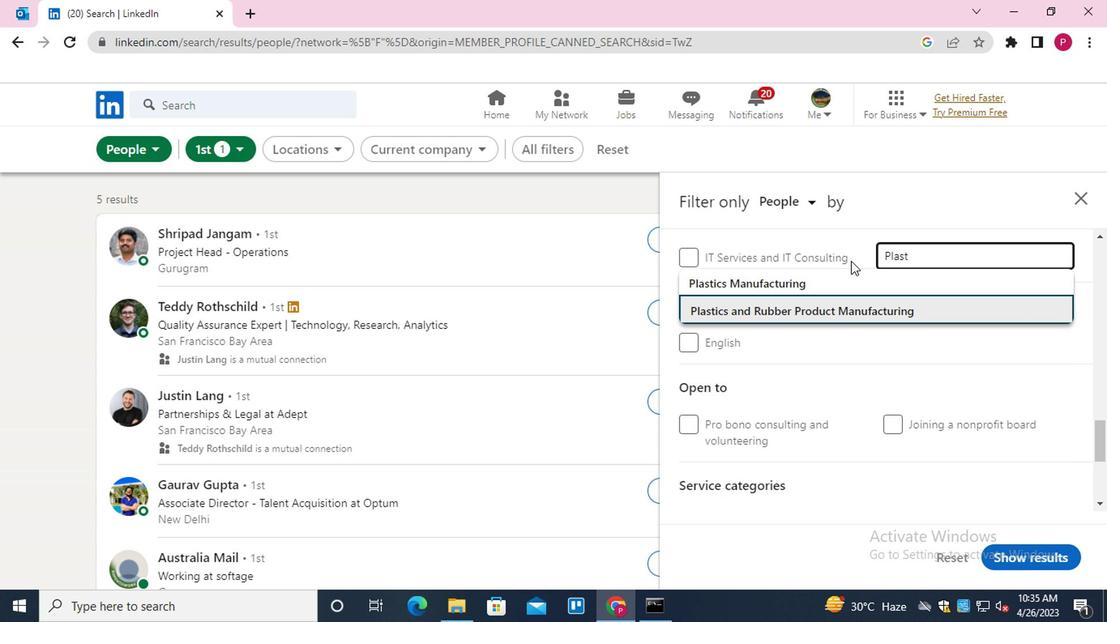
Action: Mouse moved to (837, 266)
Screenshot: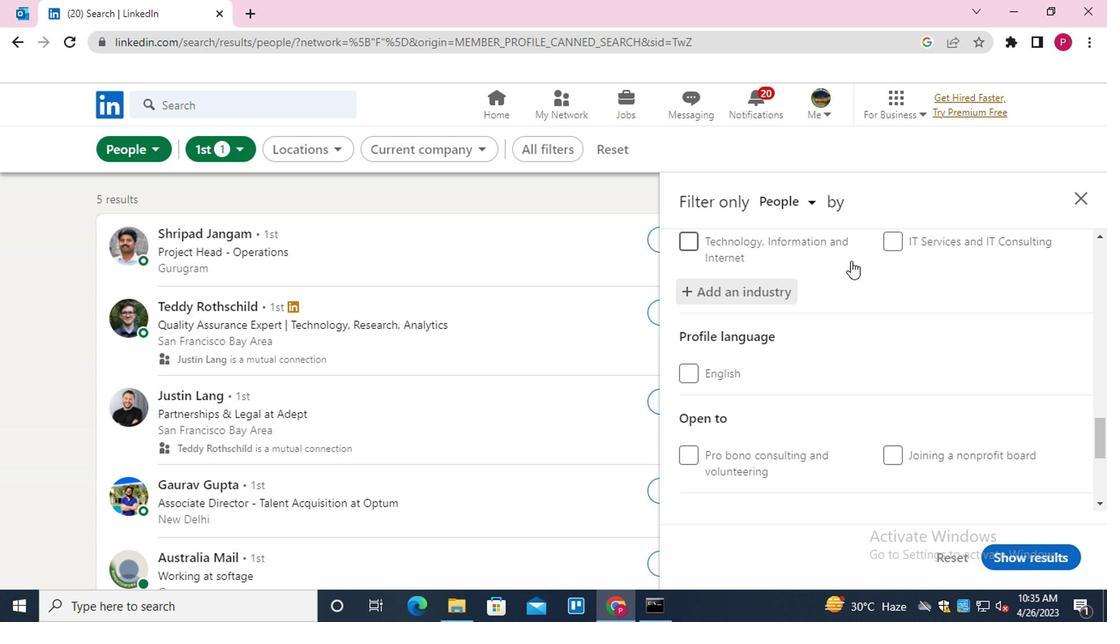 
Action: Mouse scrolled (837, 266) with delta (0, 0)
Screenshot: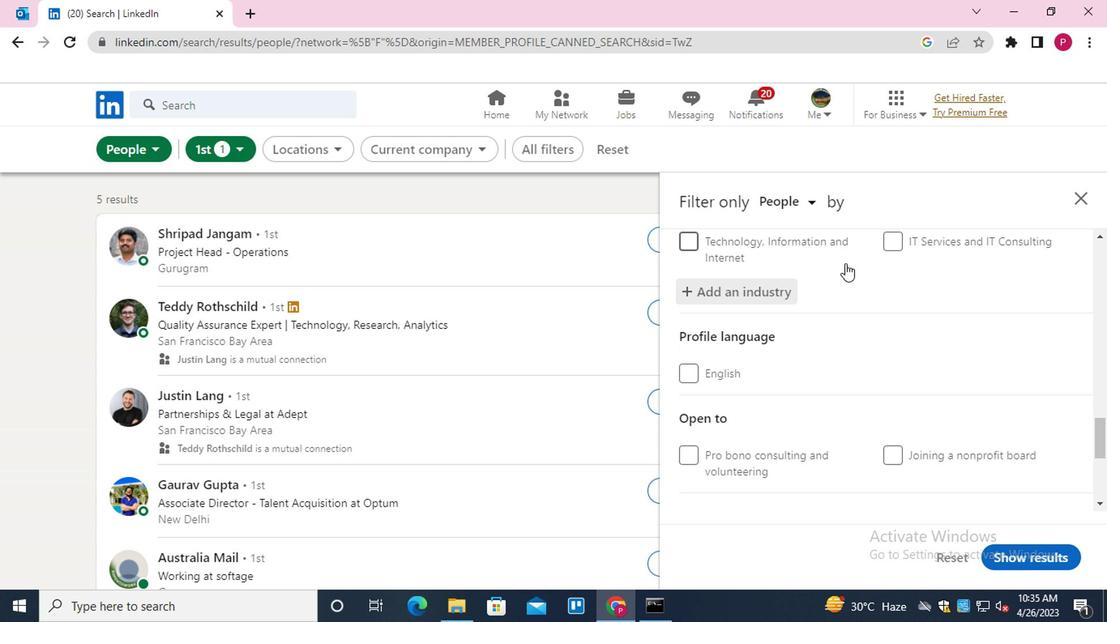 
Action: Mouse moved to (806, 350)
Screenshot: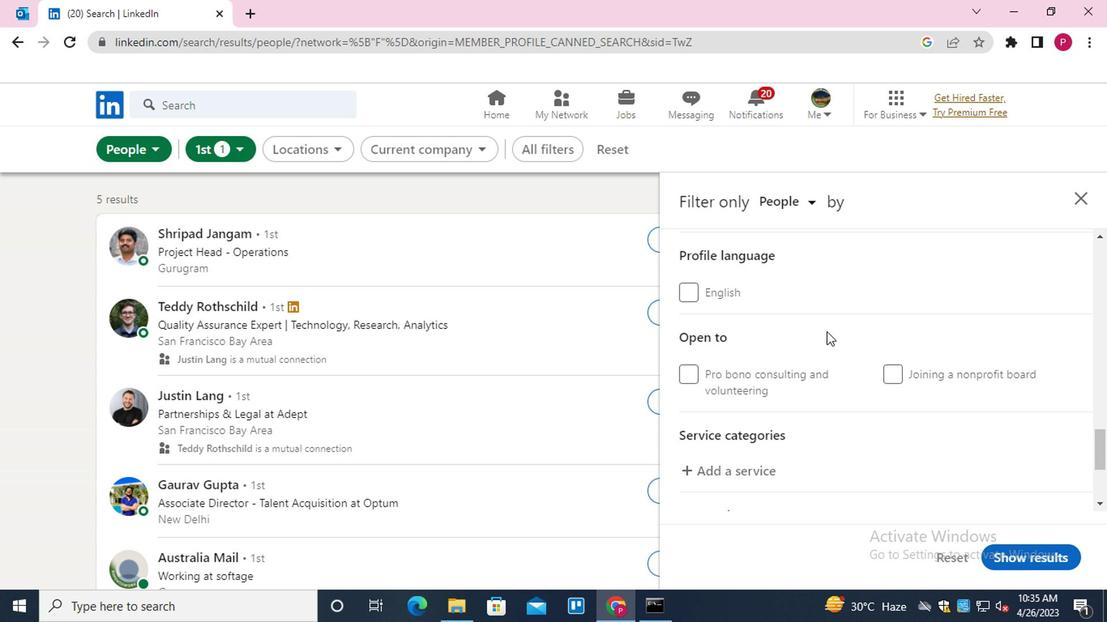
Action: Mouse scrolled (806, 350) with delta (0, 0)
Screenshot: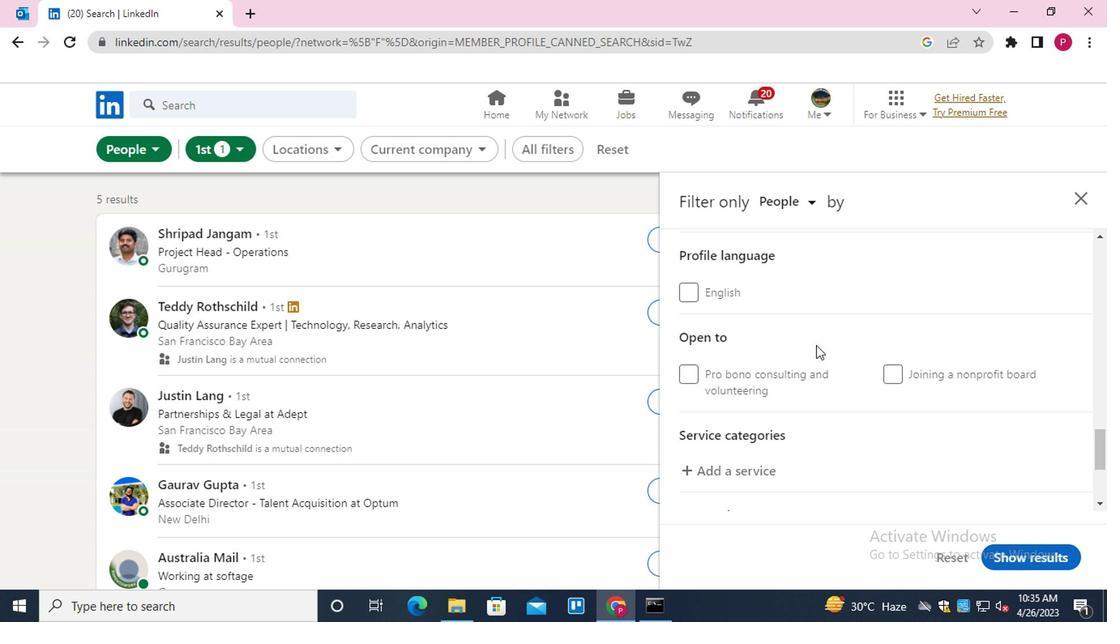 
Action: Mouse moved to (806, 351)
Screenshot: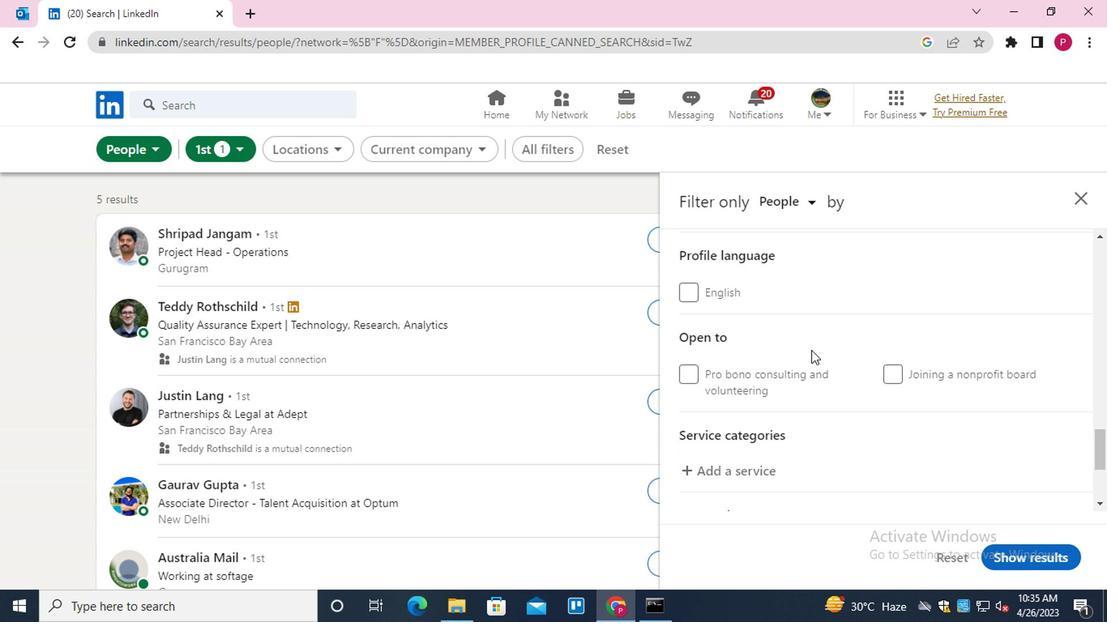 
Action: Mouse scrolled (806, 350) with delta (0, 0)
Screenshot: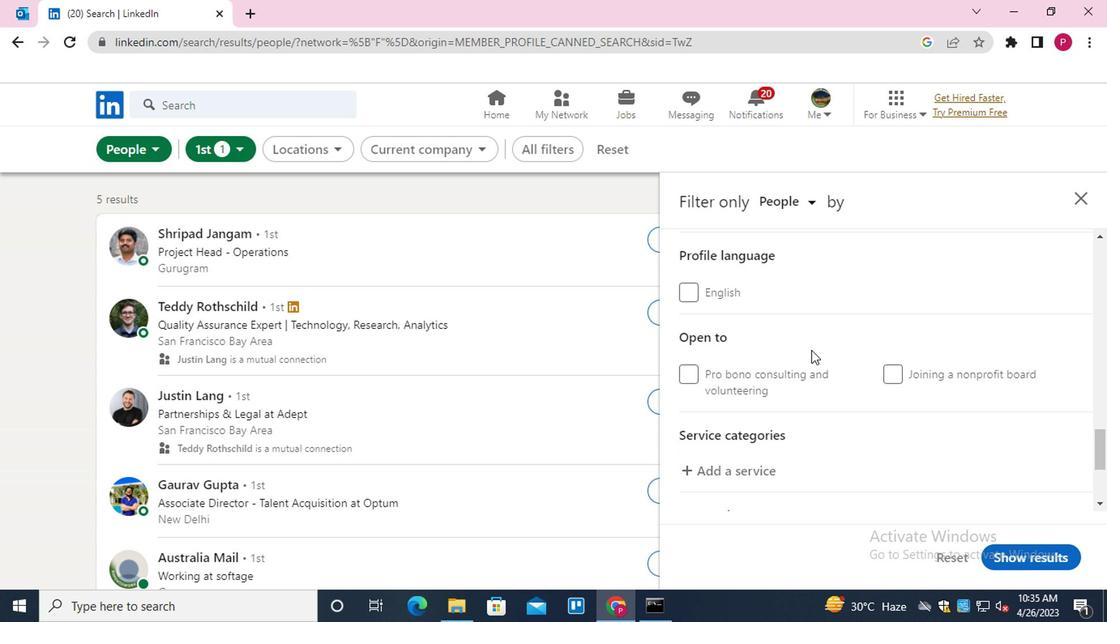 
Action: Mouse moved to (743, 313)
Screenshot: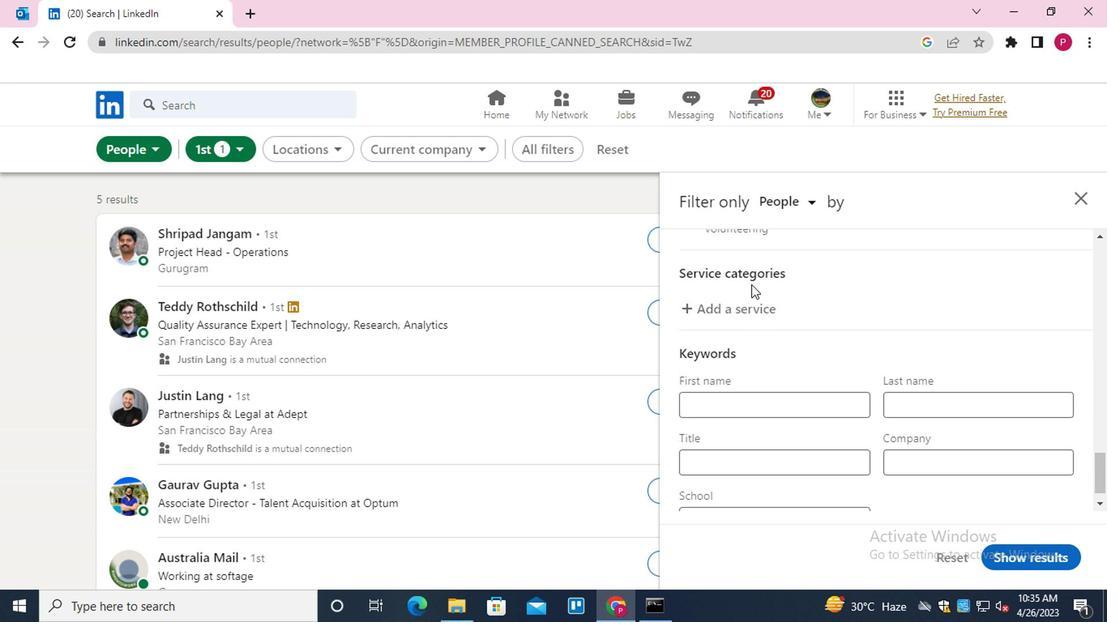 
Action: Mouse pressed left at (743, 313)
Screenshot: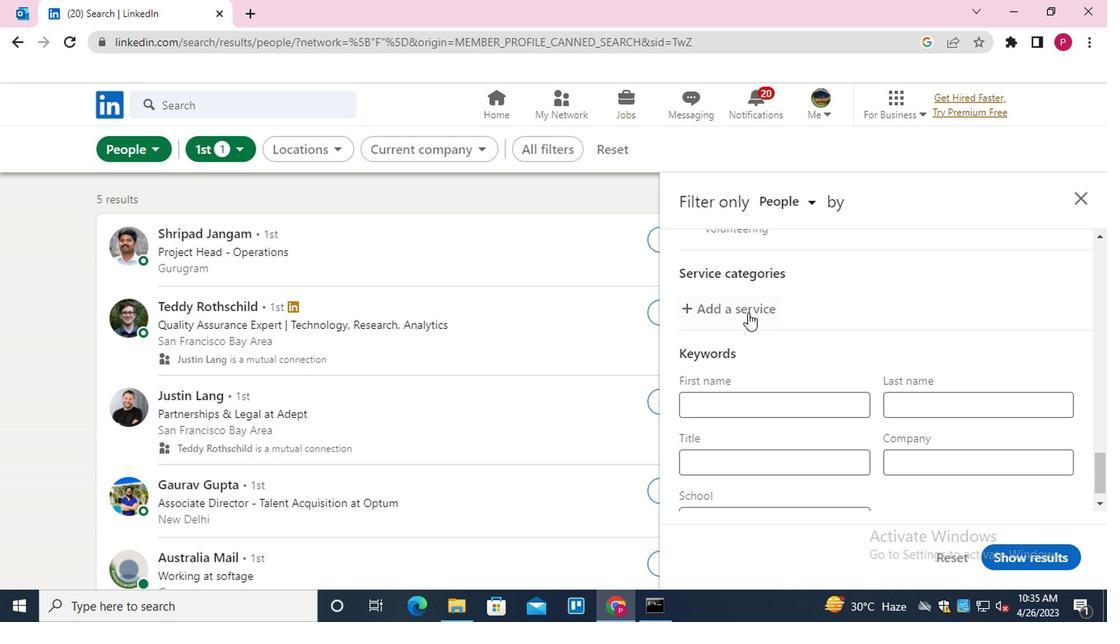 
Action: Mouse moved to (743, 314)
Screenshot: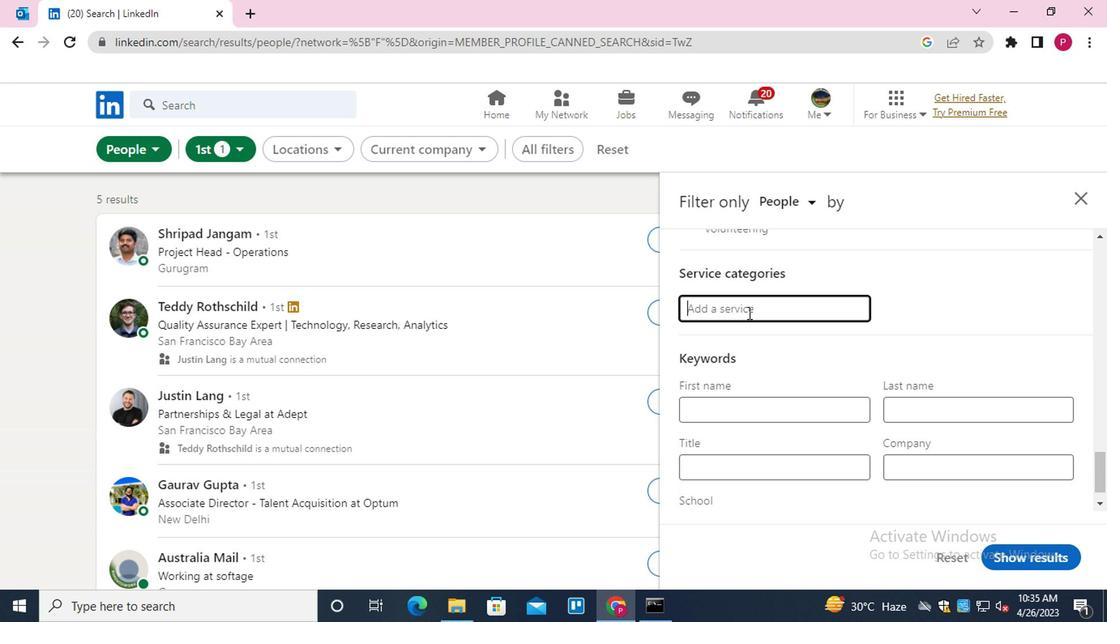 
Action: Key pressed <Key.shift>ANIMATION<Key.space><Key.shift>ART<Key.backspace>CHITECTURE<Key.enter>
Screenshot: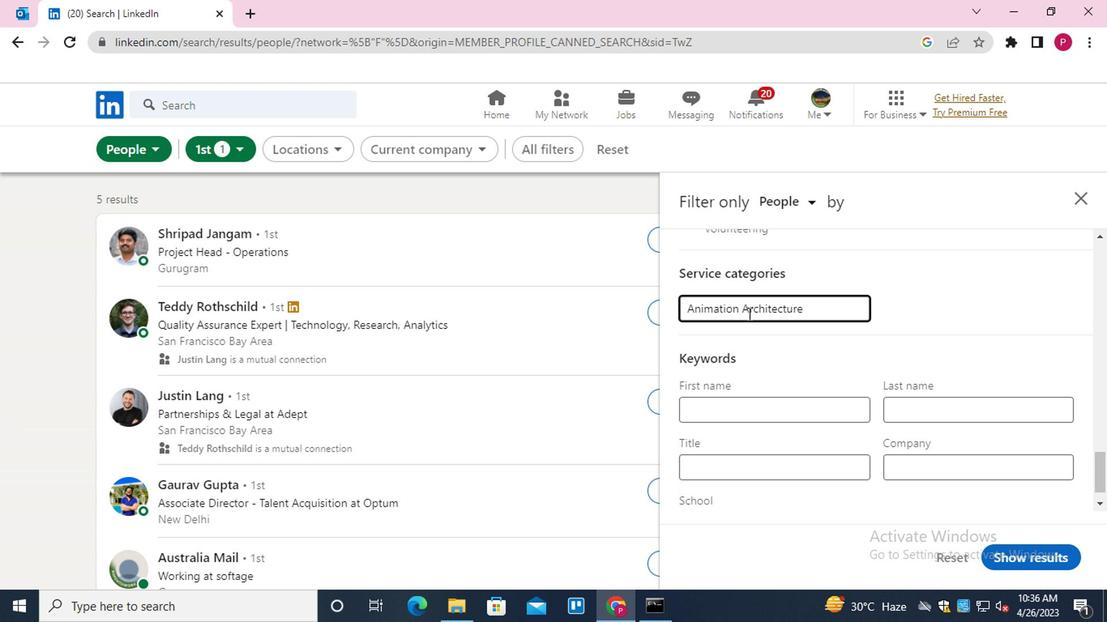 
Action: Mouse moved to (742, 317)
Screenshot: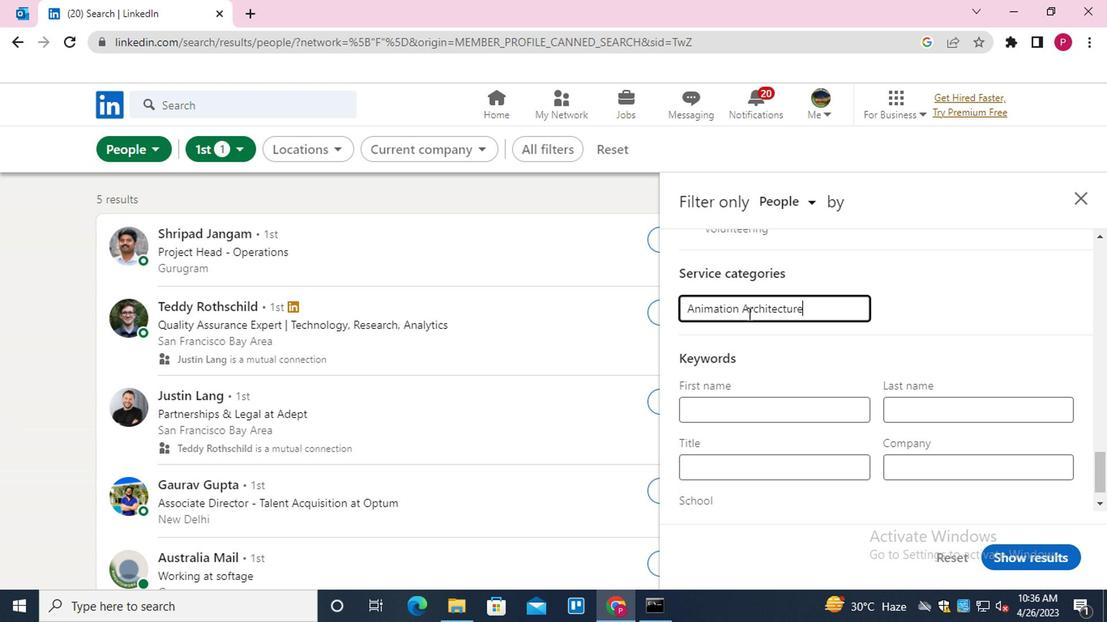 
Action: Mouse scrolled (742, 317) with delta (0, 0)
Screenshot: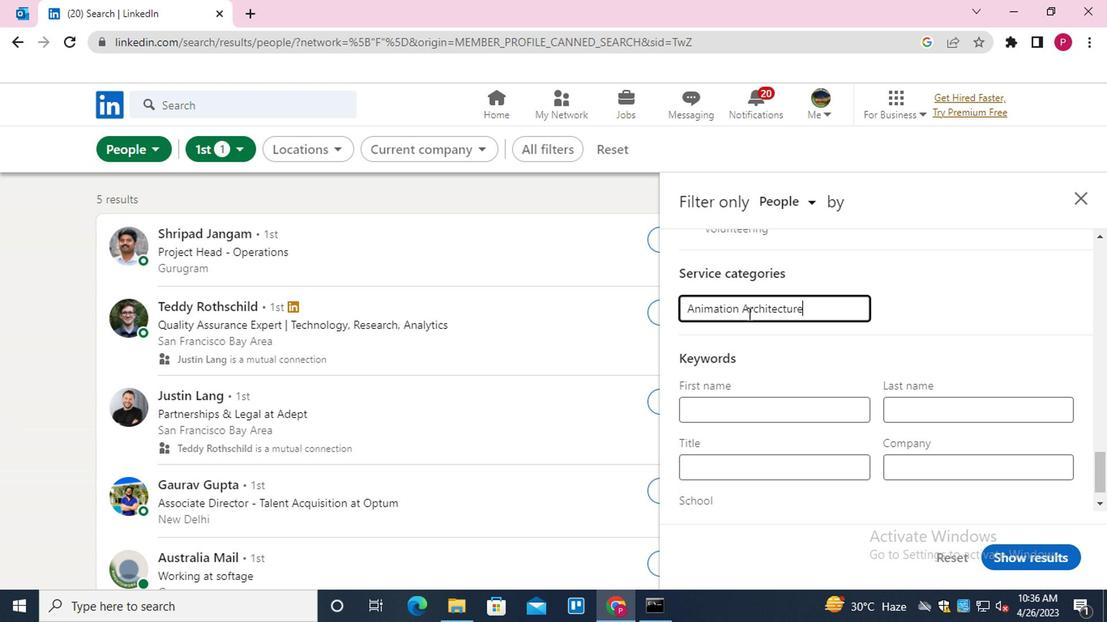 
Action: Mouse moved to (737, 434)
Screenshot: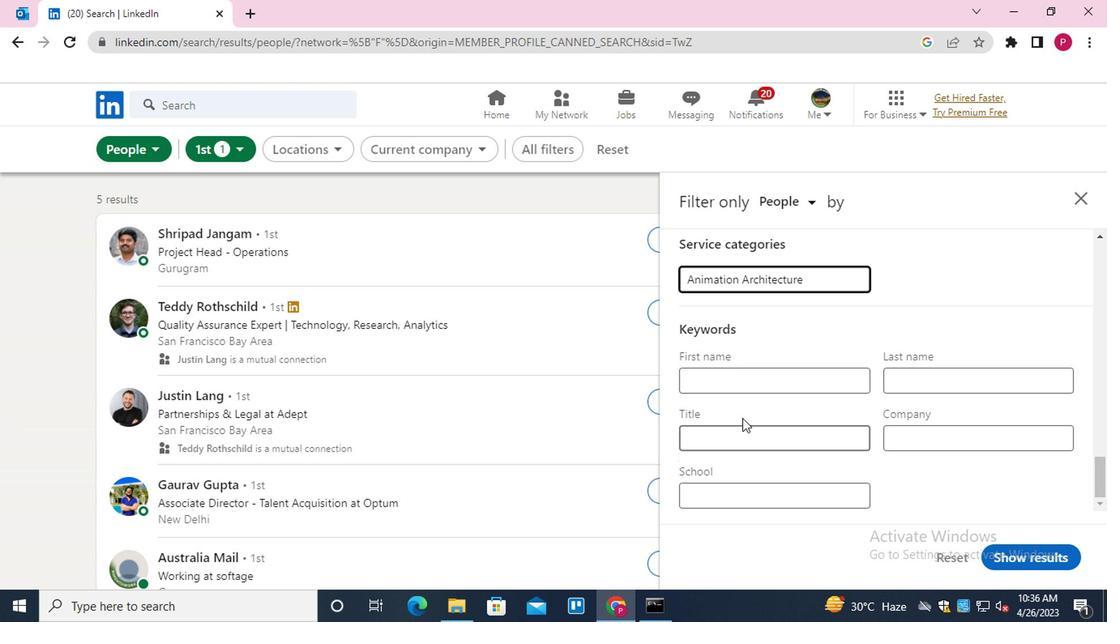 
Action: Mouse pressed left at (737, 434)
Screenshot: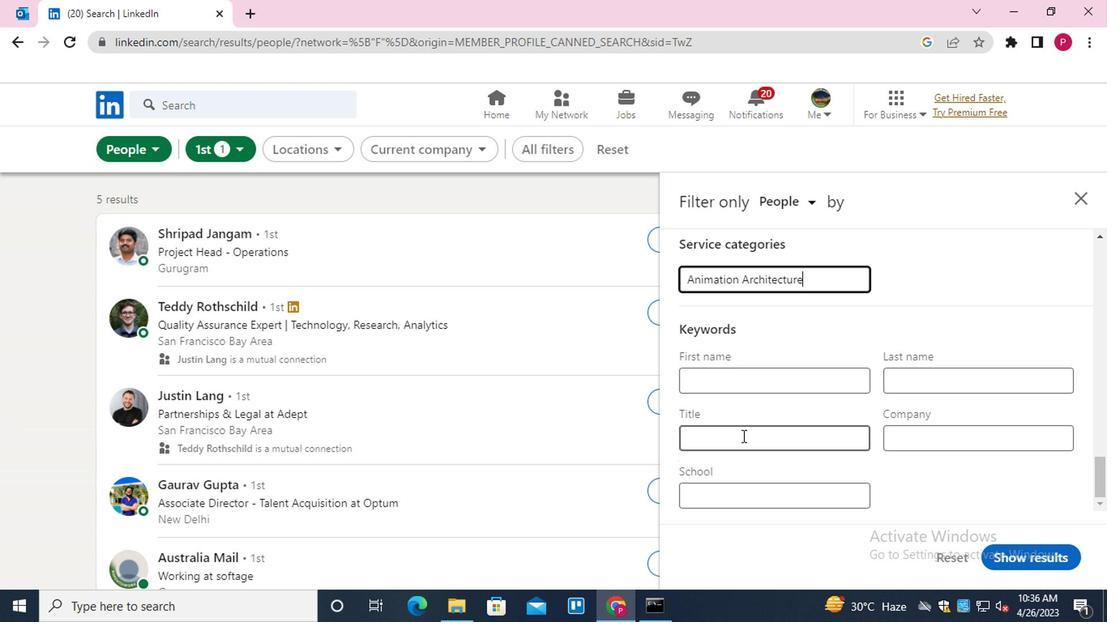 
Action: Key pressed <Key.shift><Key.shift><Key.shift>DIRECTOR<Key.space>OF<Key.space><Key.shift><Key.shift><Key.shift><Key.shift><Key.shift><Key.shift><Key.shift><Key.shift><Key.shift>BR<Key.backspace>EAN<Key.space><Key.shift>COUNTING
Screenshot: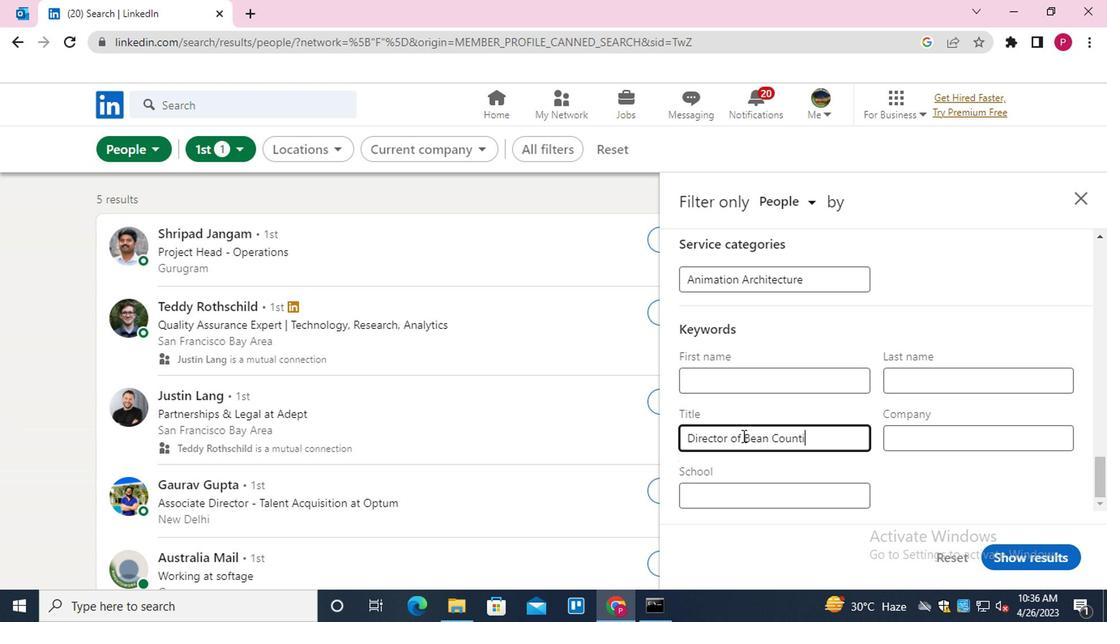 
Action: Mouse moved to (1042, 550)
Screenshot: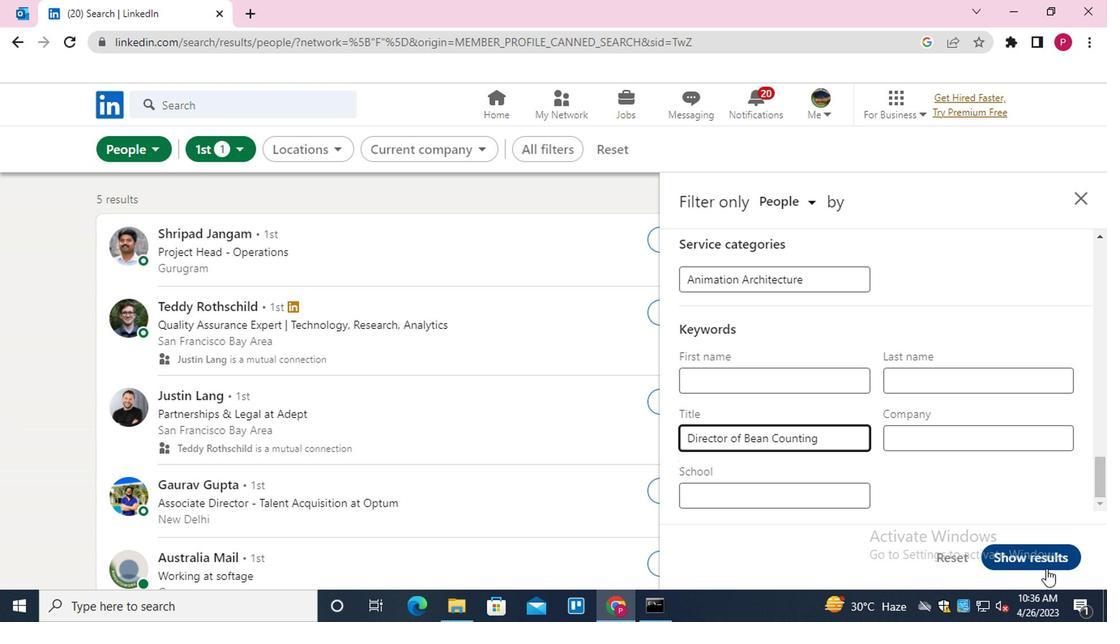 
Action: Mouse pressed left at (1042, 550)
Screenshot: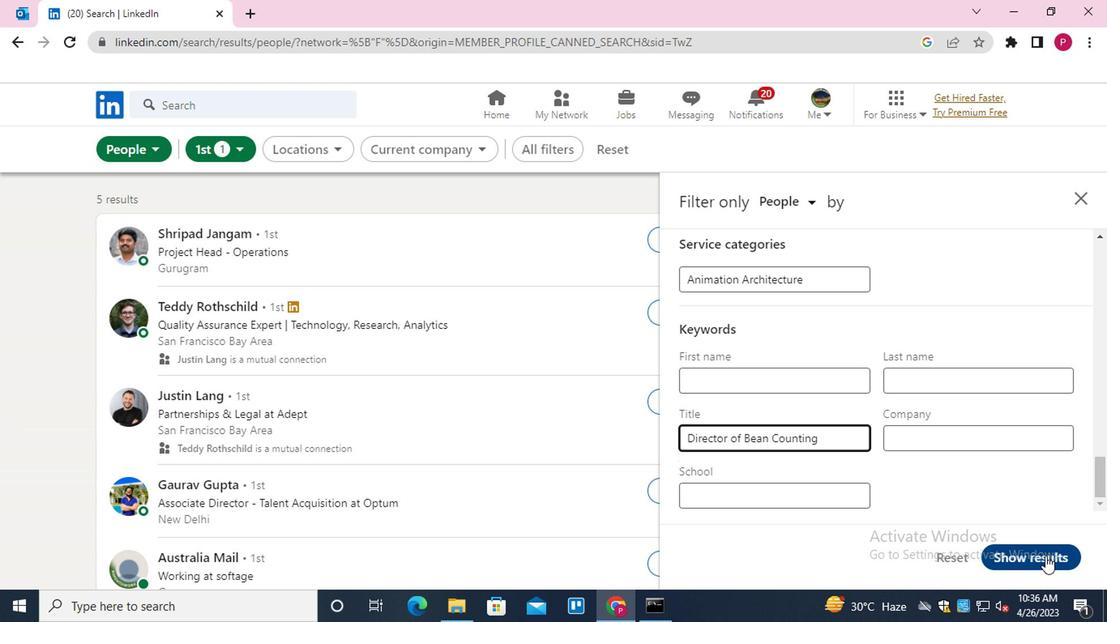 
Action: Mouse moved to (799, 369)
Screenshot: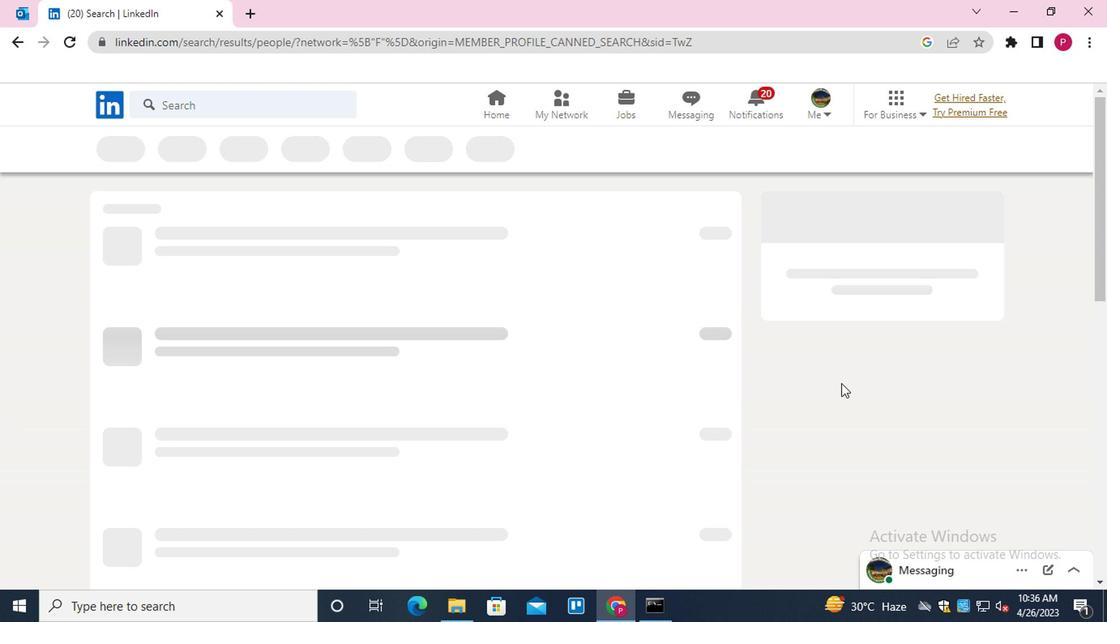 
